 Task: Look for space in Zeerust, South Africa from 8th August, 2023 to 15th August, 2023 for 9 adults in price range Rs.10000 to Rs.14000. Place can be shared room with 5 bedrooms having 9 beds and 5 bathrooms. Property type can be house, flat, guest house. Amenities needed are: wifi, TV, free parkinig on premises, gym, breakfast. Booking option can be shelf check-in. Required host language is English.
Action: Mouse moved to (566, 102)
Screenshot: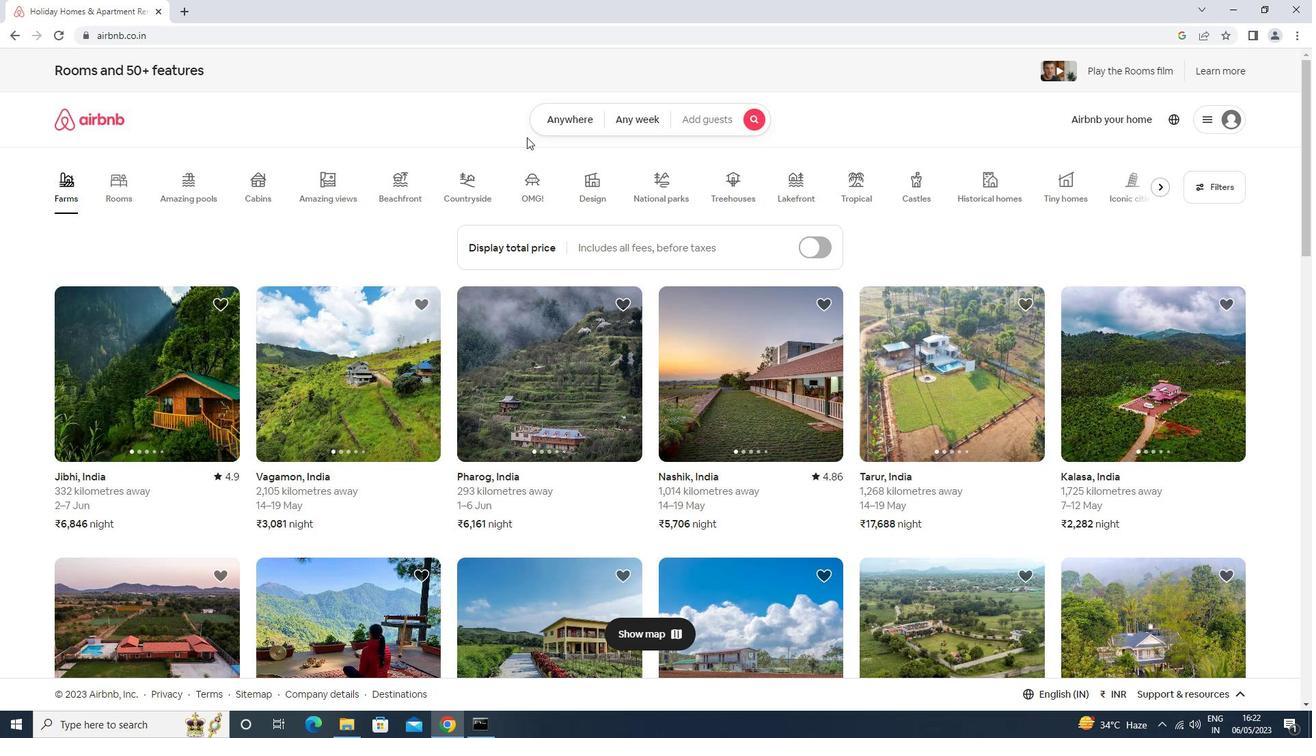 
Action: Mouse pressed left at (566, 102)
Screenshot: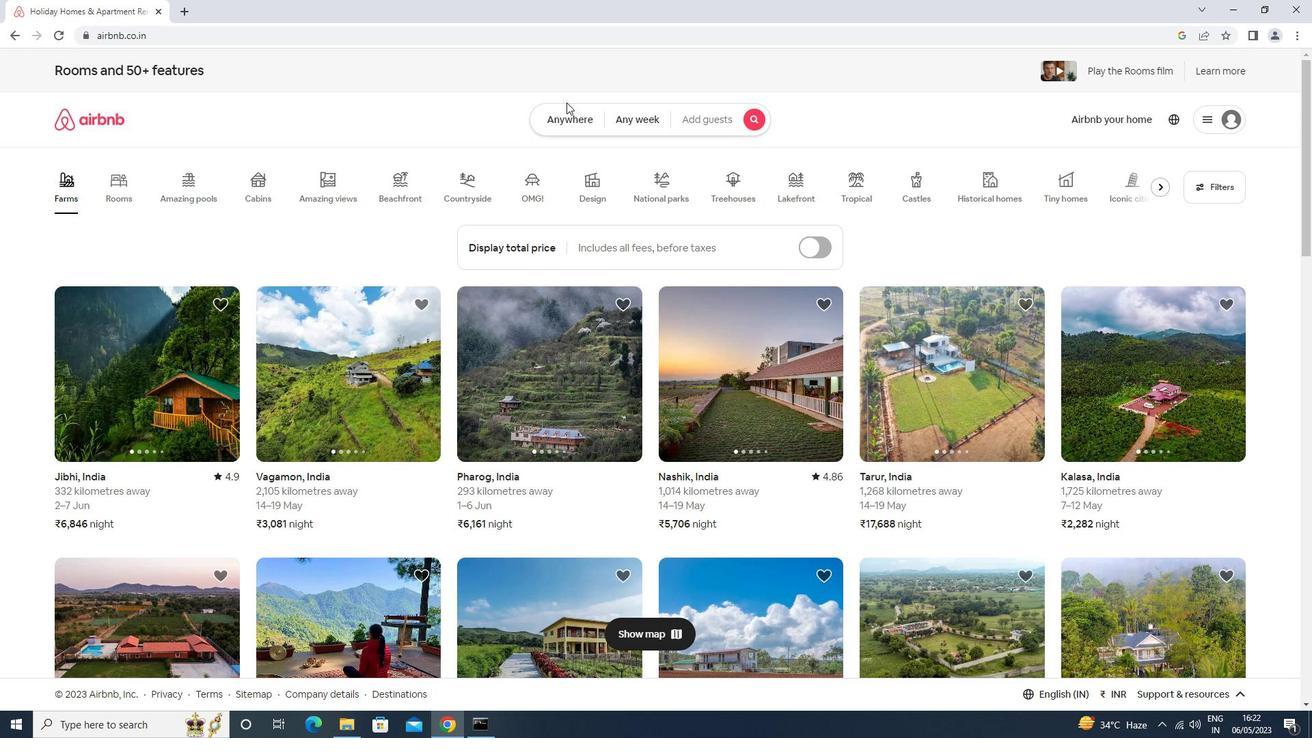 
Action: Mouse moved to (565, 119)
Screenshot: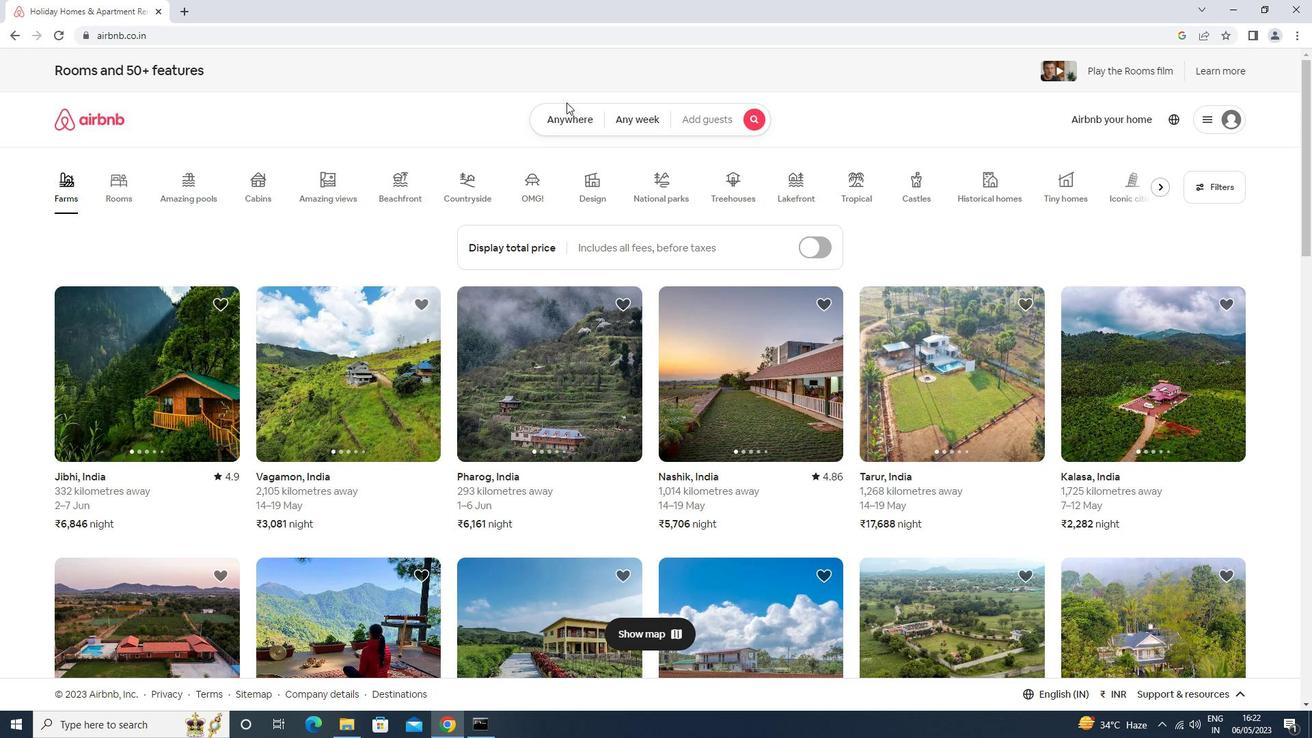 
Action: Mouse pressed left at (565, 119)
Screenshot: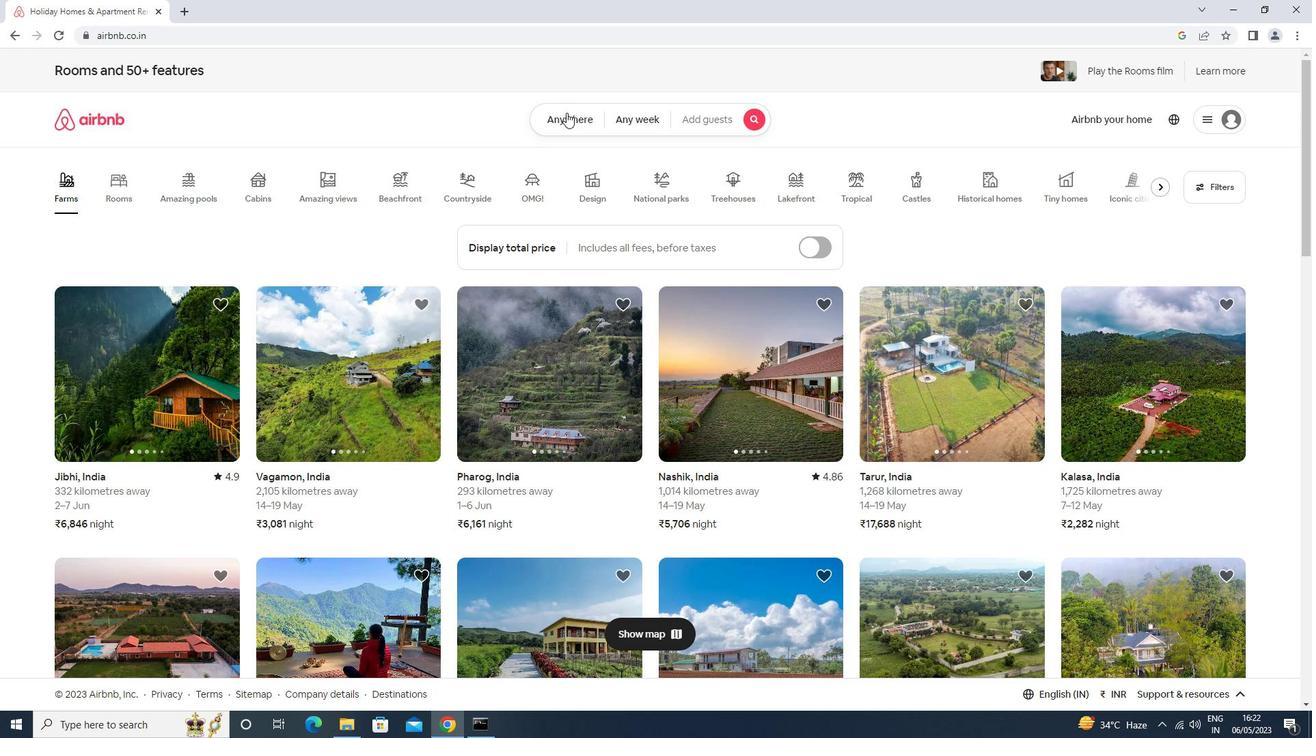 
Action: Mouse moved to (494, 159)
Screenshot: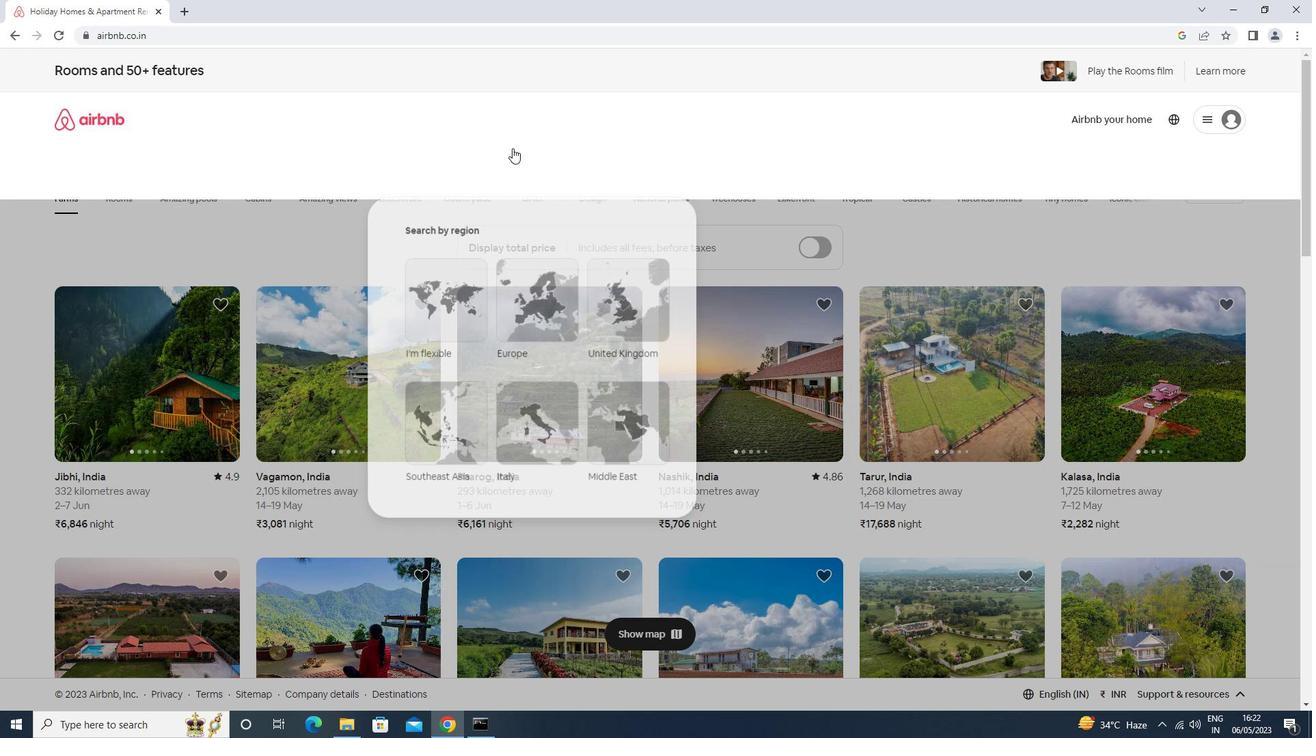 
Action: Mouse pressed left at (494, 159)
Screenshot: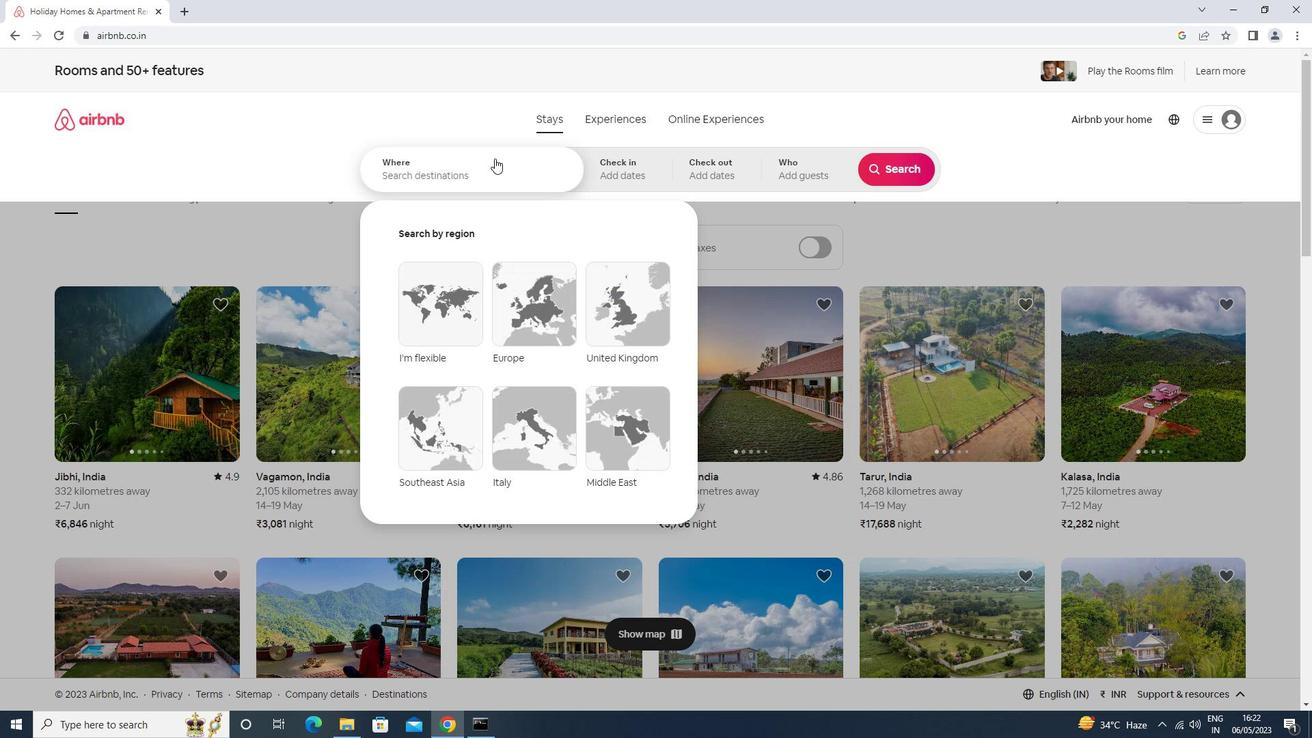 
Action: Mouse moved to (492, 160)
Screenshot: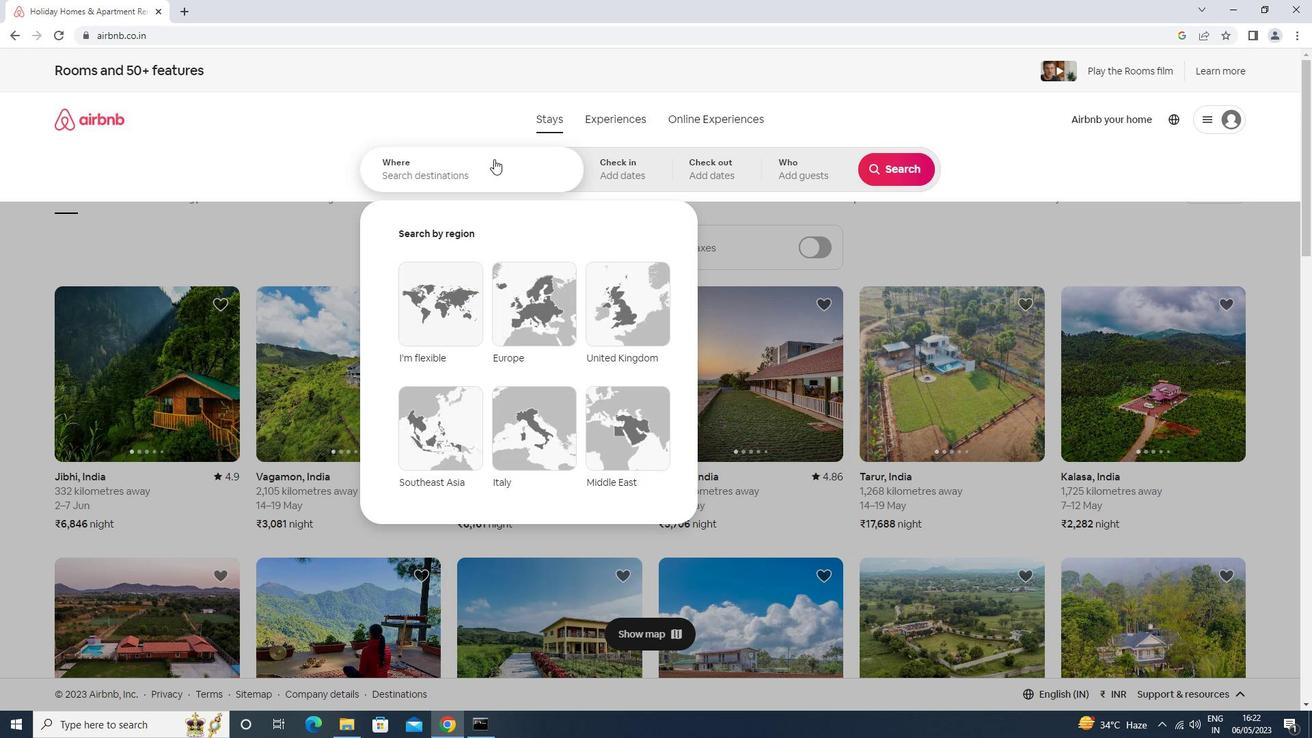 
Action: Key pressed <Key.shift><Key.shift>ZEERUST,<Key.shift>SOUTH<Key.space><Key.shift>AFRICA<Key.enter>
Screenshot: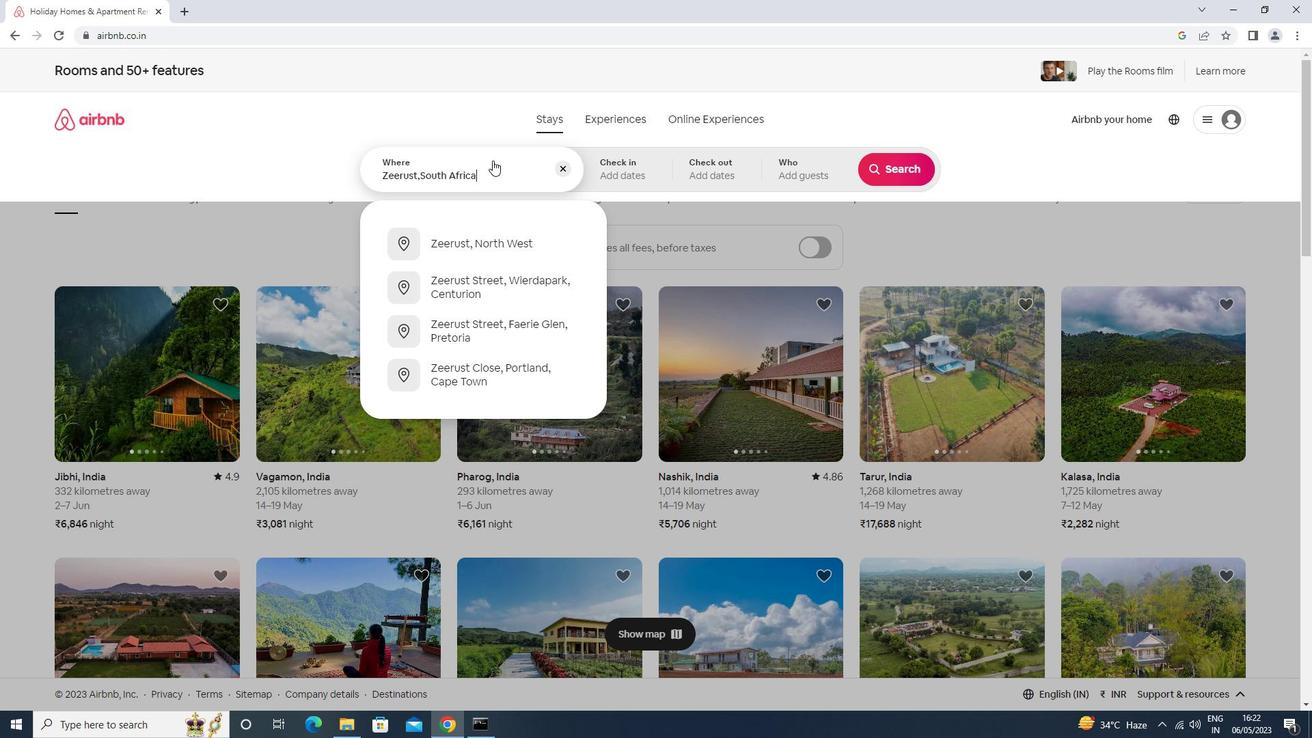 
Action: Mouse moved to (892, 276)
Screenshot: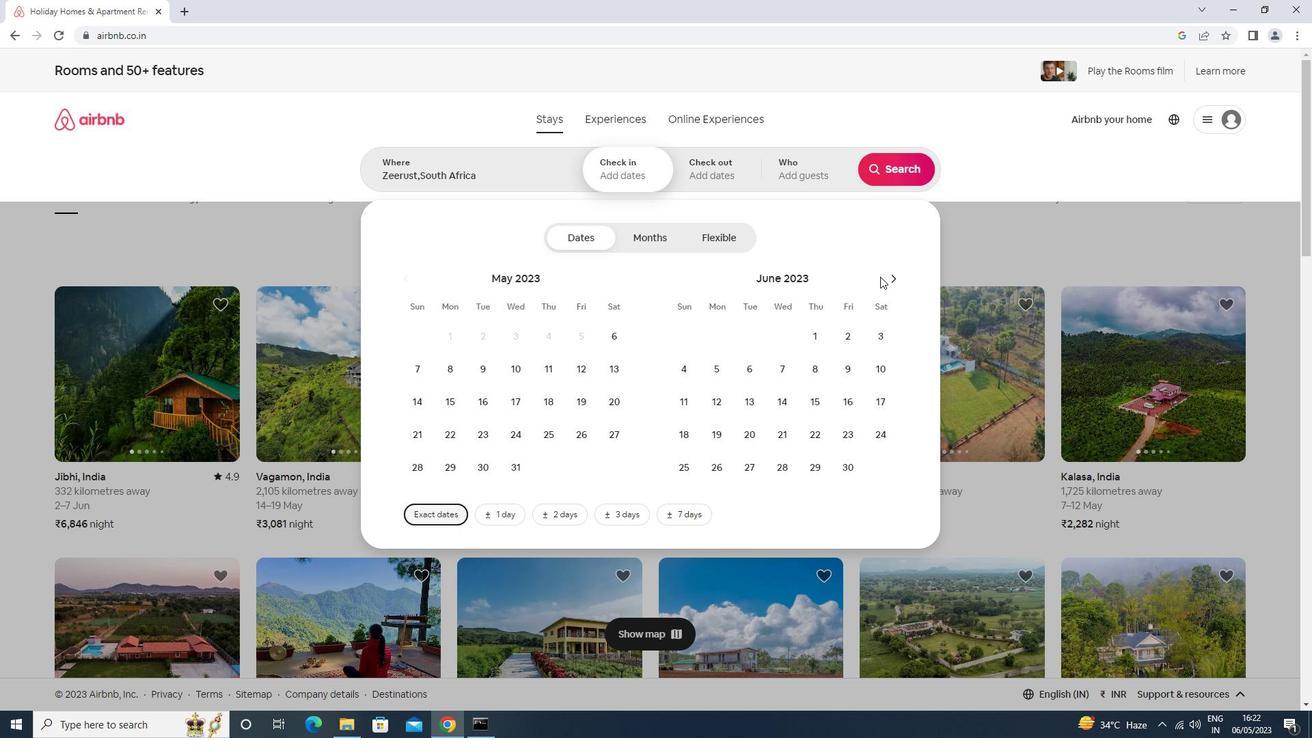 
Action: Mouse pressed left at (892, 276)
Screenshot: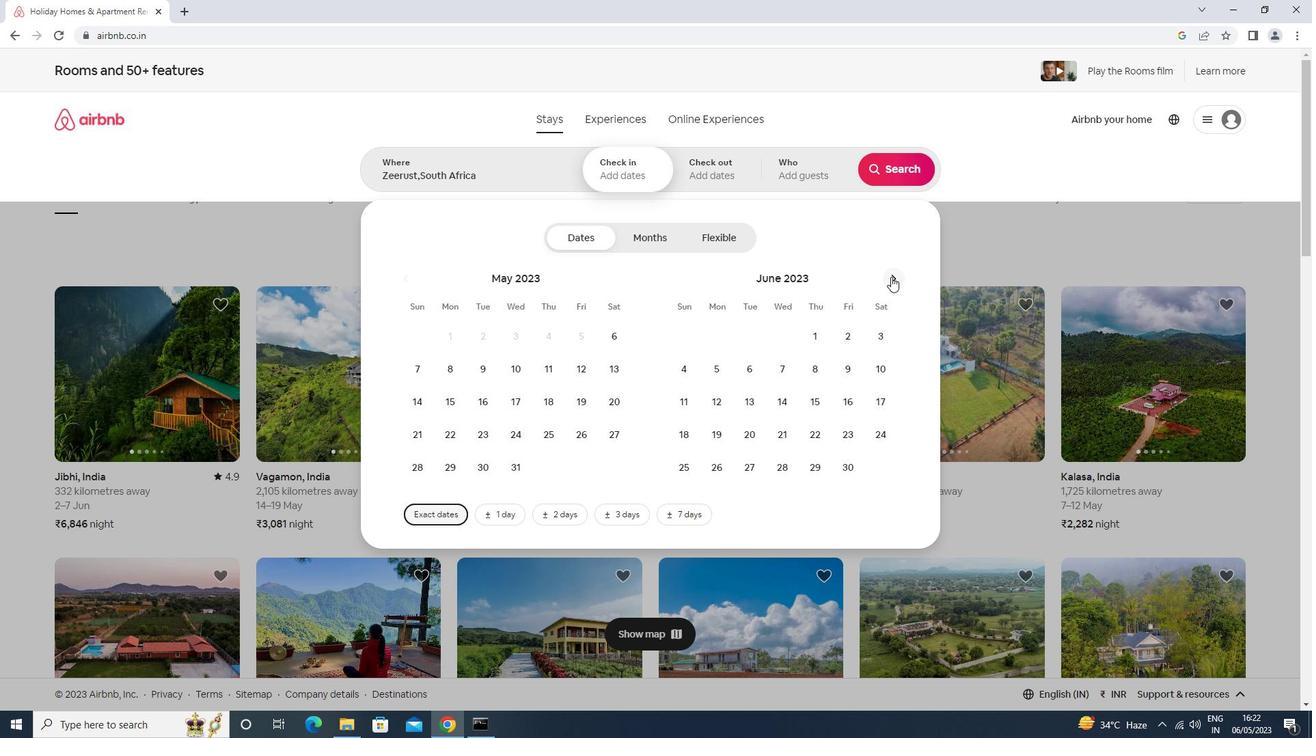 
Action: Mouse pressed left at (892, 276)
Screenshot: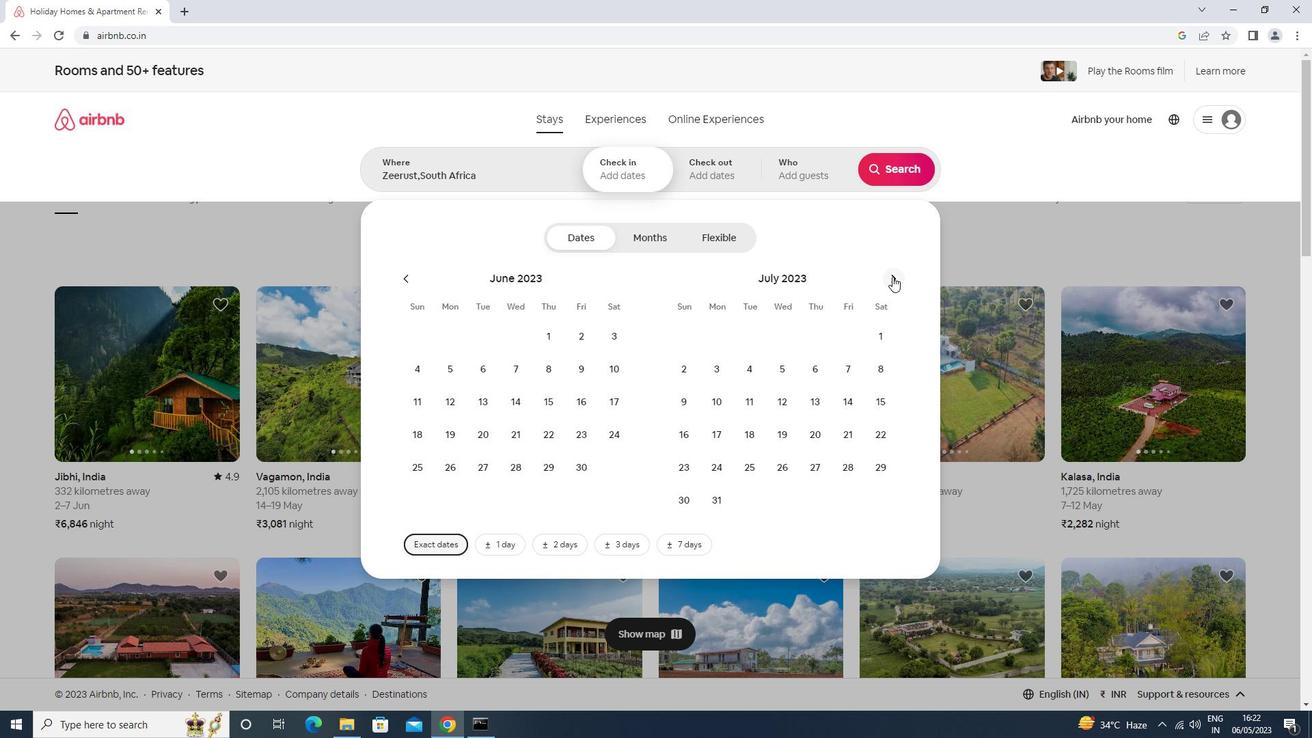 
Action: Mouse moved to (748, 364)
Screenshot: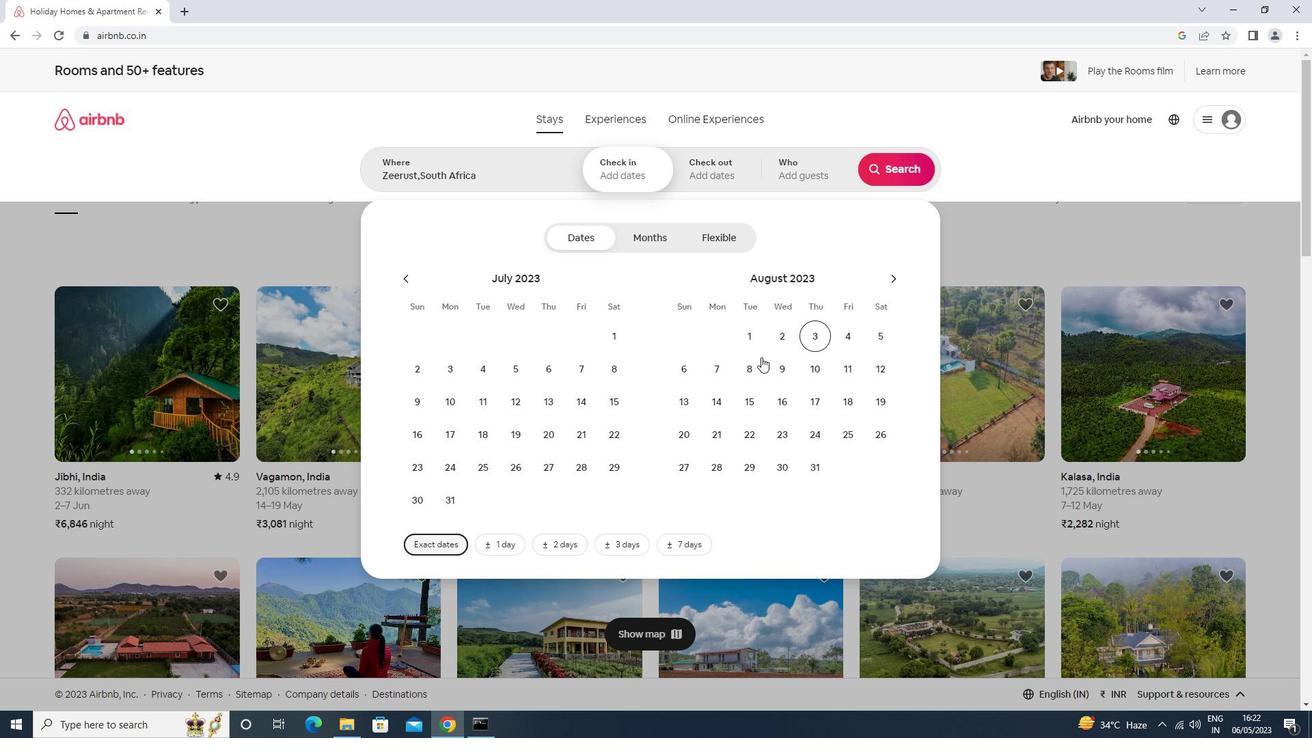 
Action: Mouse pressed left at (748, 364)
Screenshot: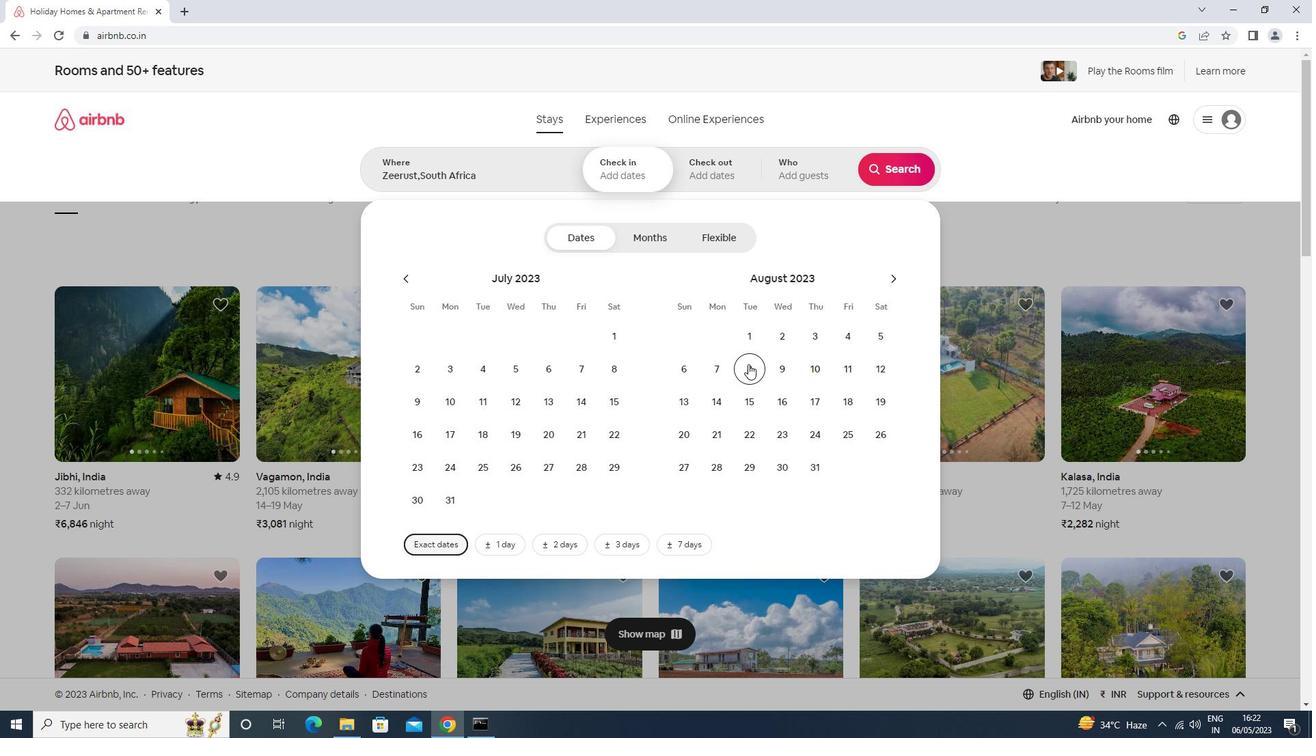 
Action: Mouse moved to (751, 395)
Screenshot: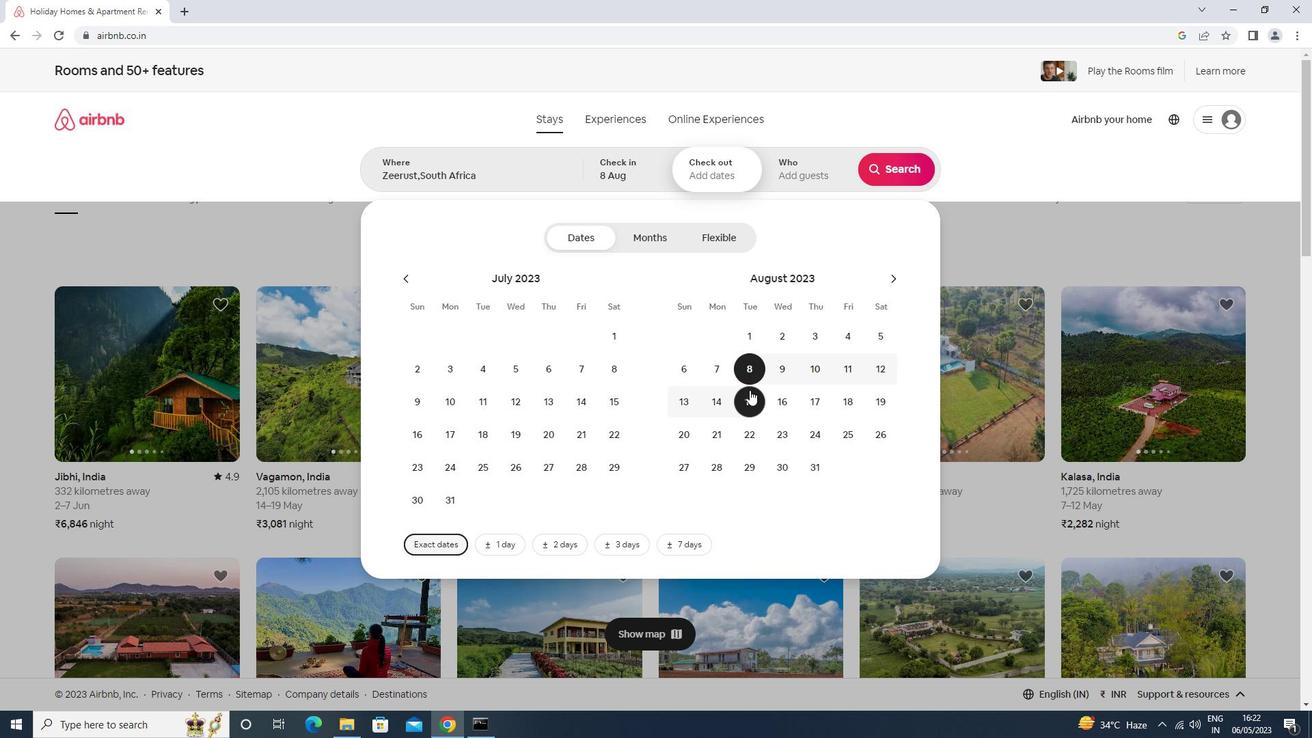 
Action: Mouse pressed left at (751, 395)
Screenshot: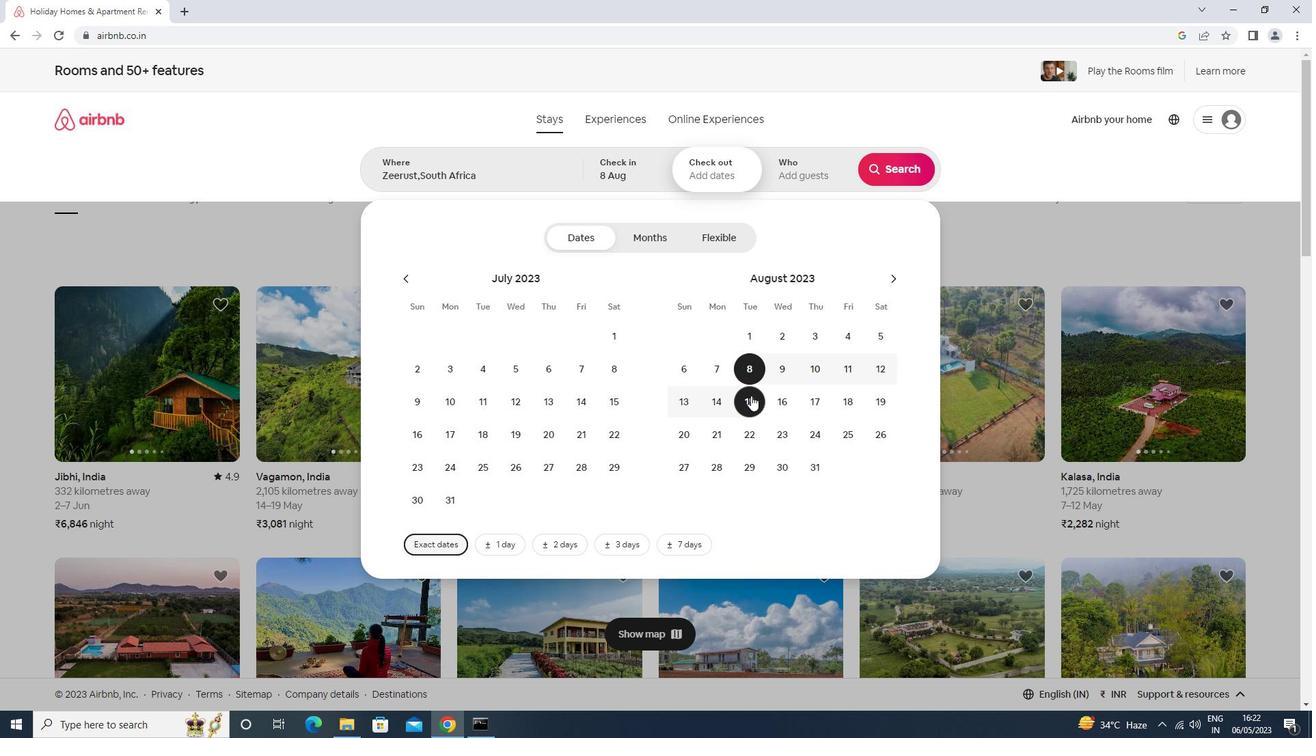 
Action: Mouse moved to (792, 164)
Screenshot: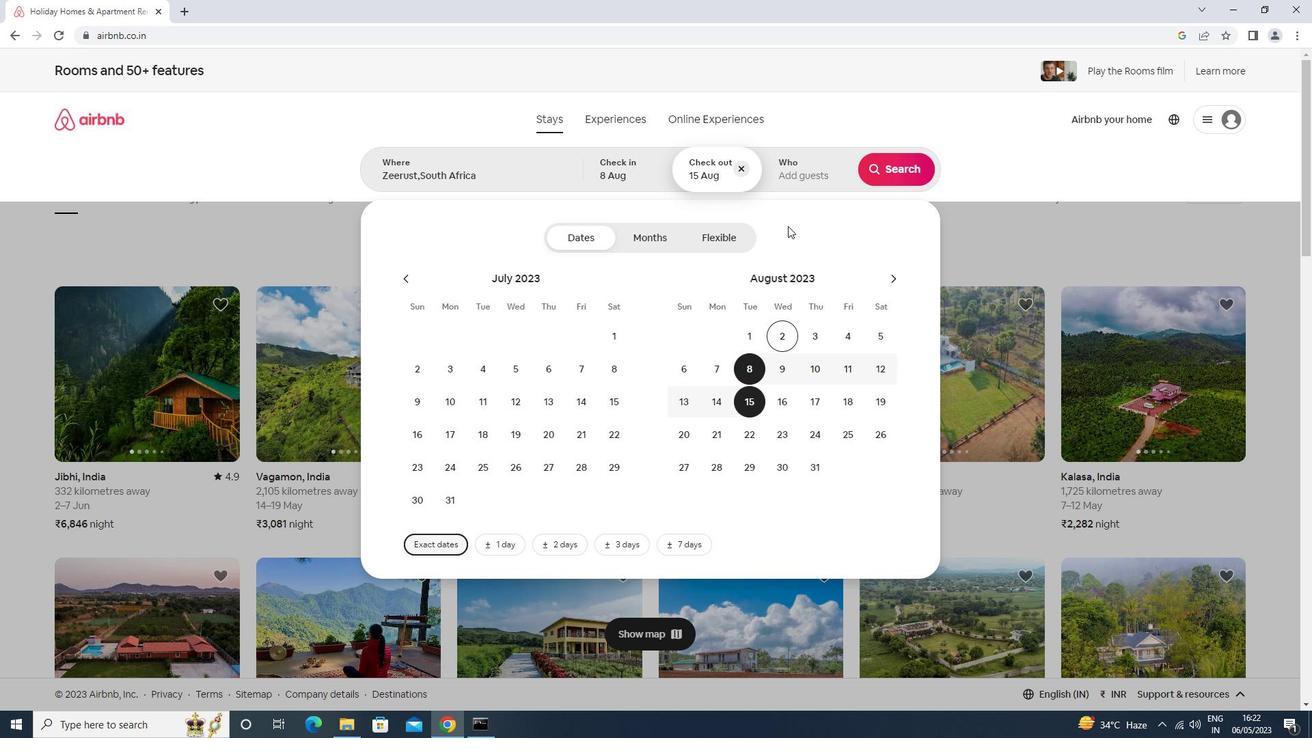 
Action: Mouse pressed left at (792, 164)
Screenshot: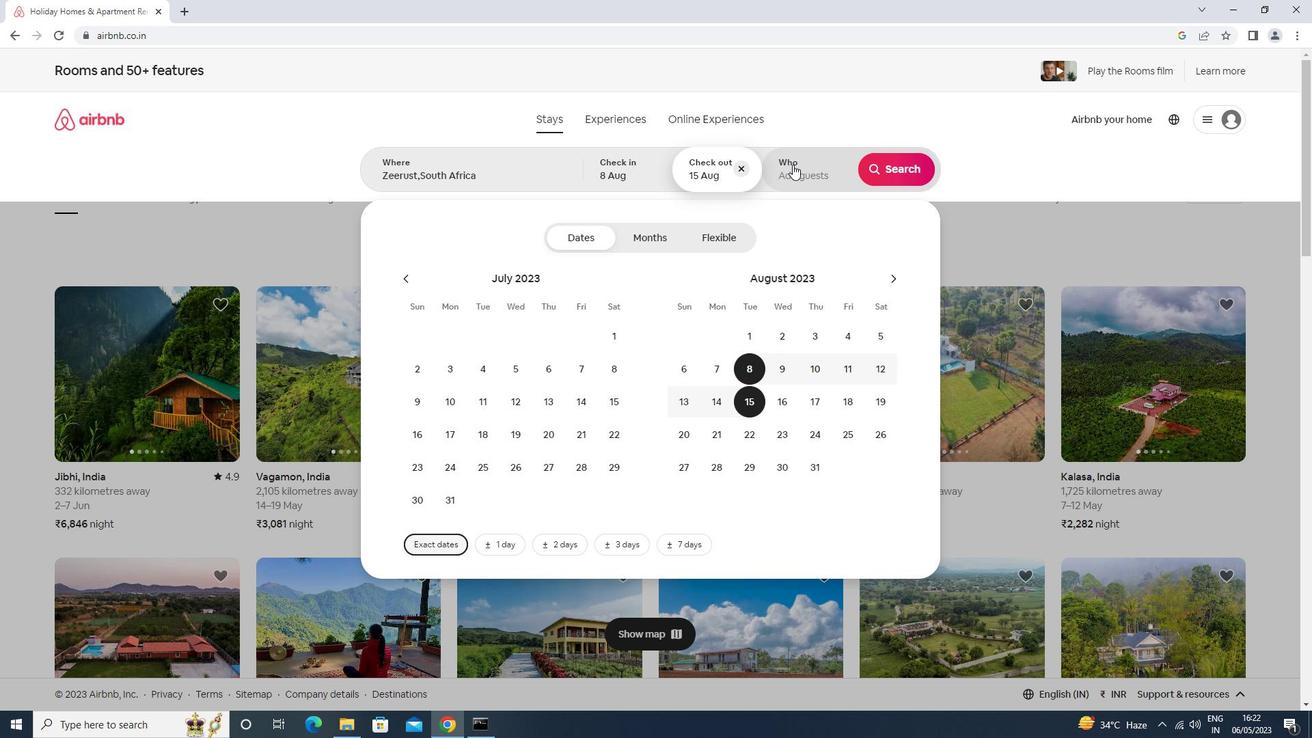 
Action: Mouse moved to (907, 241)
Screenshot: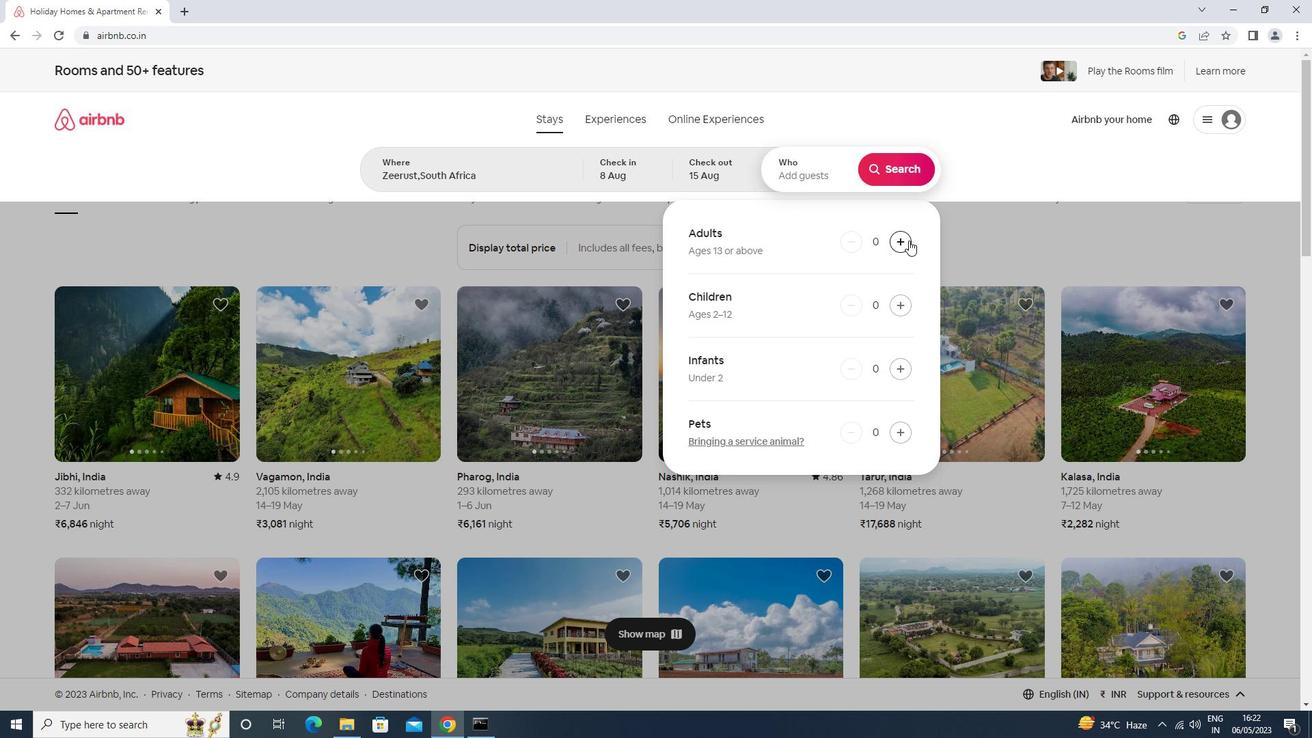 
Action: Mouse pressed left at (907, 241)
Screenshot: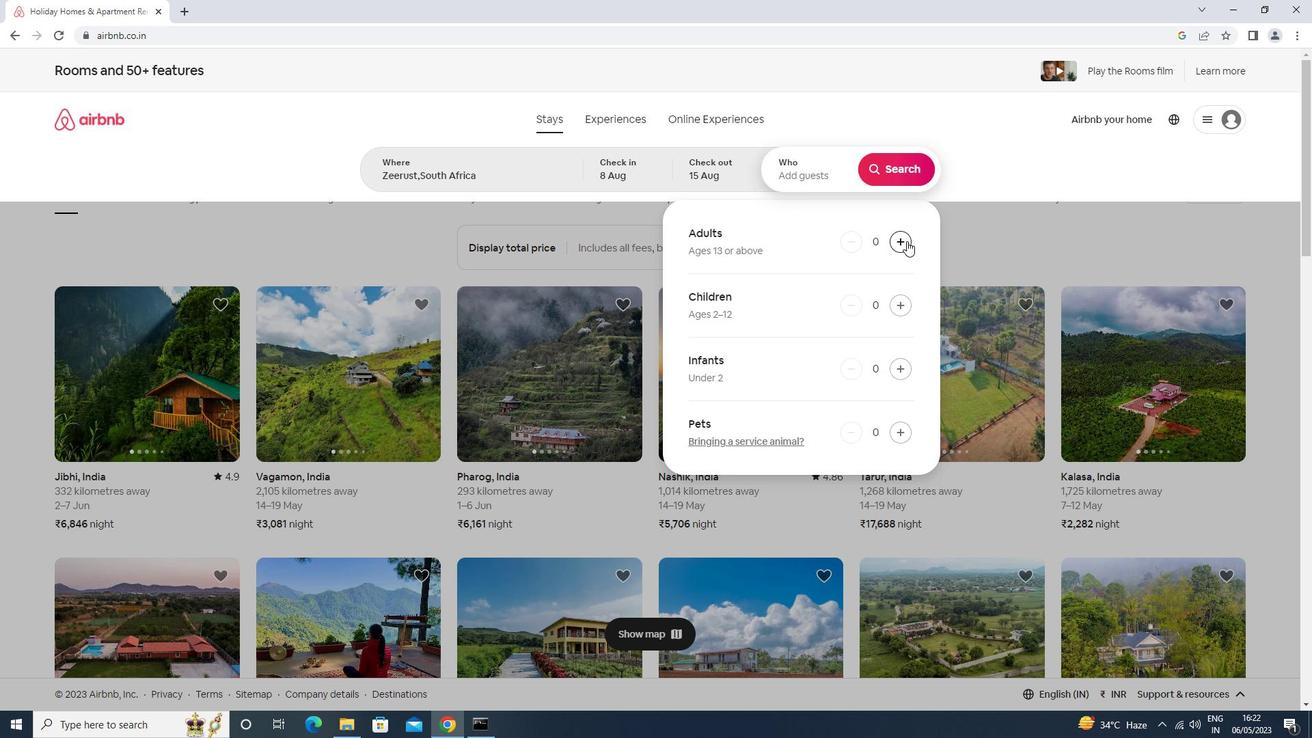 
Action: Mouse pressed left at (907, 241)
Screenshot: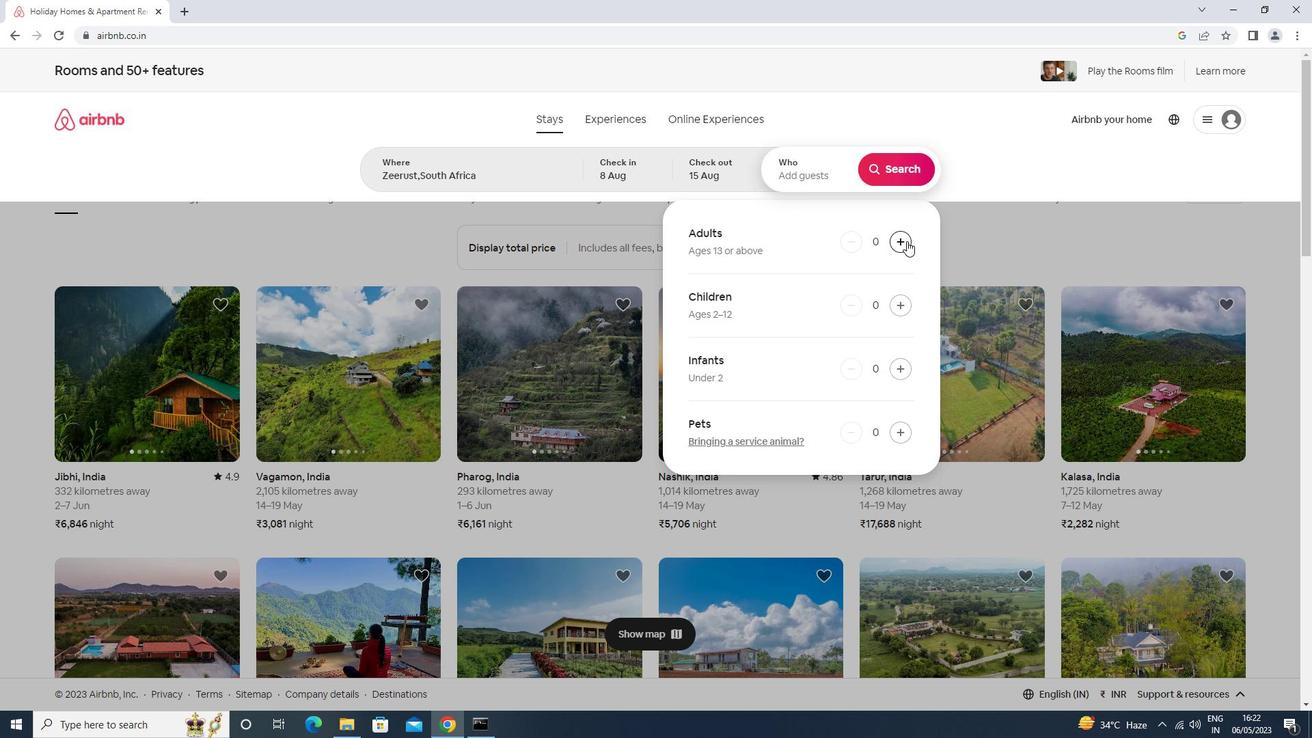 
Action: Mouse pressed left at (907, 241)
Screenshot: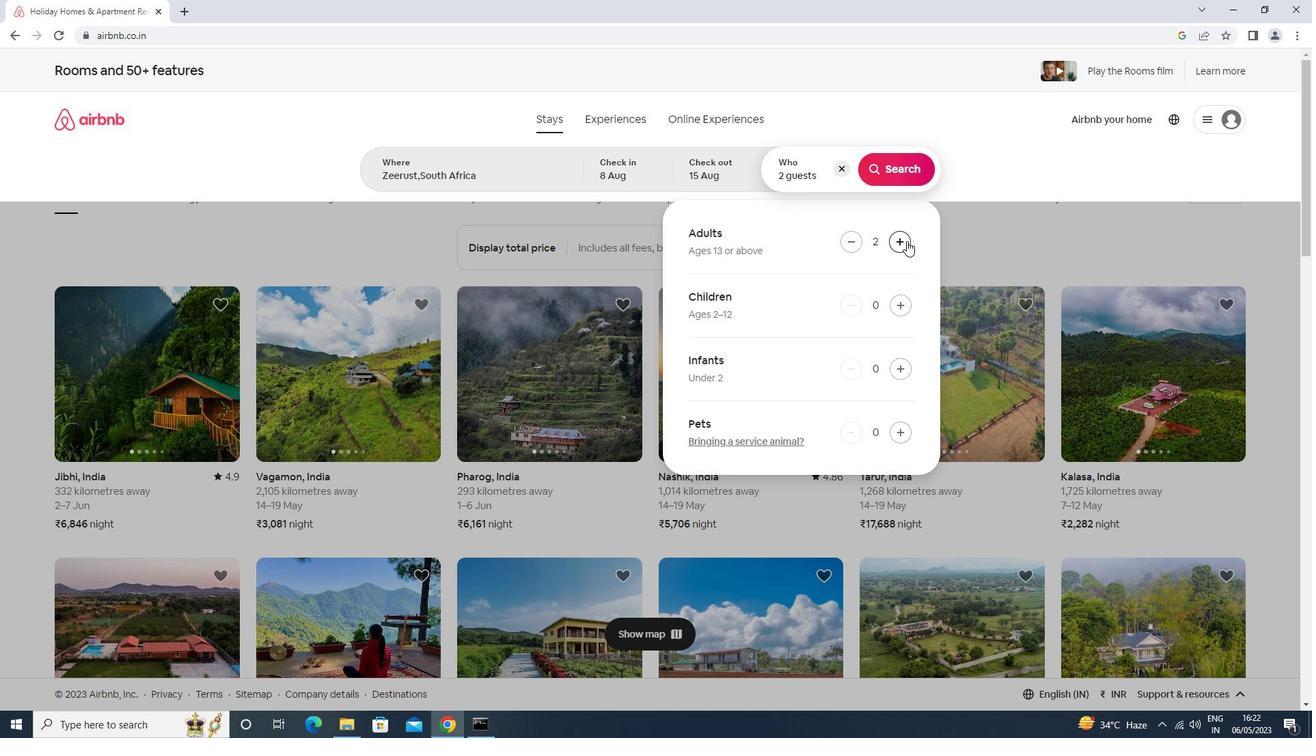 
Action: Mouse pressed left at (907, 241)
Screenshot: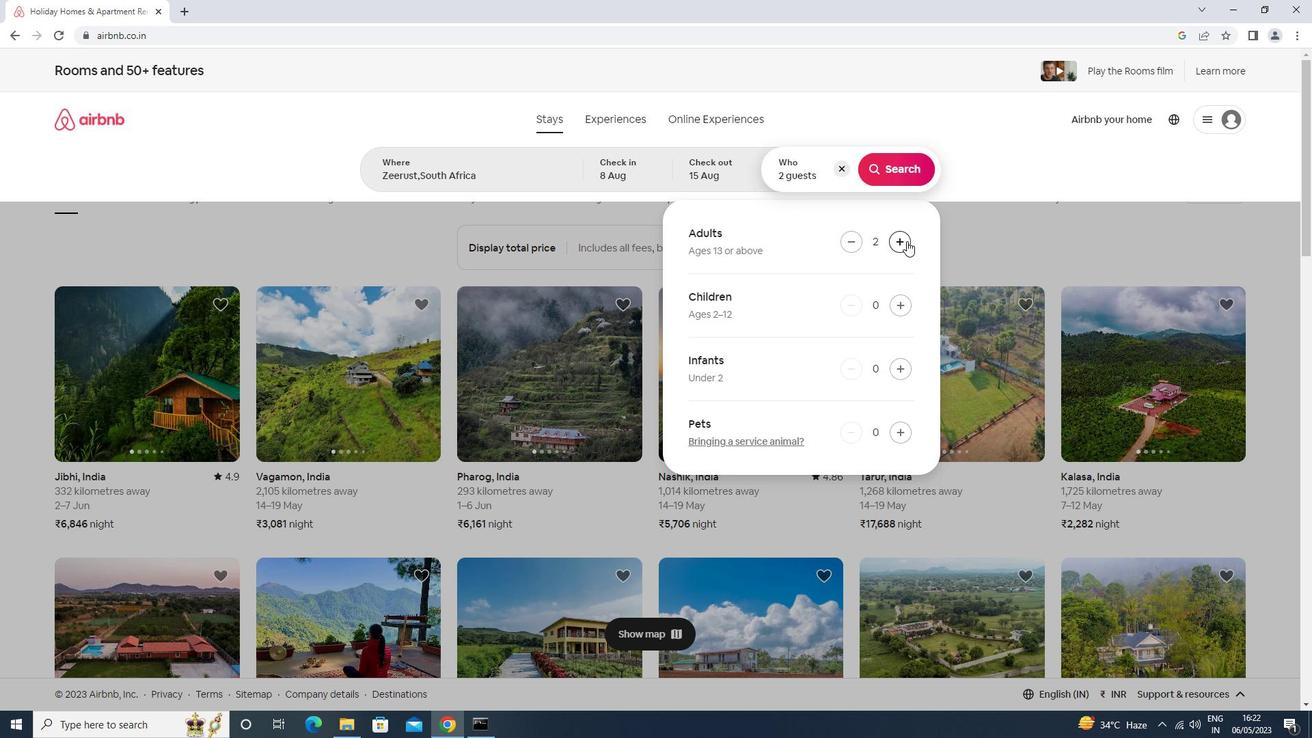
Action: Mouse pressed left at (907, 241)
Screenshot: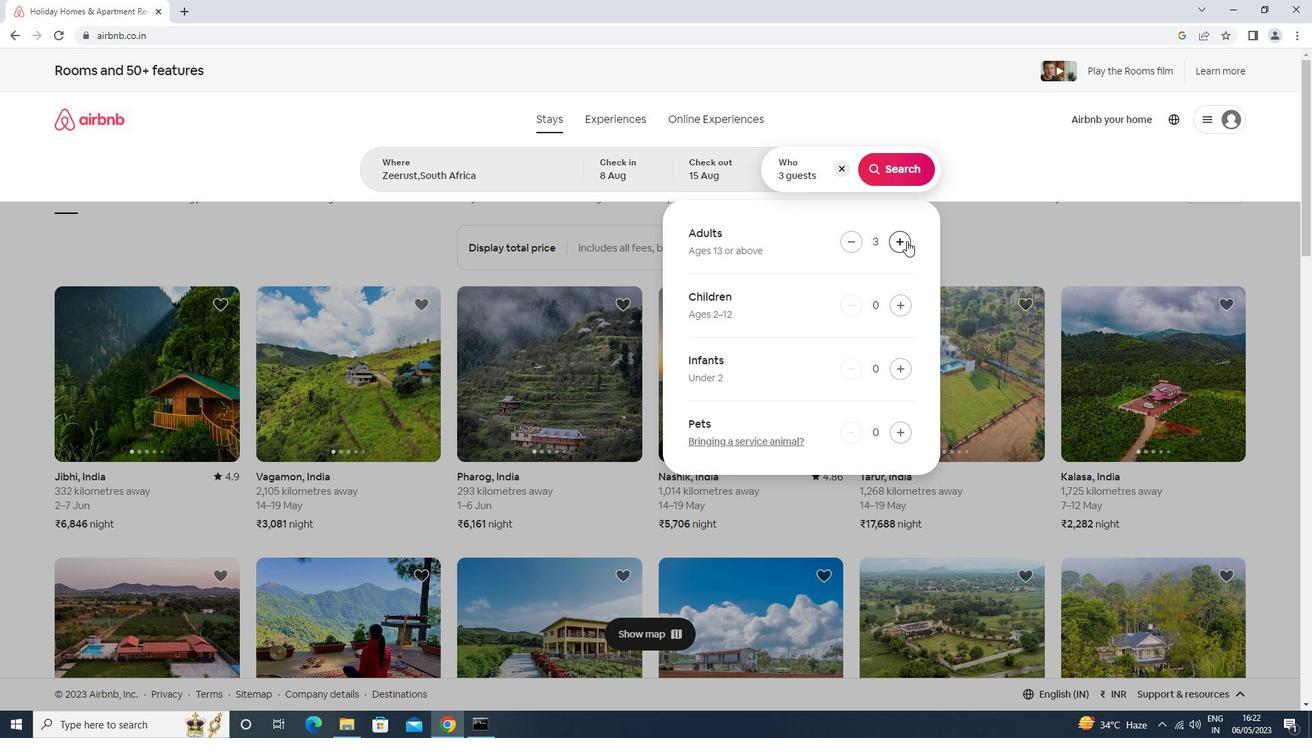 
Action: Mouse pressed left at (907, 241)
Screenshot: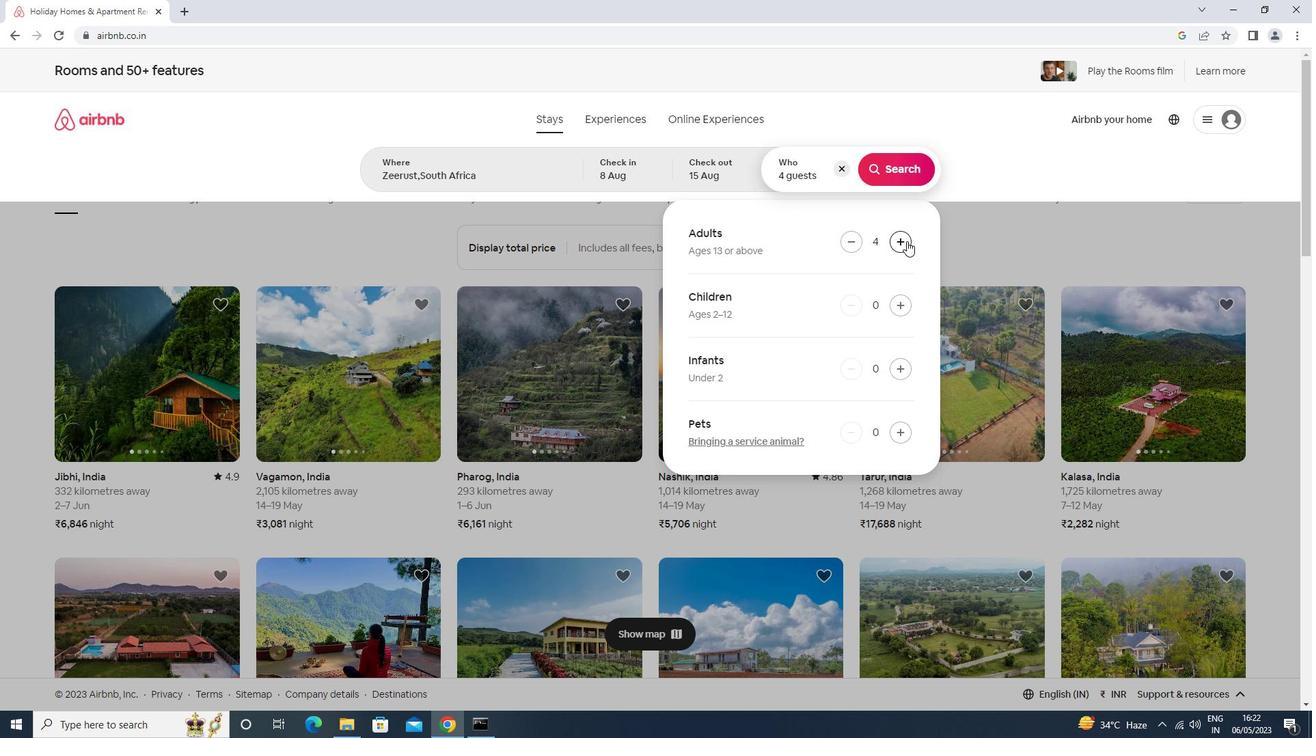 
Action: Mouse pressed left at (907, 241)
Screenshot: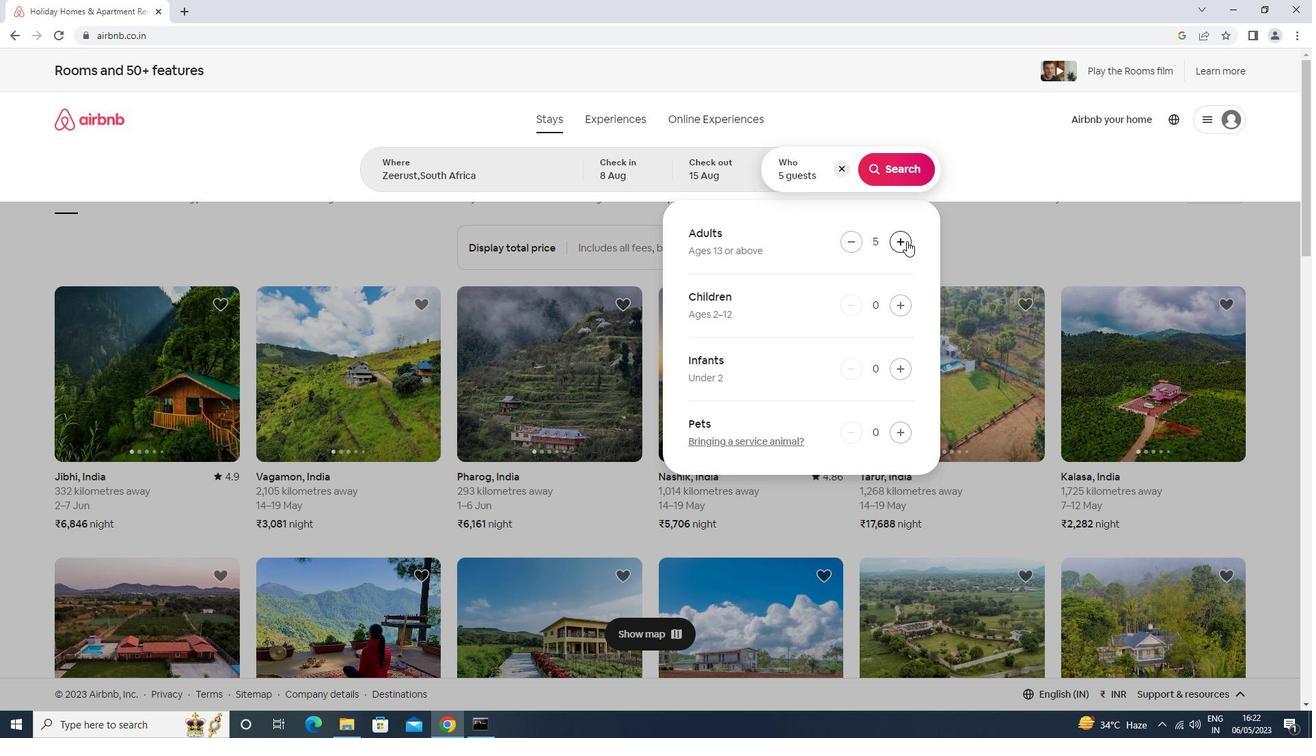 
Action: Mouse pressed left at (907, 241)
Screenshot: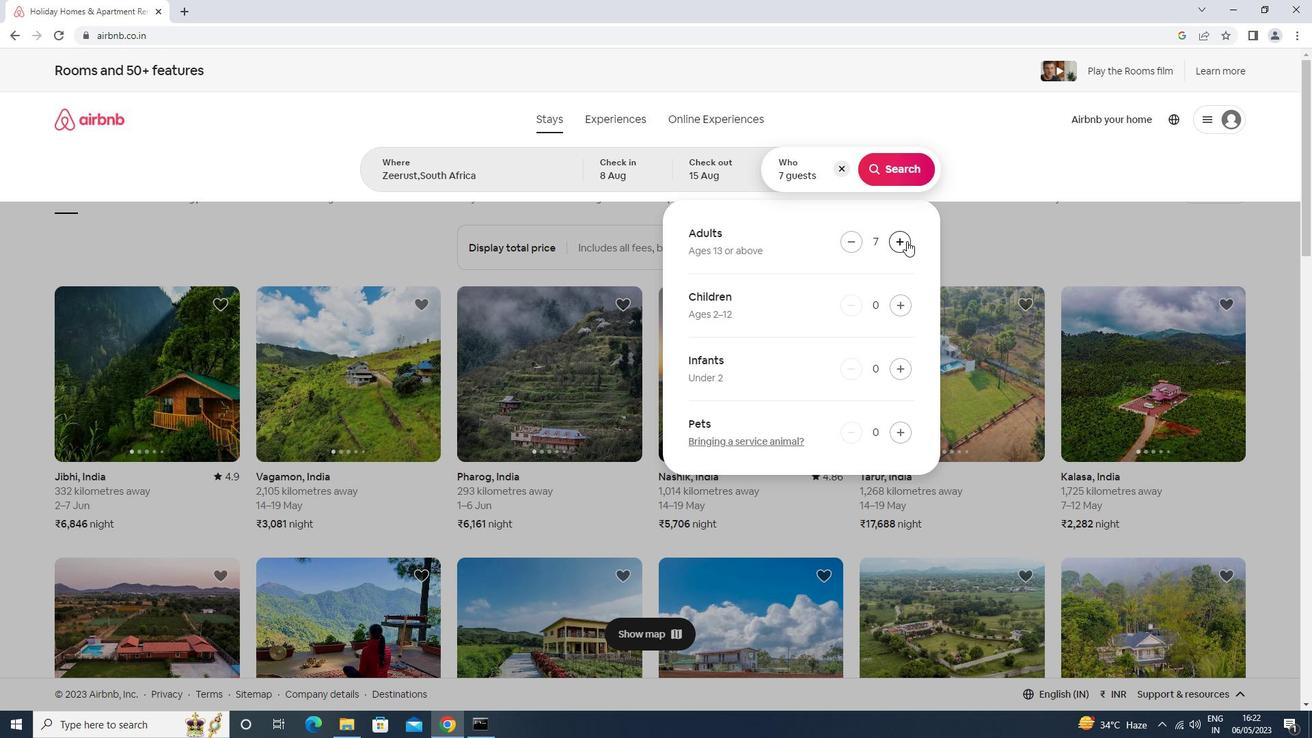 
Action: Mouse moved to (906, 241)
Screenshot: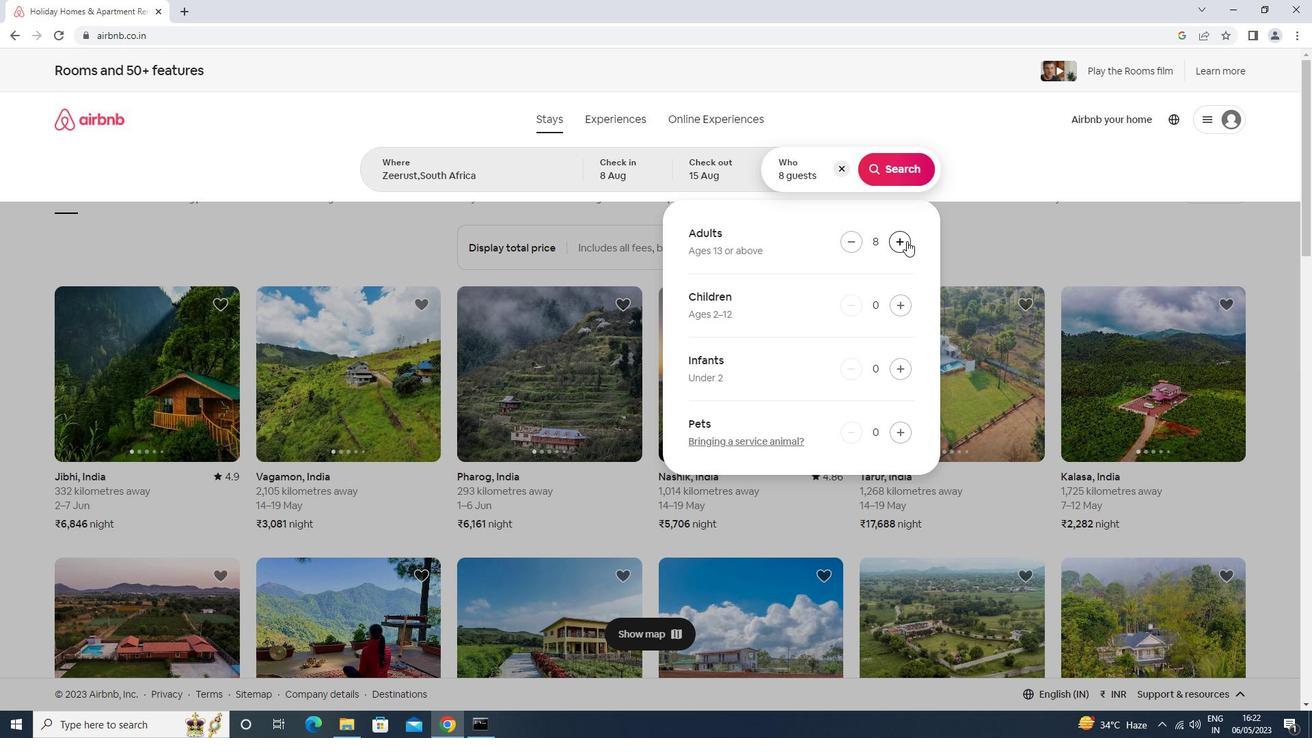 
Action: Mouse pressed left at (906, 241)
Screenshot: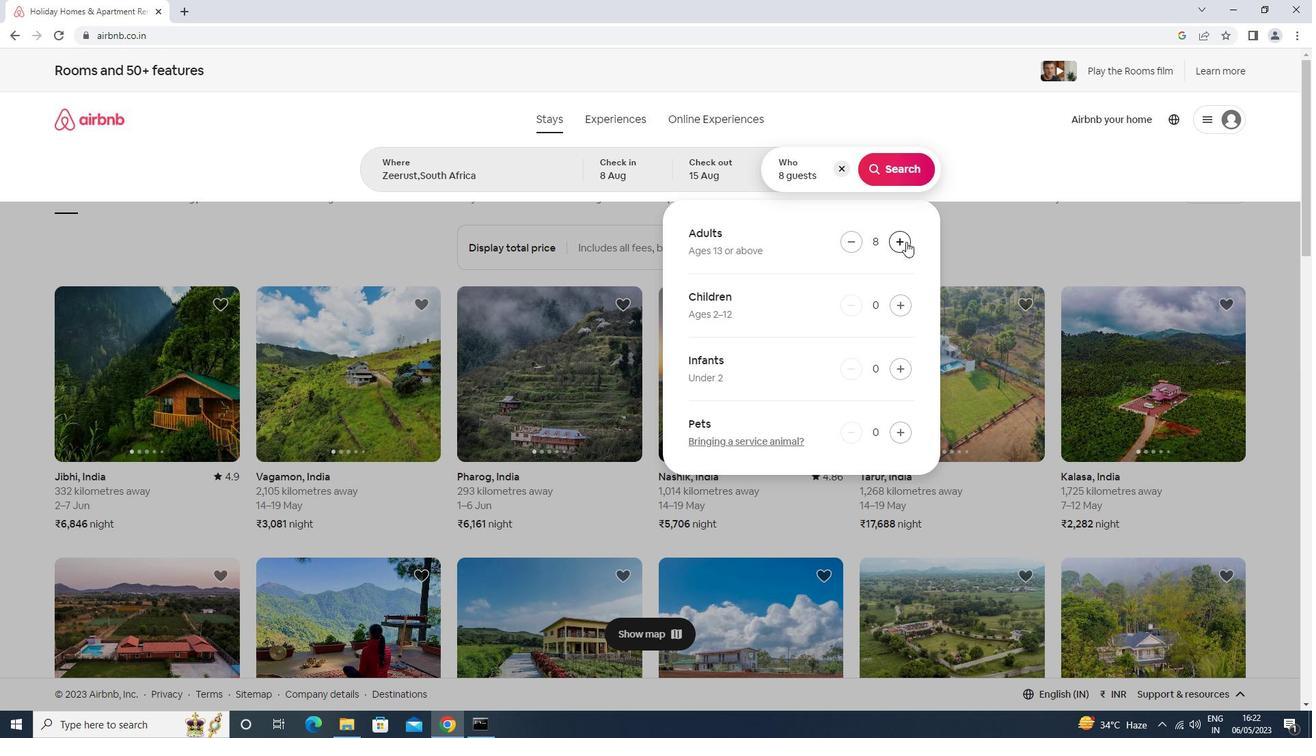 
Action: Mouse moved to (892, 168)
Screenshot: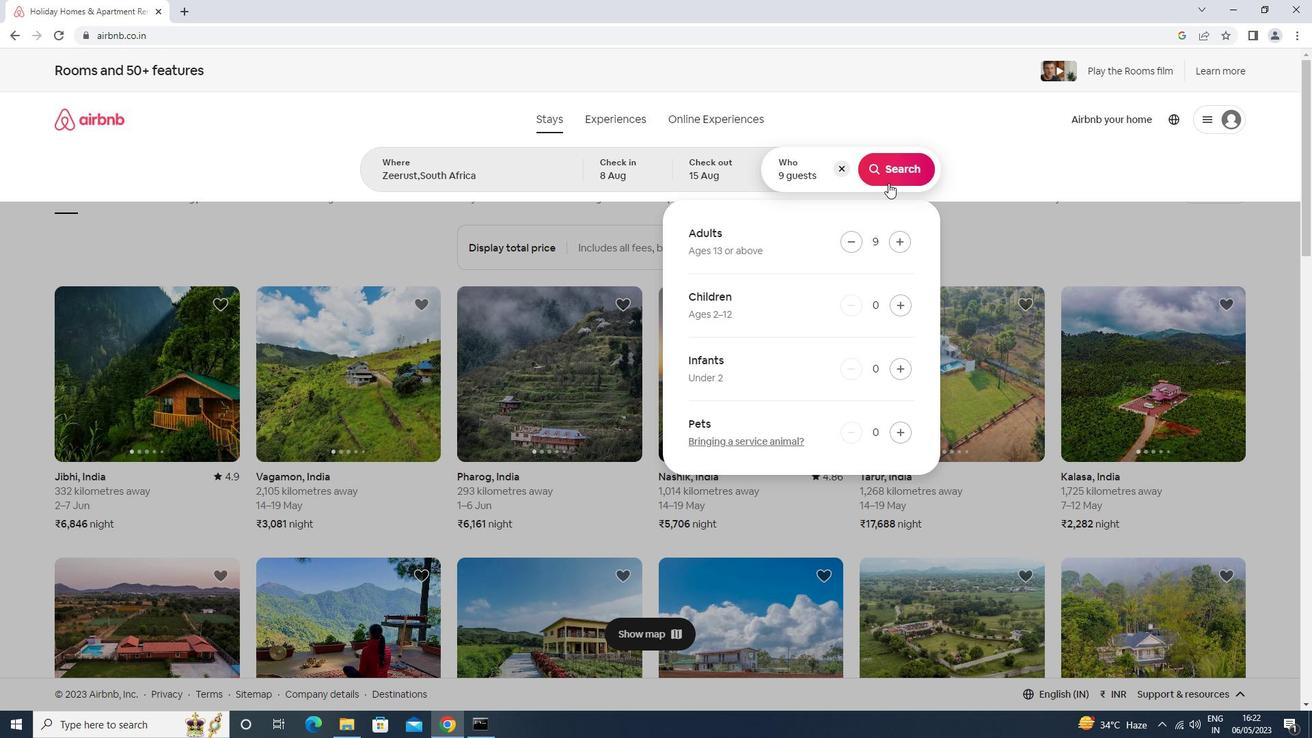 
Action: Mouse pressed left at (892, 168)
Screenshot: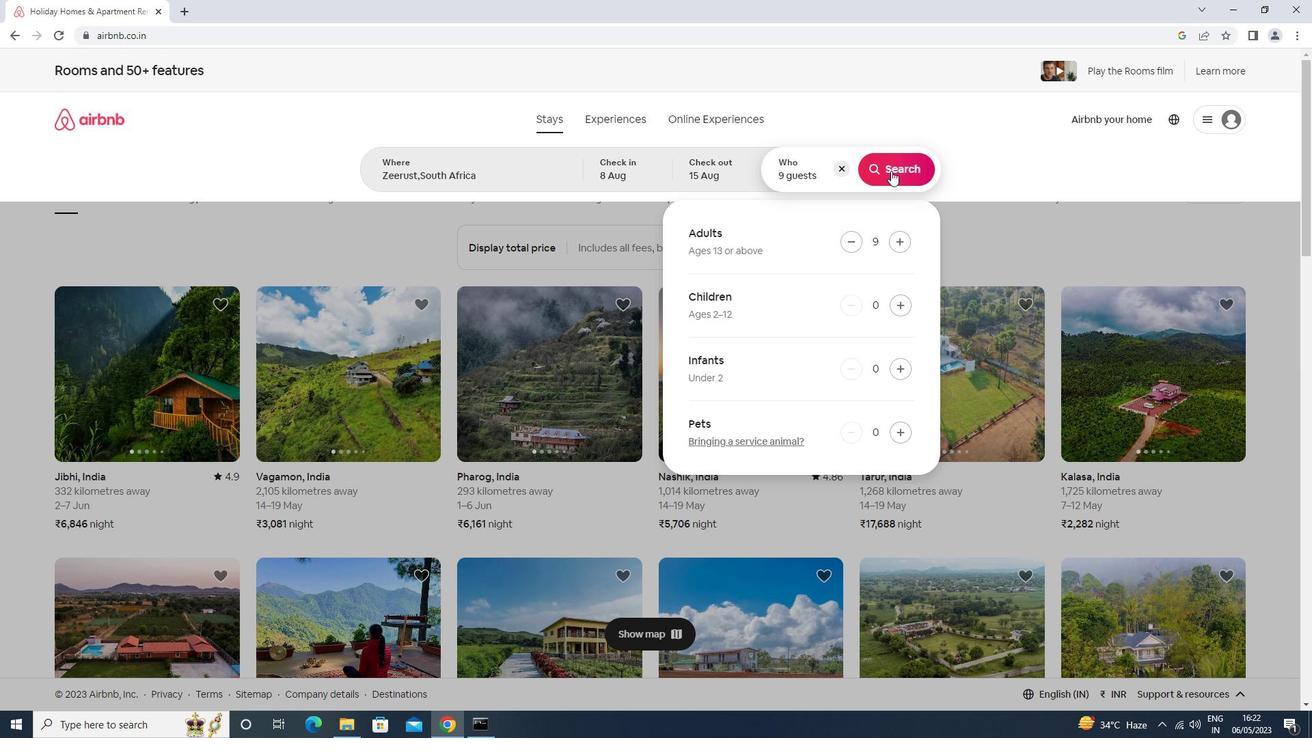
Action: Mouse moved to (1278, 138)
Screenshot: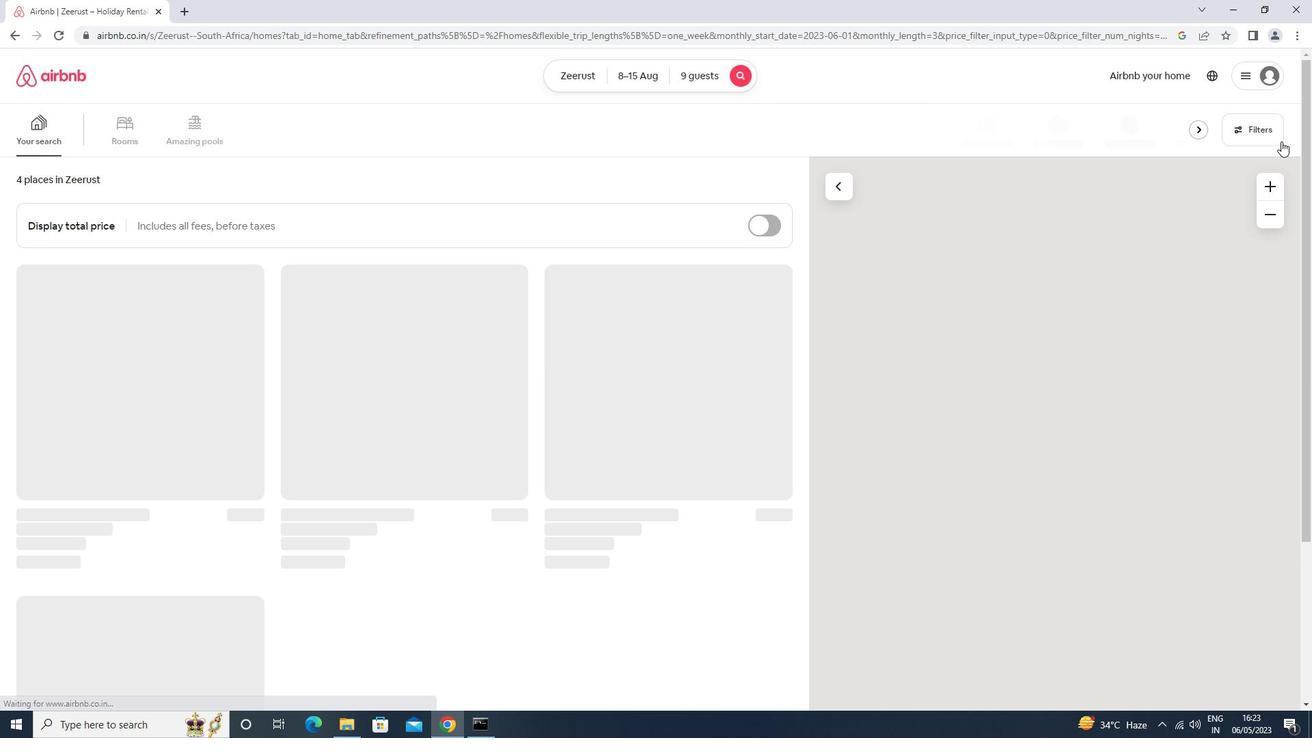 
Action: Mouse pressed left at (1278, 138)
Screenshot: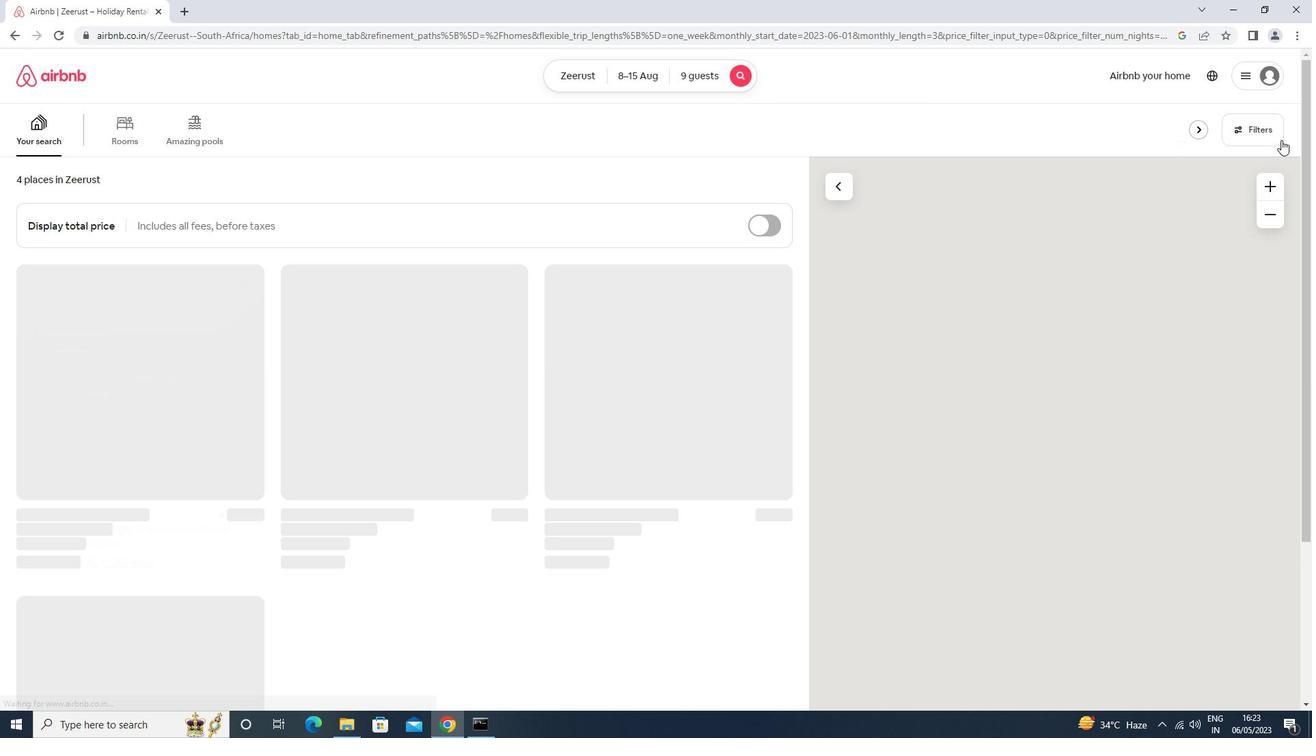 
Action: Mouse moved to (538, 453)
Screenshot: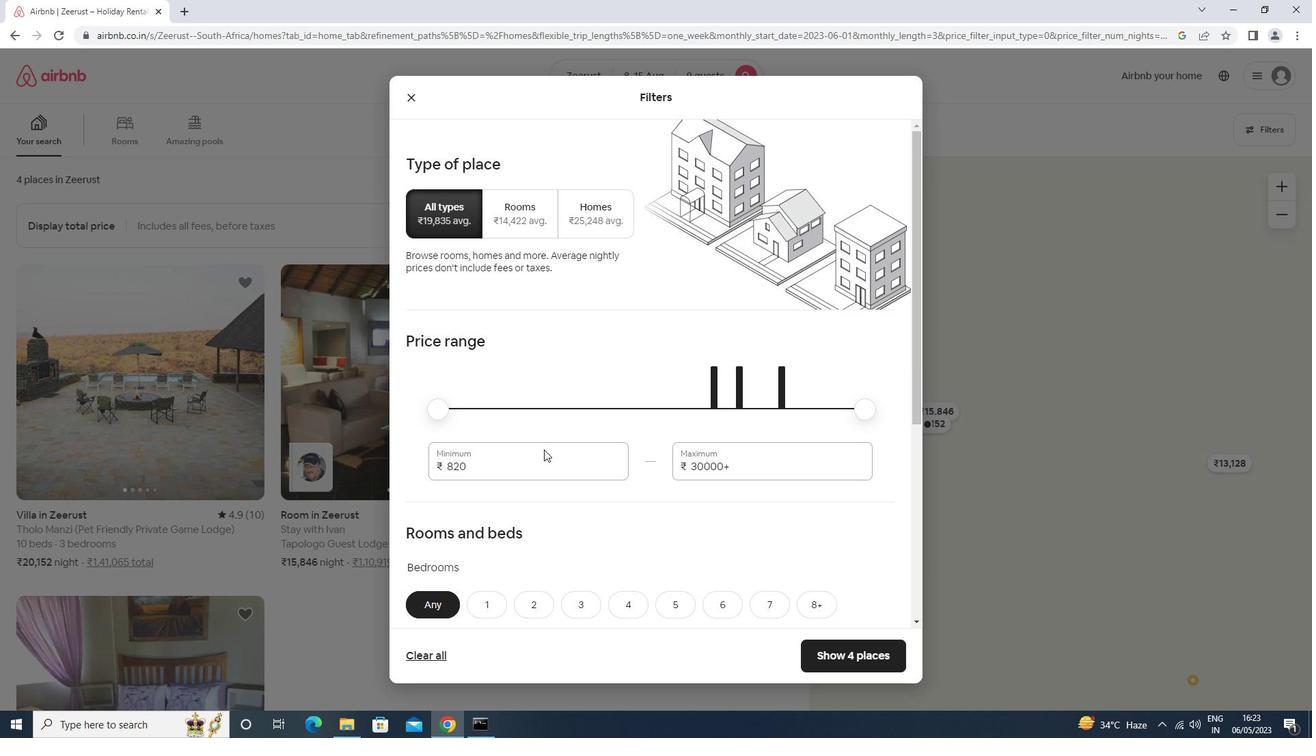 
Action: Mouse pressed left at (538, 453)
Screenshot: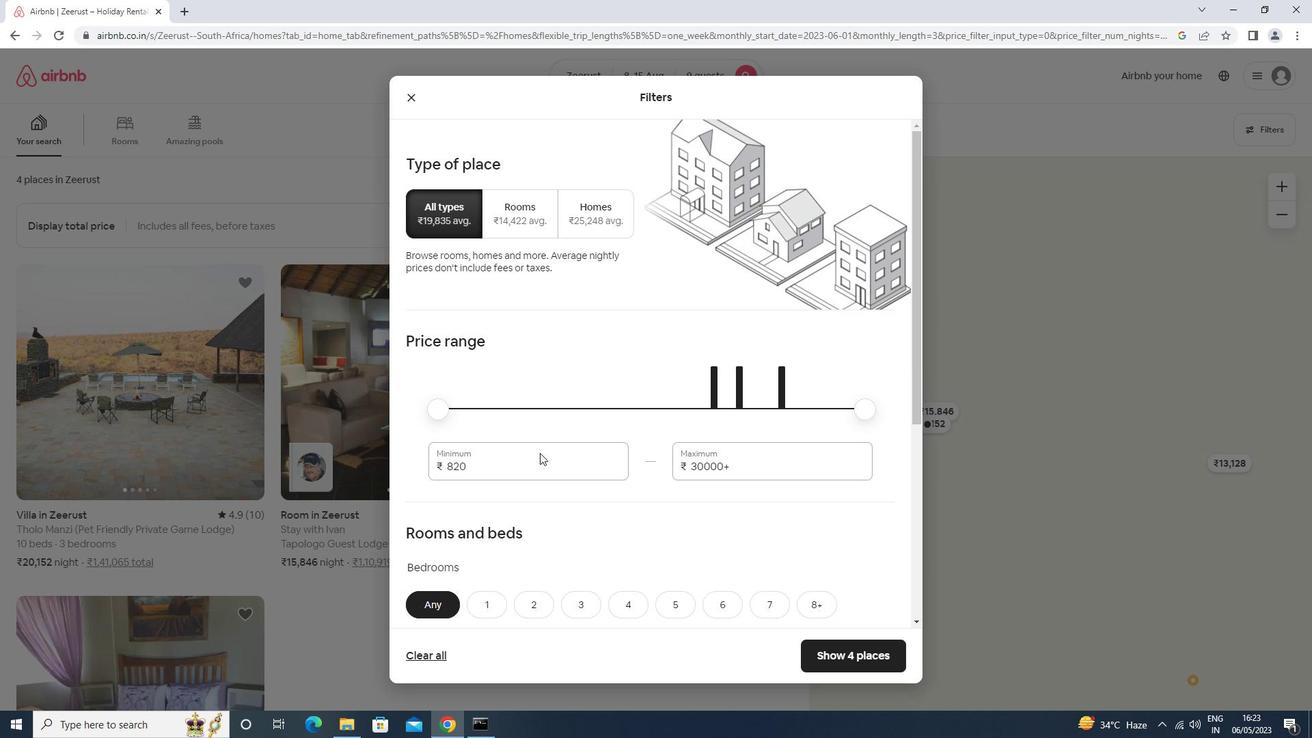 
Action: Key pressed <Key.backspace><Key.backspace><Key.backspace>10000<Key.tab>14000
Screenshot: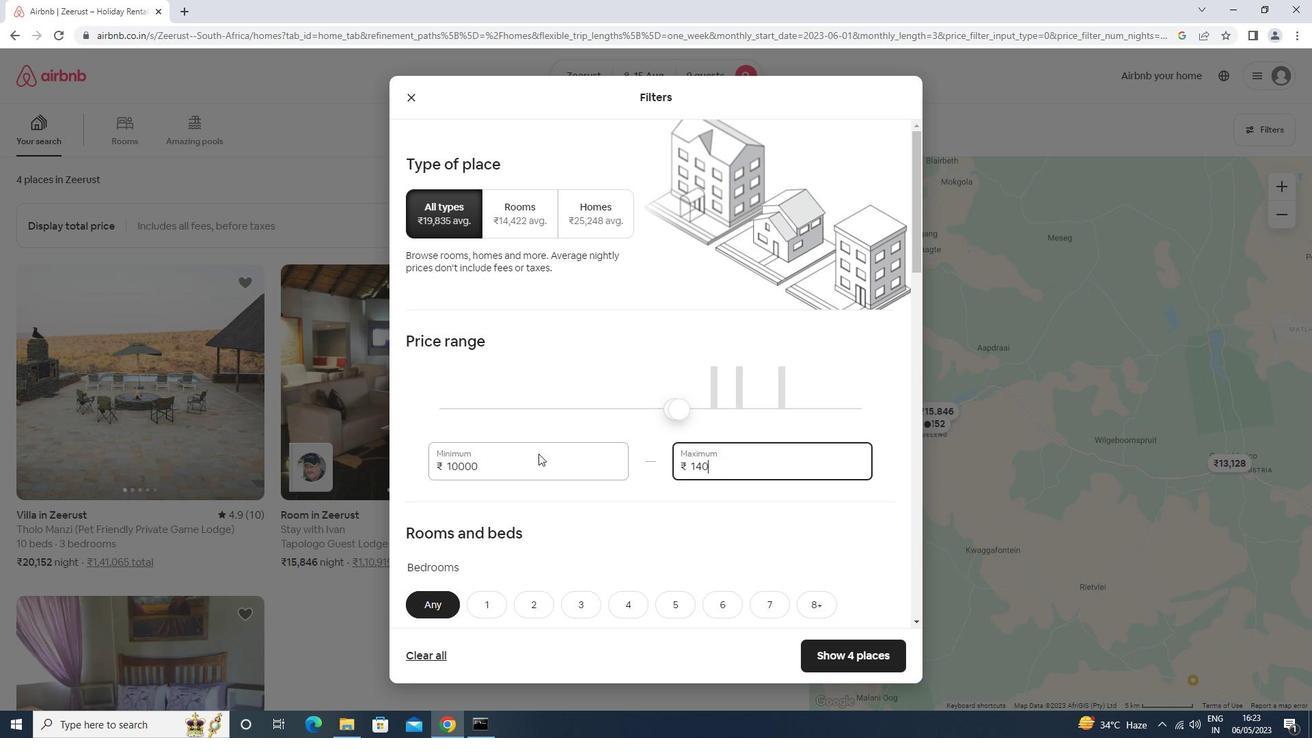 
Action: Mouse moved to (550, 413)
Screenshot: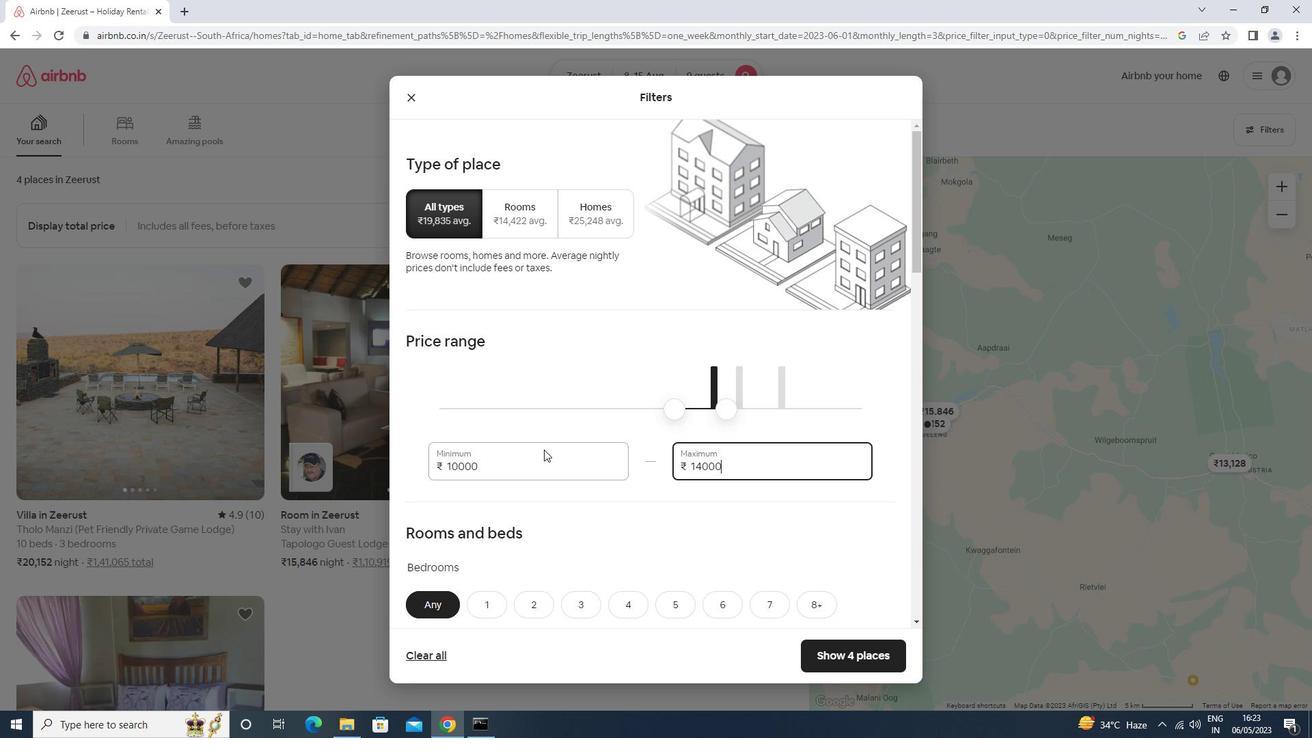 
Action: Mouse scrolled (550, 412) with delta (0, 0)
Screenshot: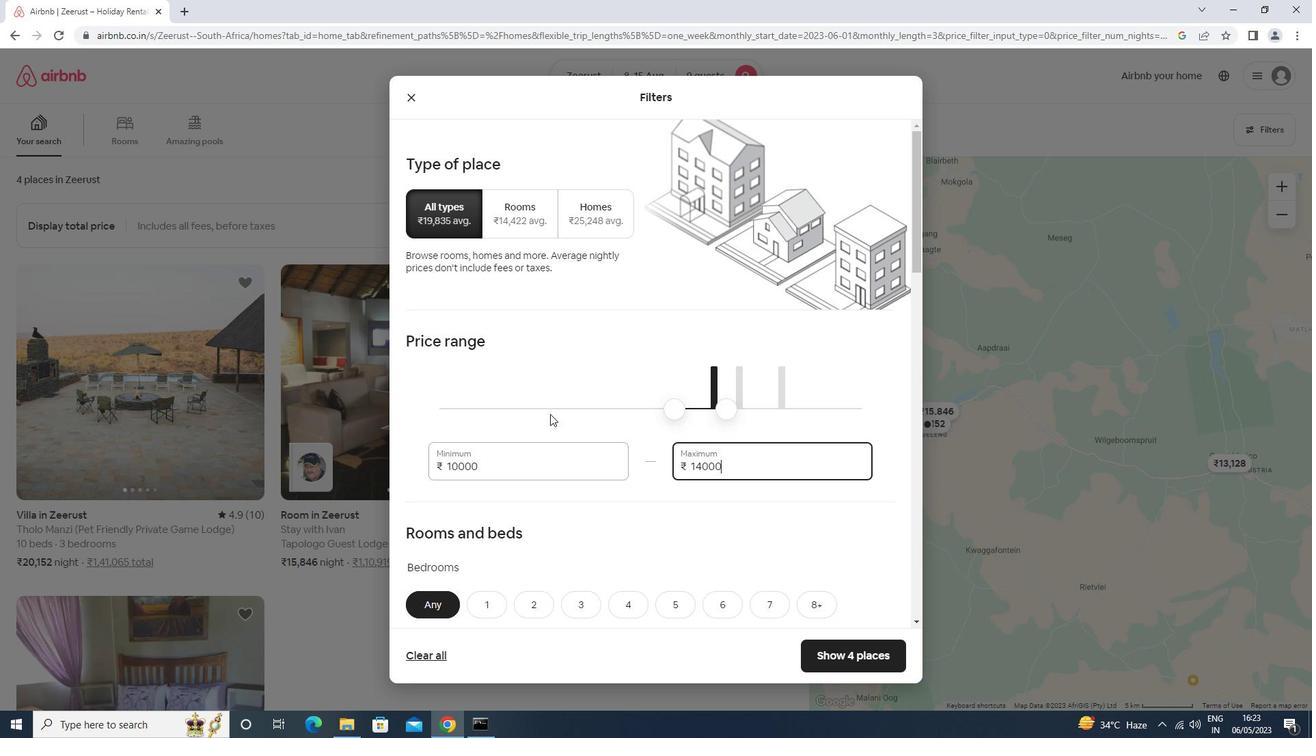 
Action: Mouse scrolled (550, 412) with delta (0, 0)
Screenshot: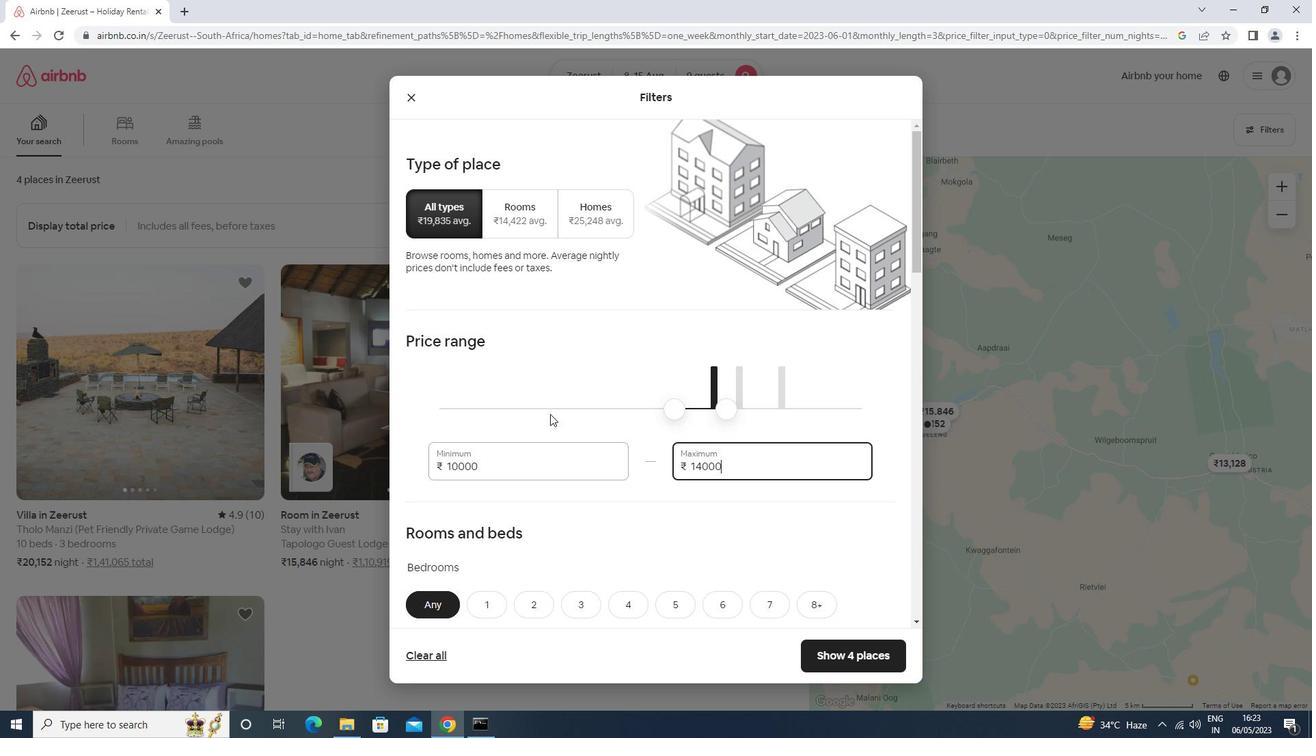 
Action: Mouse scrolled (550, 412) with delta (0, 0)
Screenshot: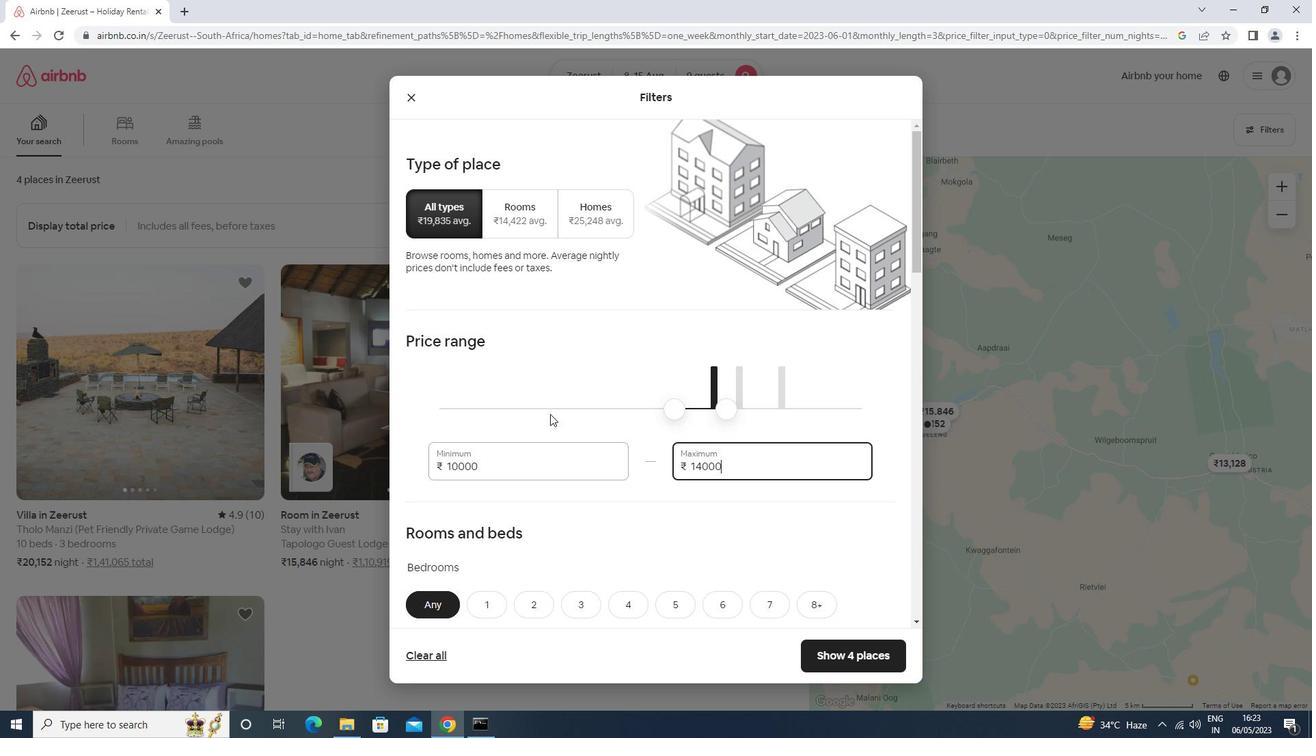 
Action: Mouse scrolled (550, 412) with delta (0, 0)
Screenshot: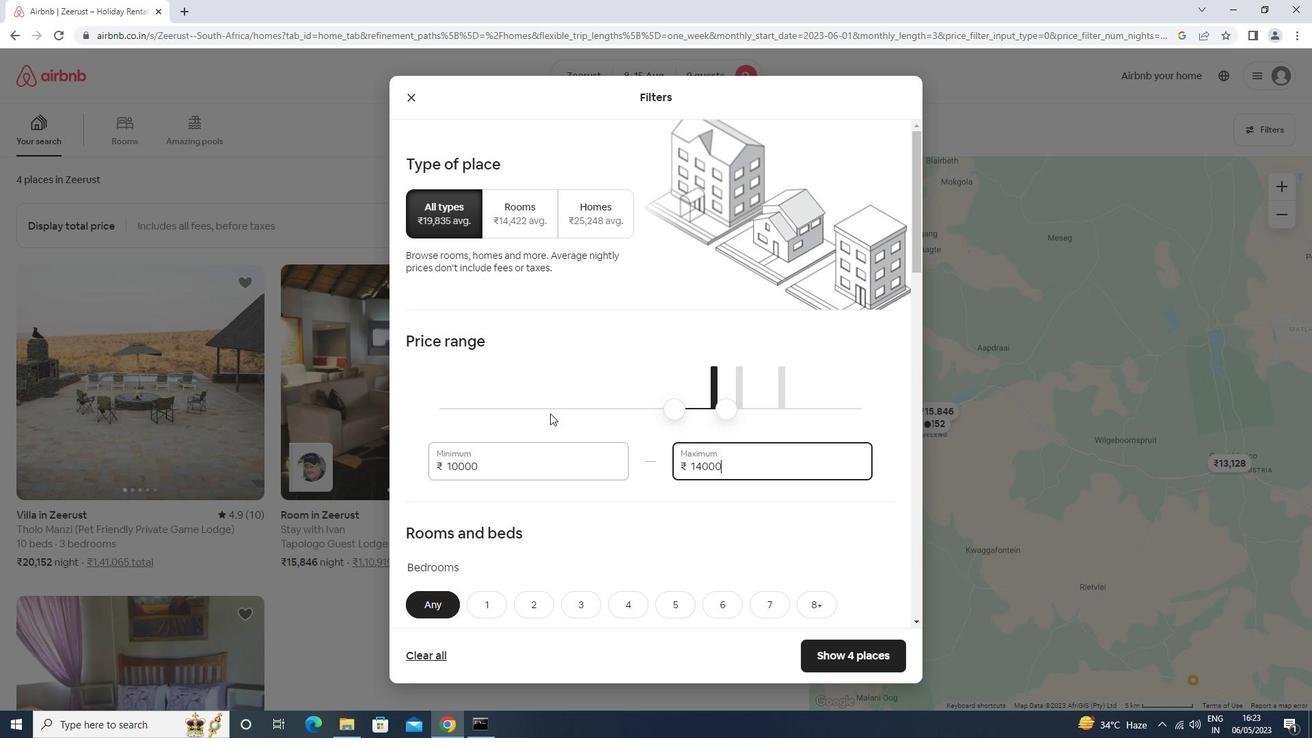 
Action: Mouse moved to (685, 328)
Screenshot: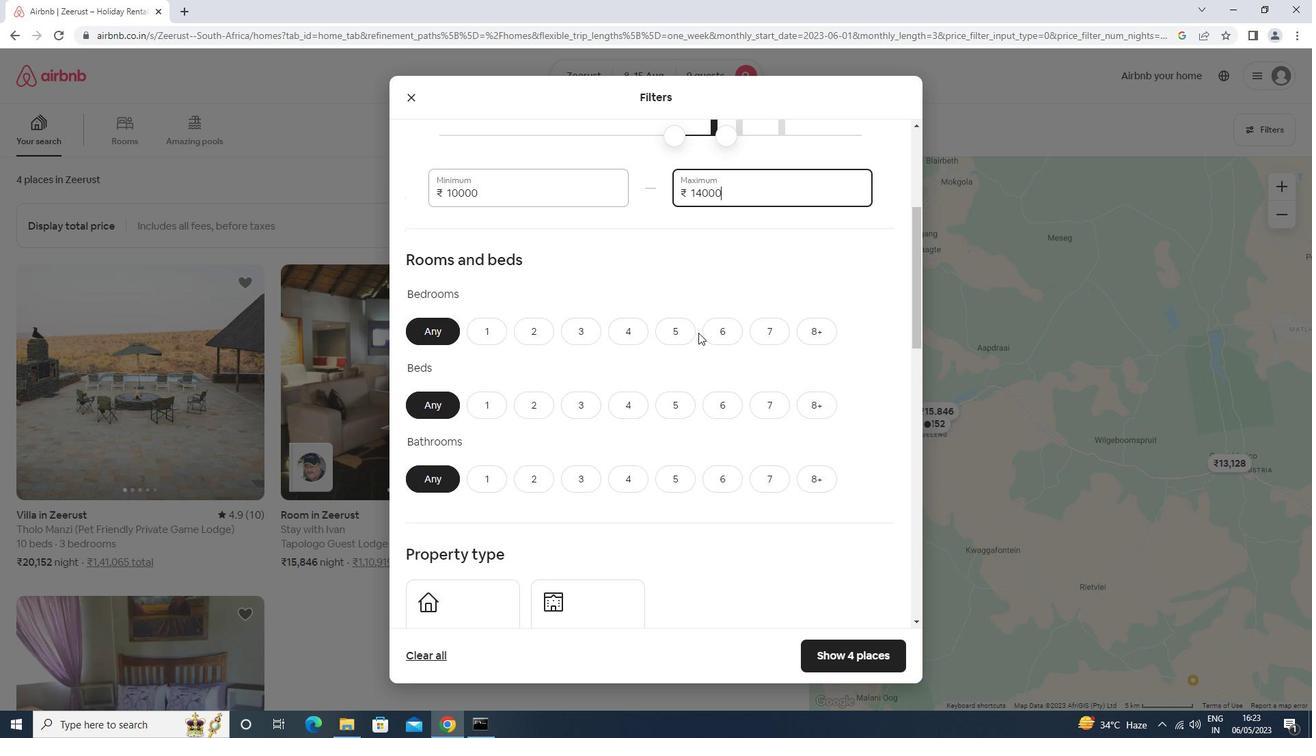 
Action: Mouse pressed left at (685, 328)
Screenshot: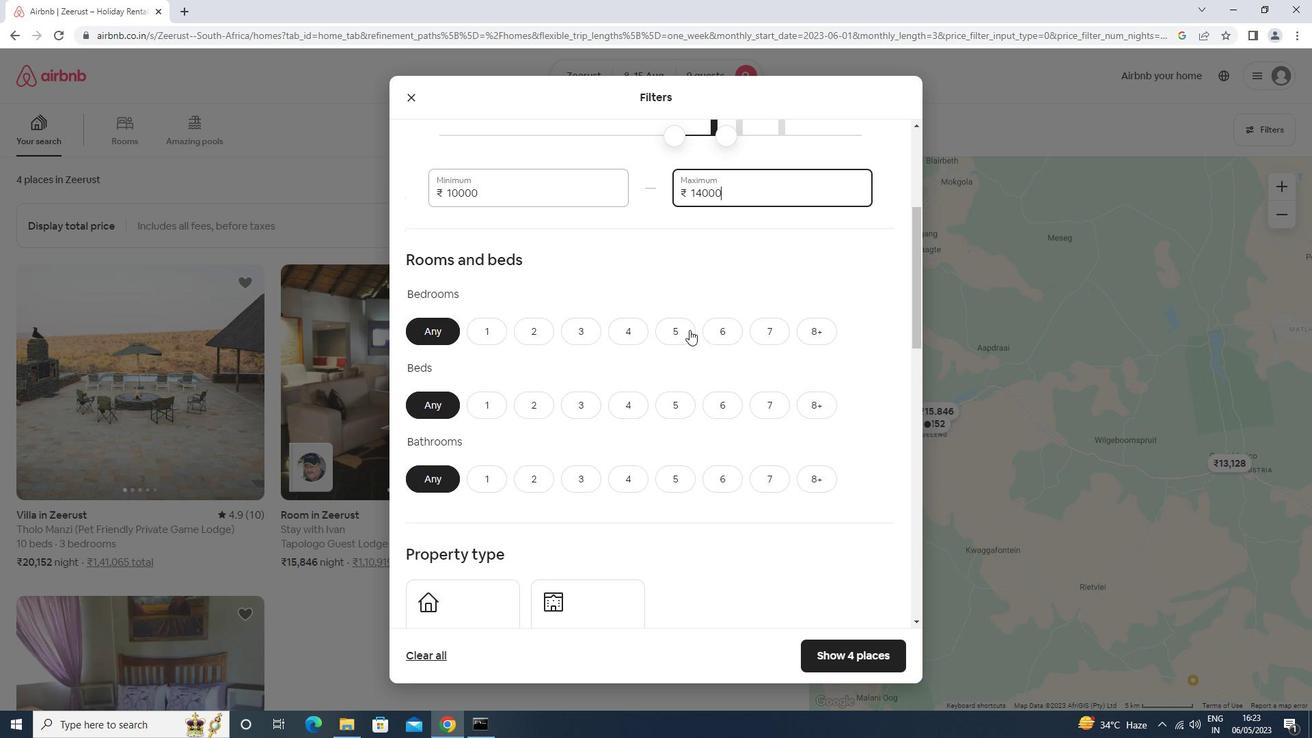 
Action: Mouse moved to (674, 410)
Screenshot: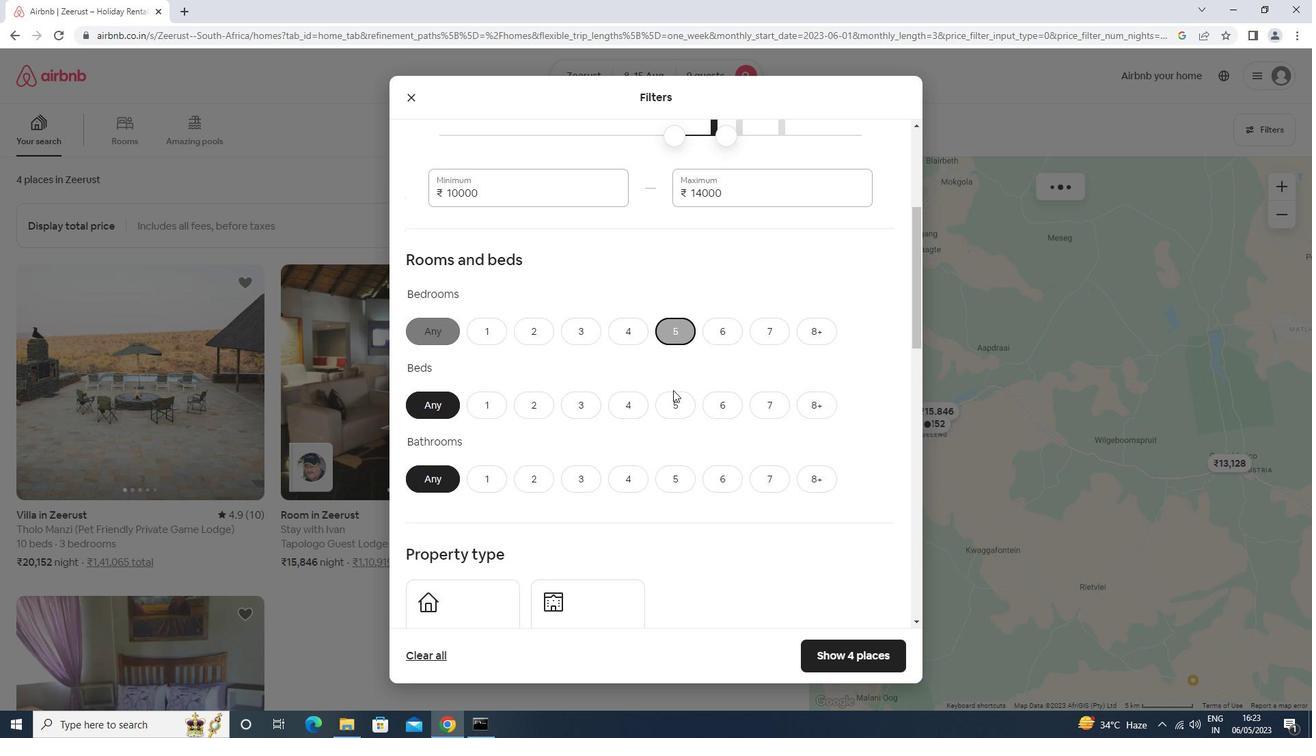 
Action: Mouse pressed left at (674, 410)
Screenshot: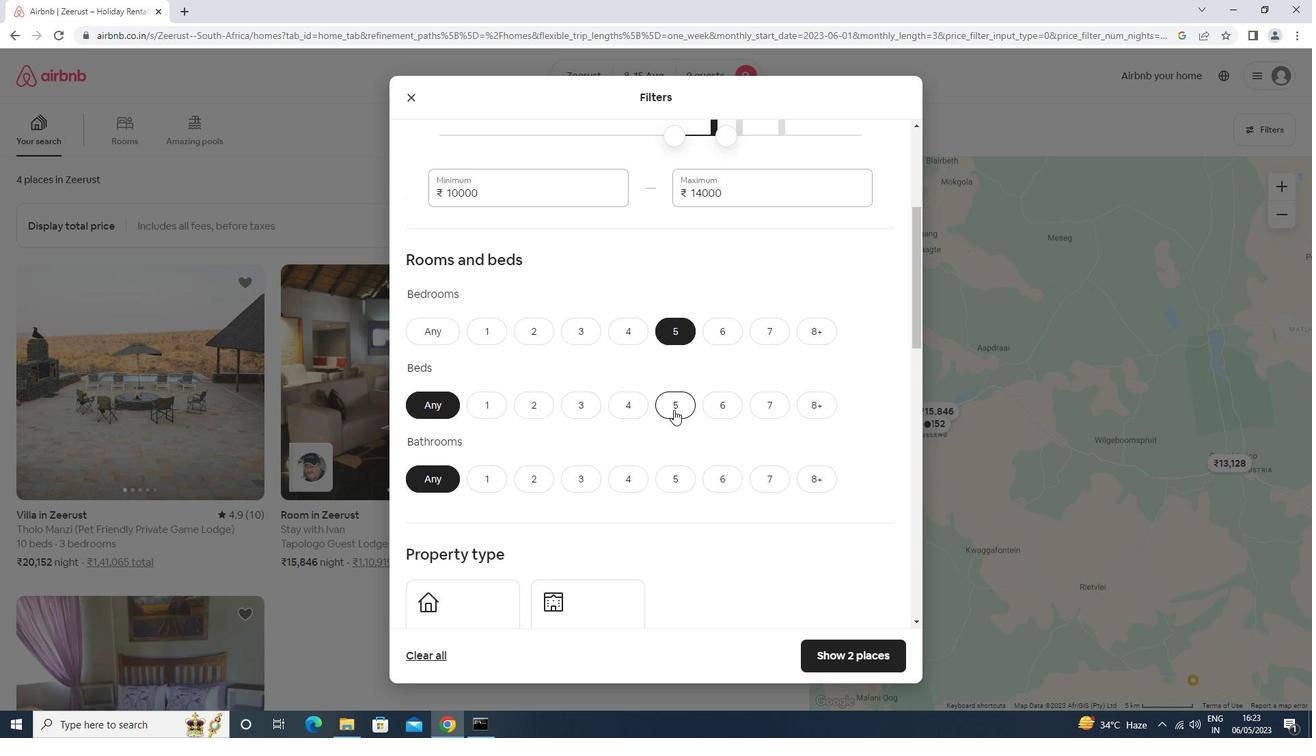 
Action: Mouse moved to (807, 404)
Screenshot: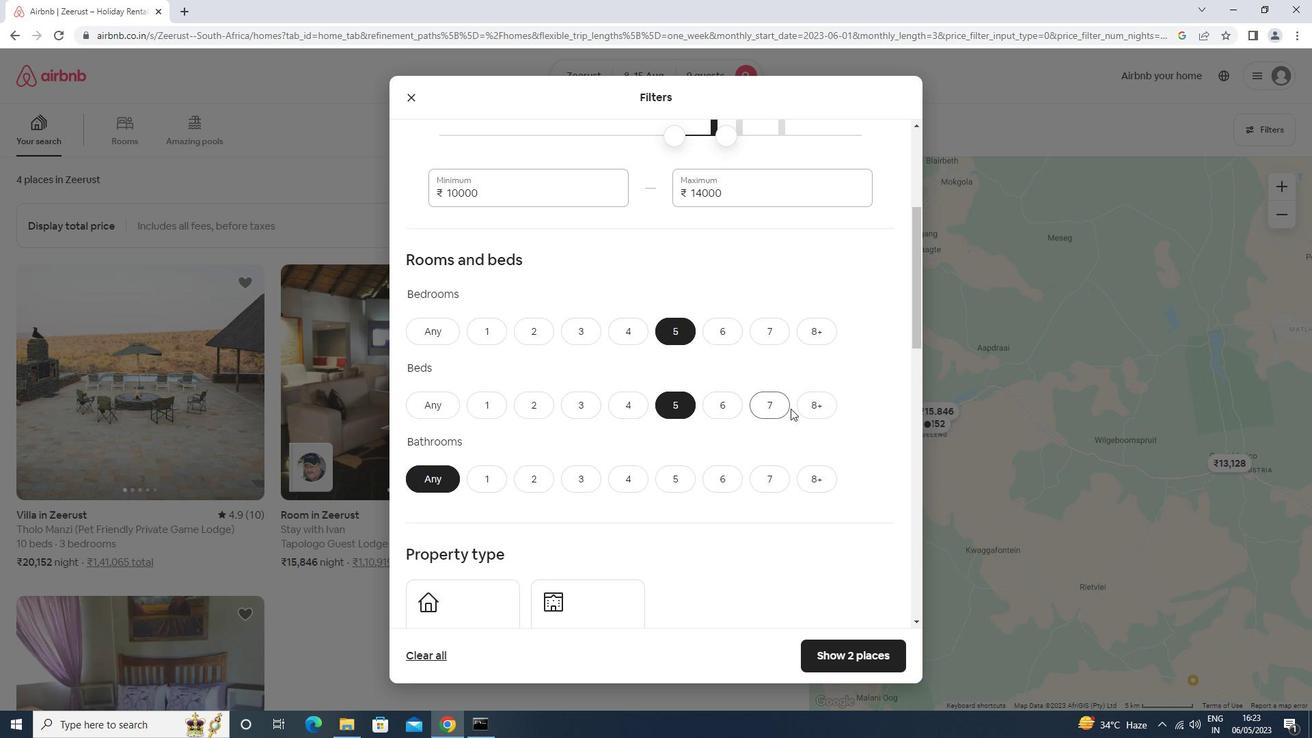 
Action: Mouse pressed left at (807, 404)
Screenshot: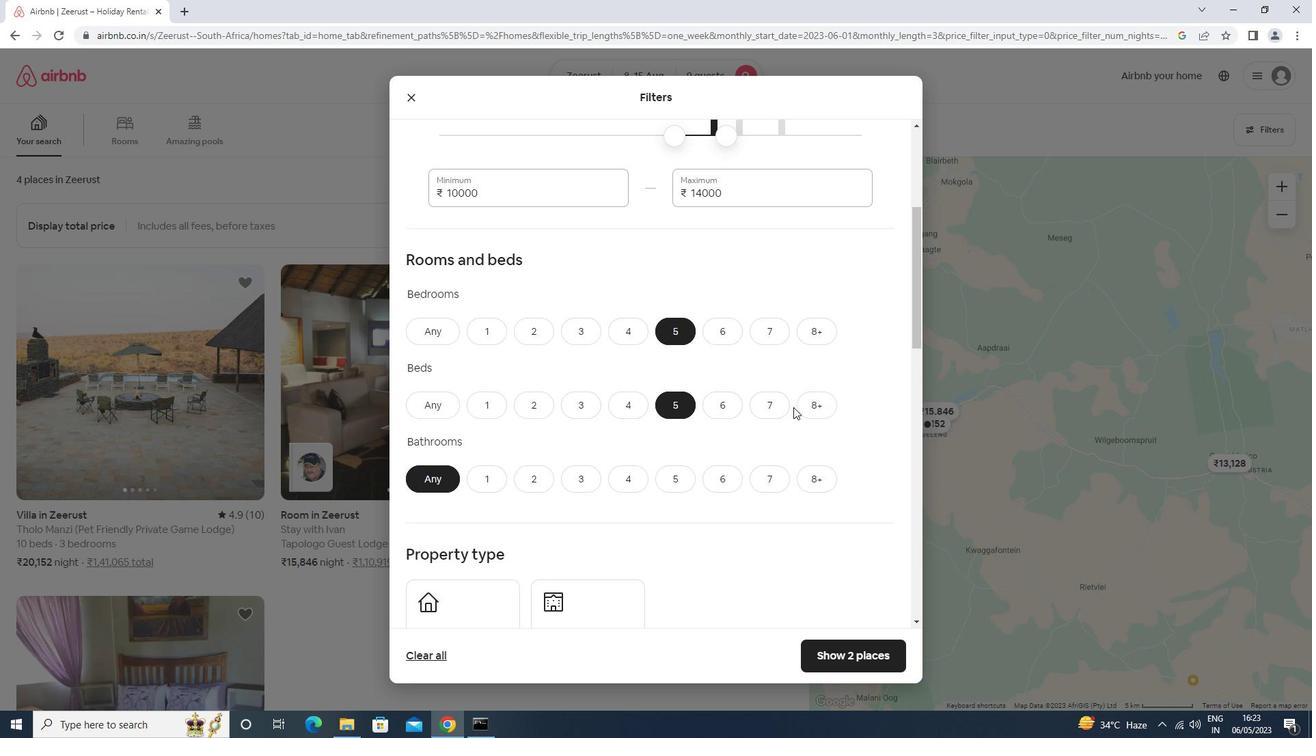 
Action: Mouse moved to (671, 479)
Screenshot: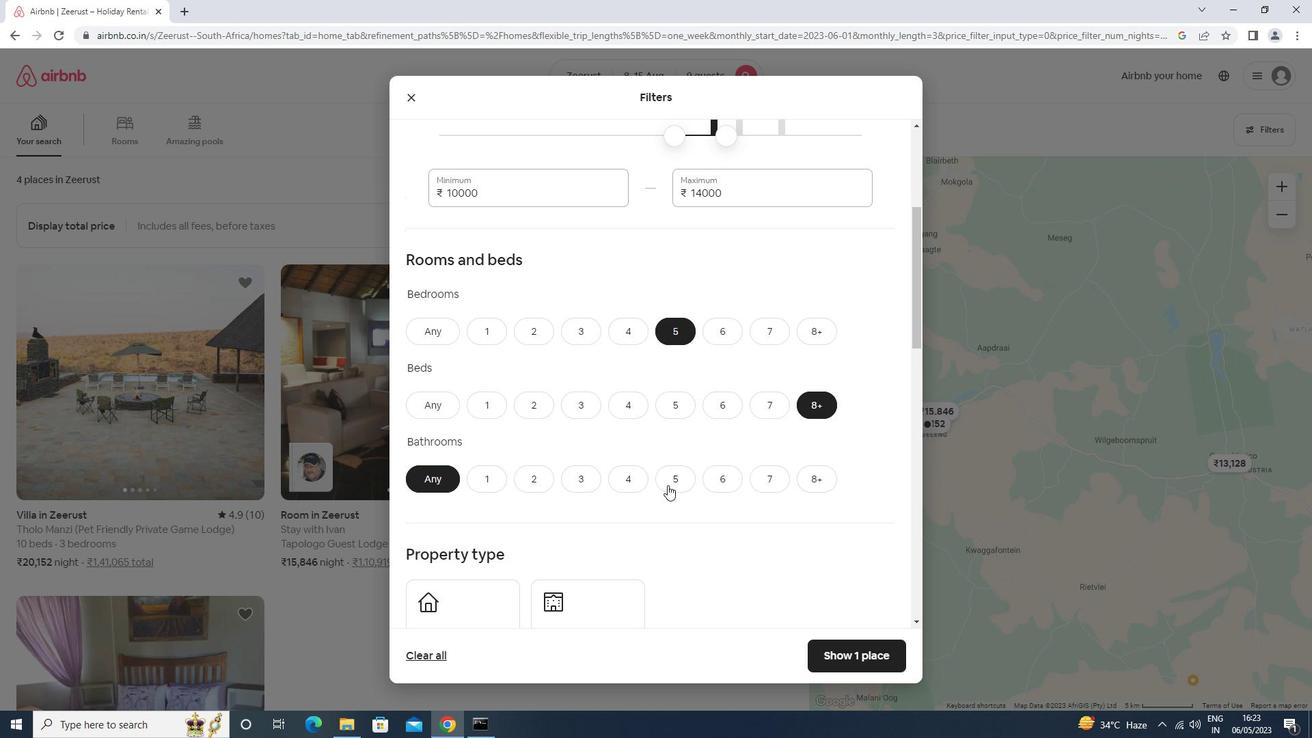 
Action: Mouse pressed left at (671, 479)
Screenshot: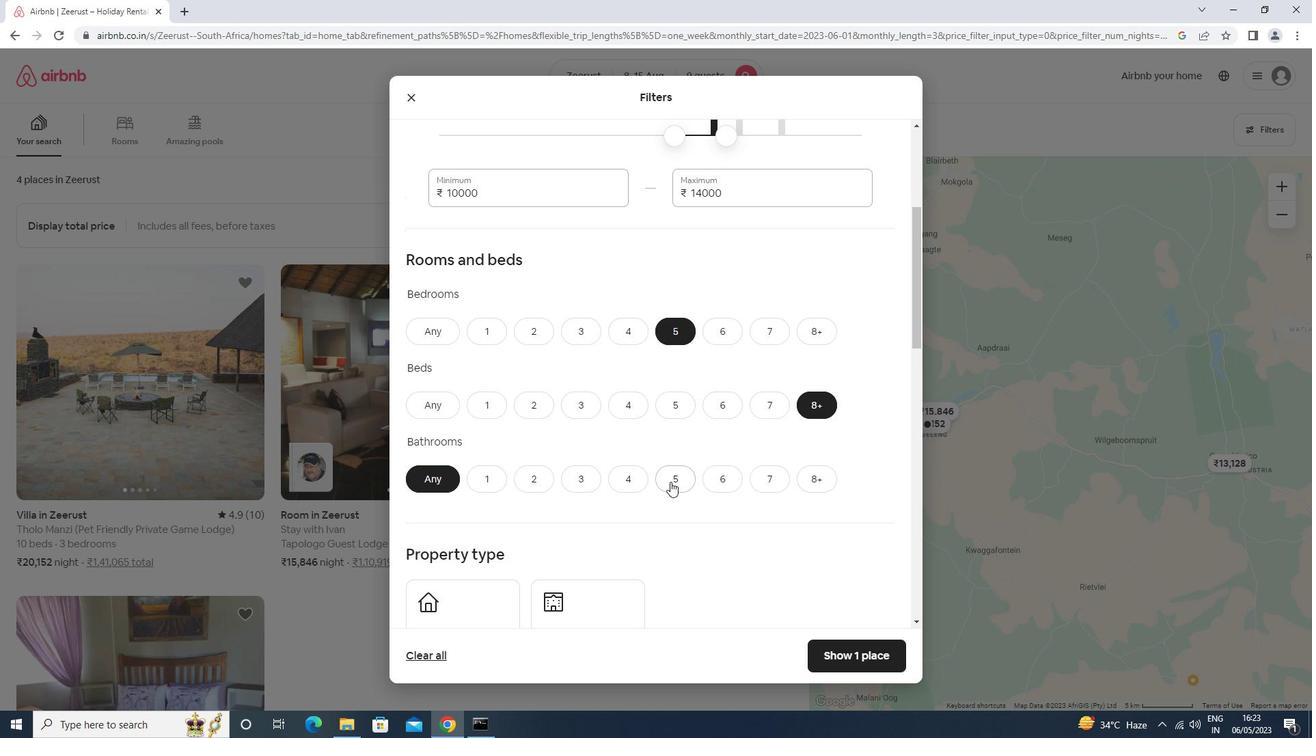 
Action: Mouse moved to (671, 479)
Screenshot: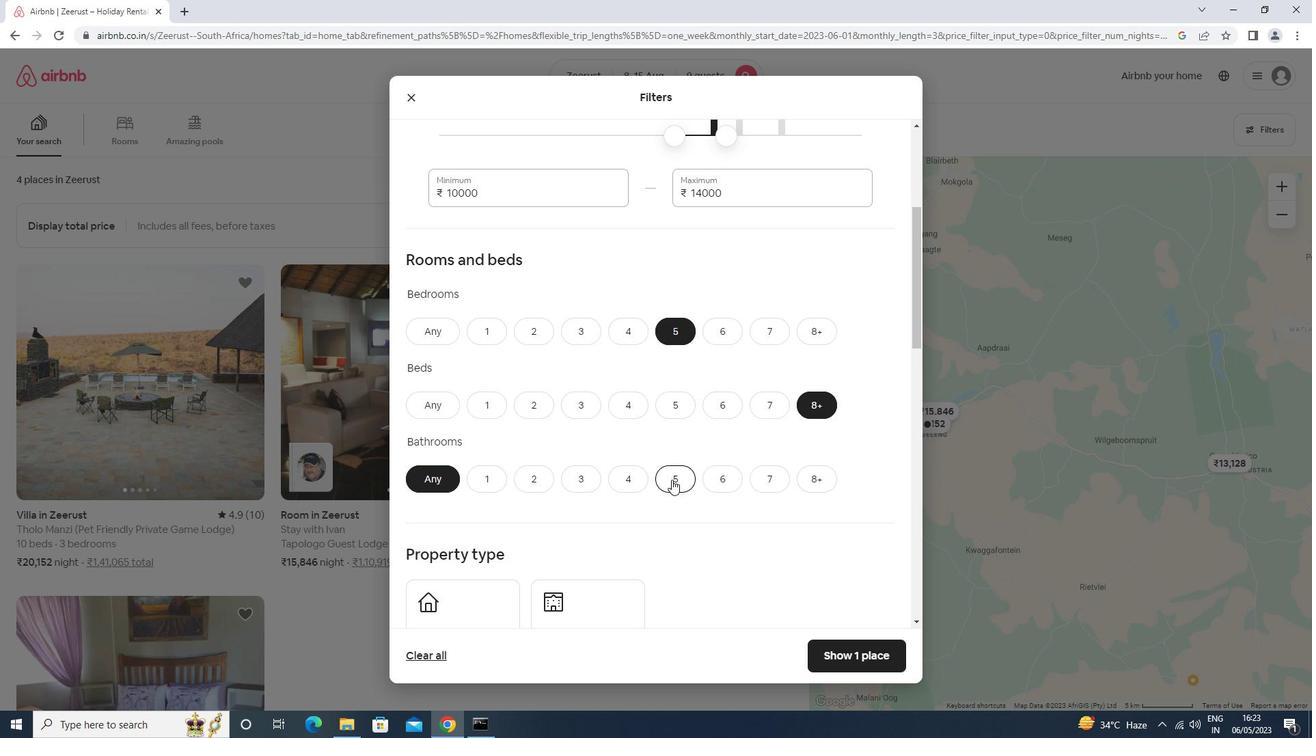 
Action: Mouse scrolled (671, 479) with delta (0, 0)
Screenshot: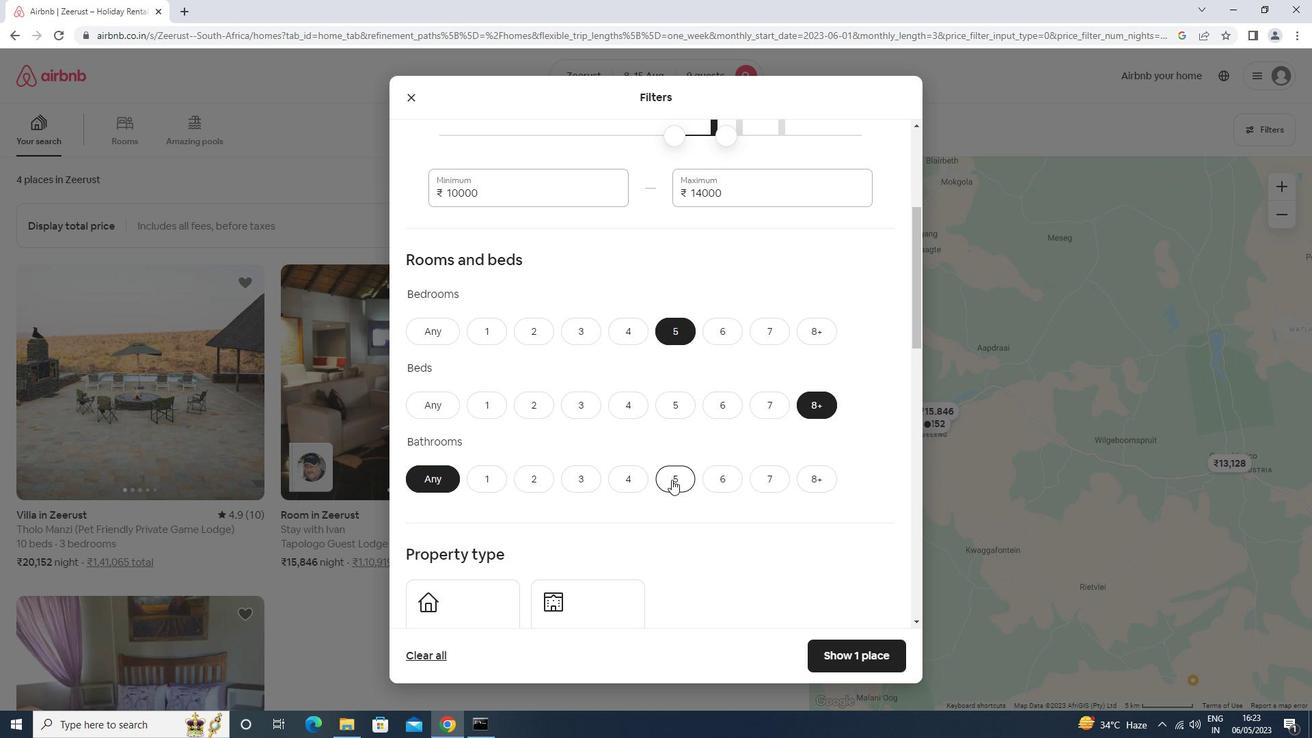 
Action: Mouse scrolled (671, 479) with delta (0, 0)
Screenshot: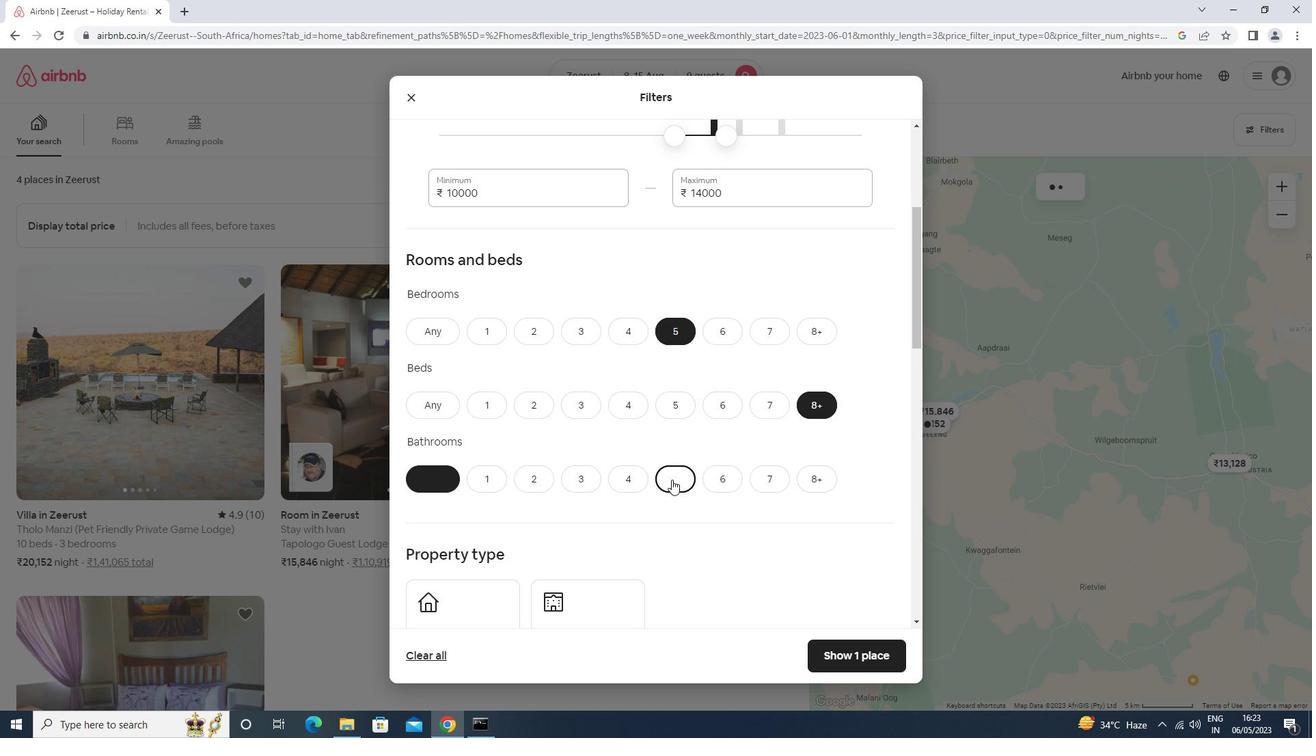 
Action: Mouse scrolled (671, 479) with delta (0, 0)
Screenshot: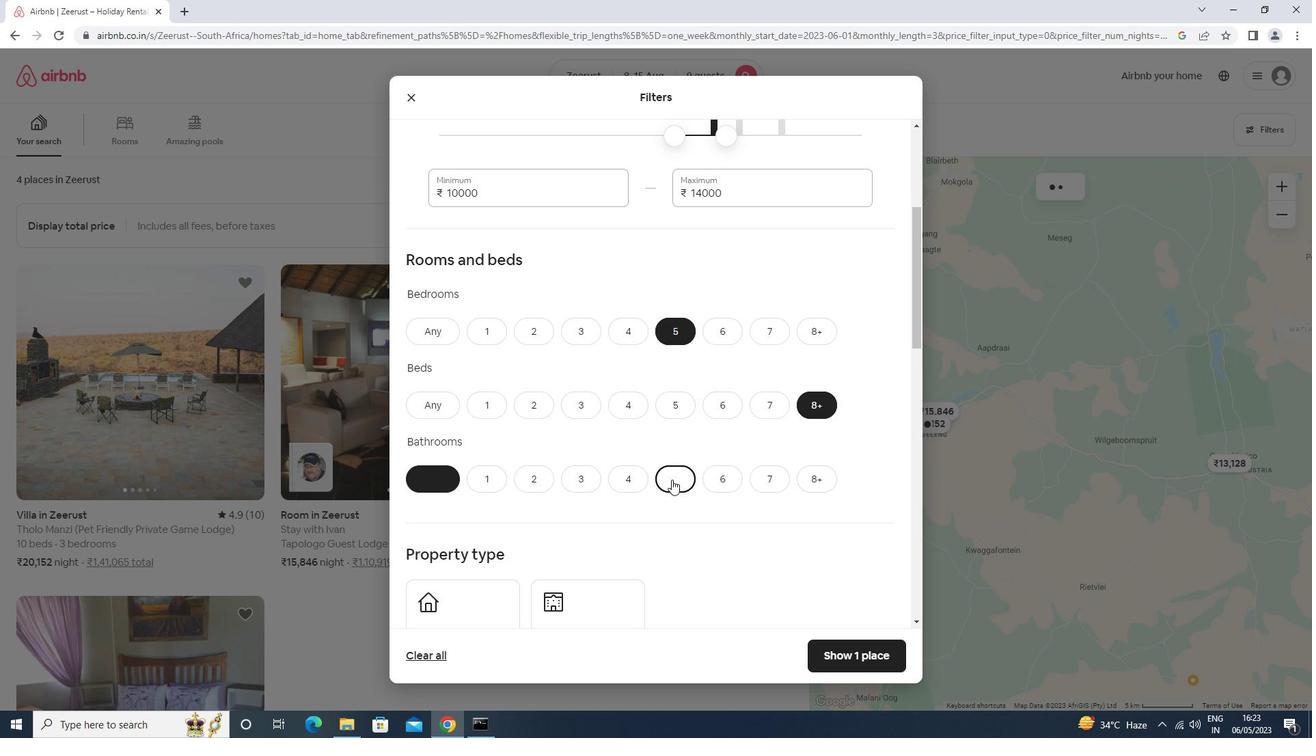 
Action: Mouse moved to (487, 430)
Screenshot: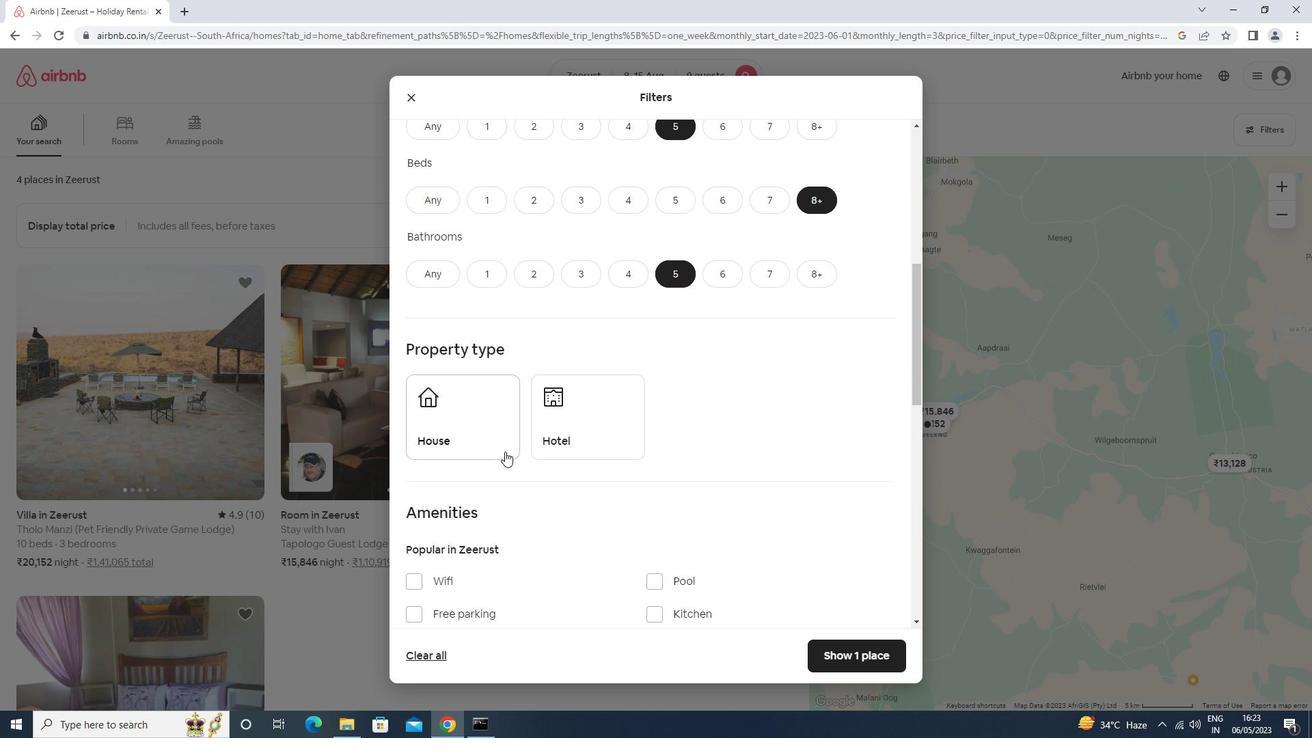 
Action: Mouse pressed left at (487, 430)
Screenshot: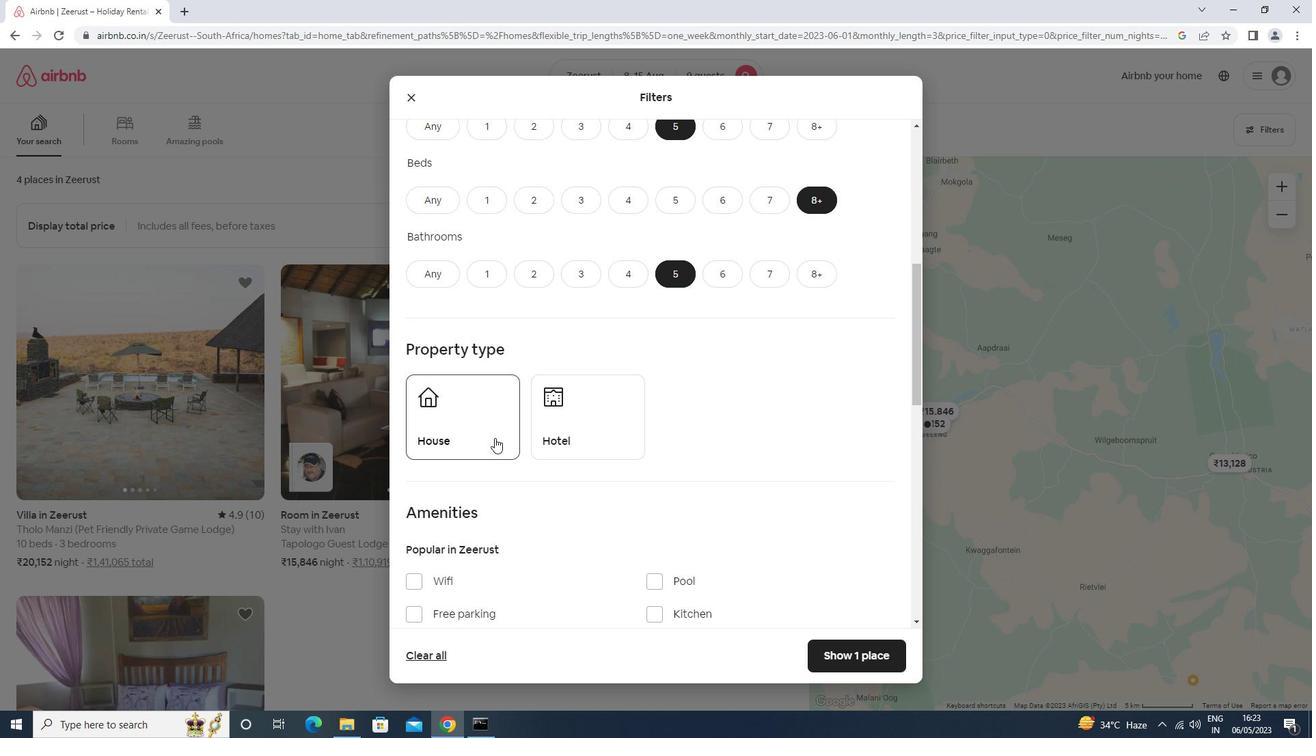 
Action: Mouse moved to (492, 431)
Screenshot: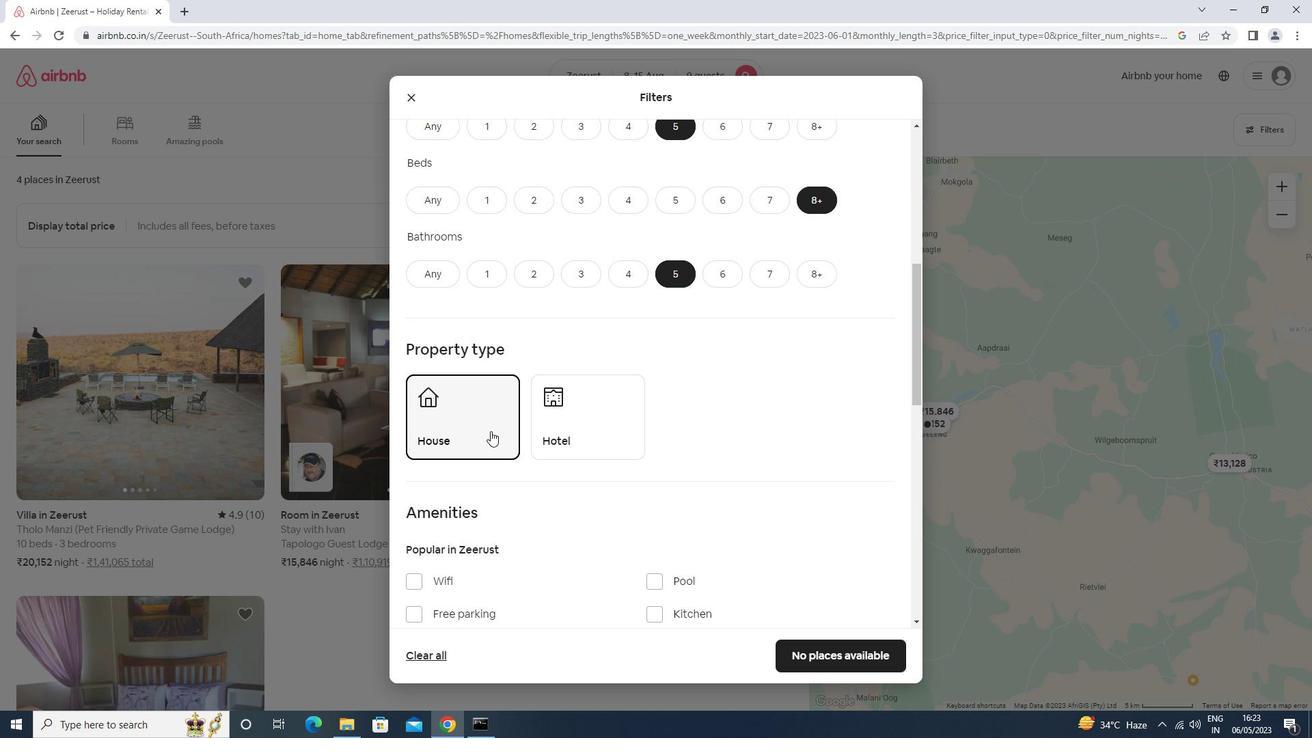 
Action: Mouse scrolled (492, 430) with delta (0, 0)
Screenshot: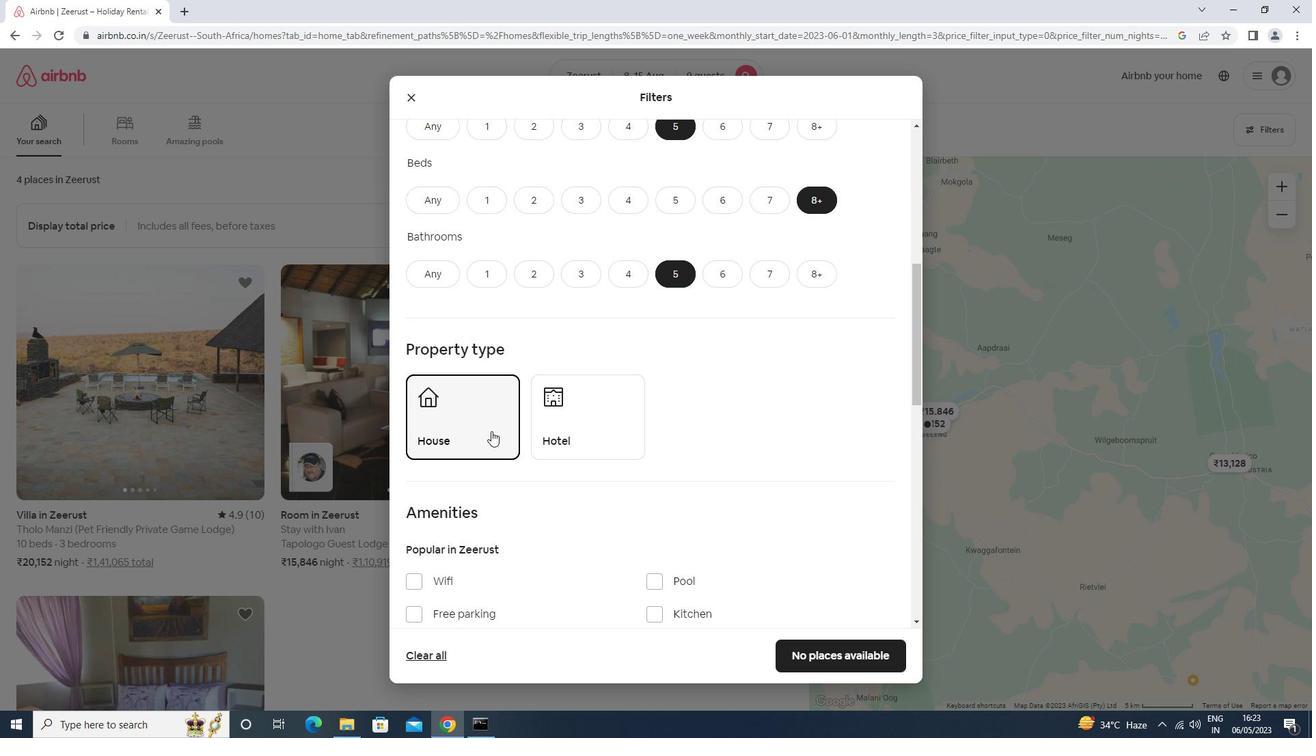 
Action: Mouse scrolled (492, 430) with delta (0, 0)
Screenshot: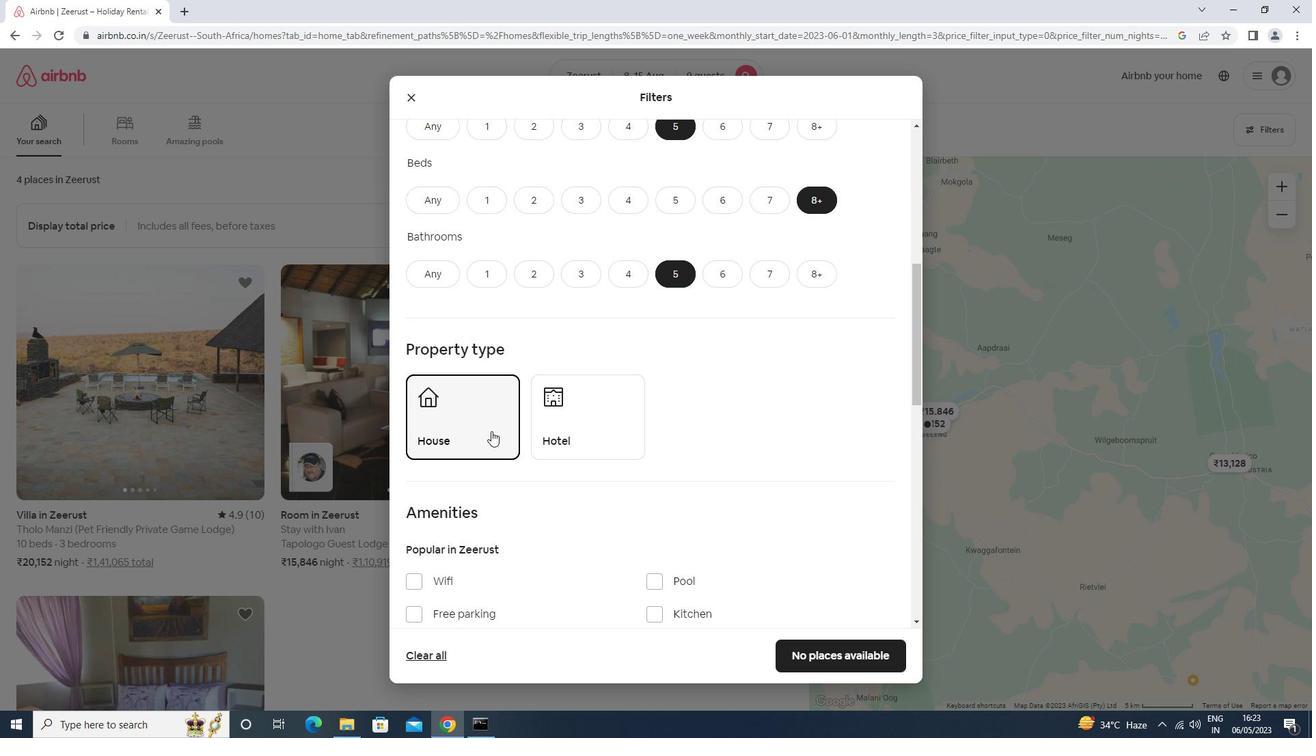 
Action: Mouse scrolled (492, 430) with delta (0, 0)
Screenshot: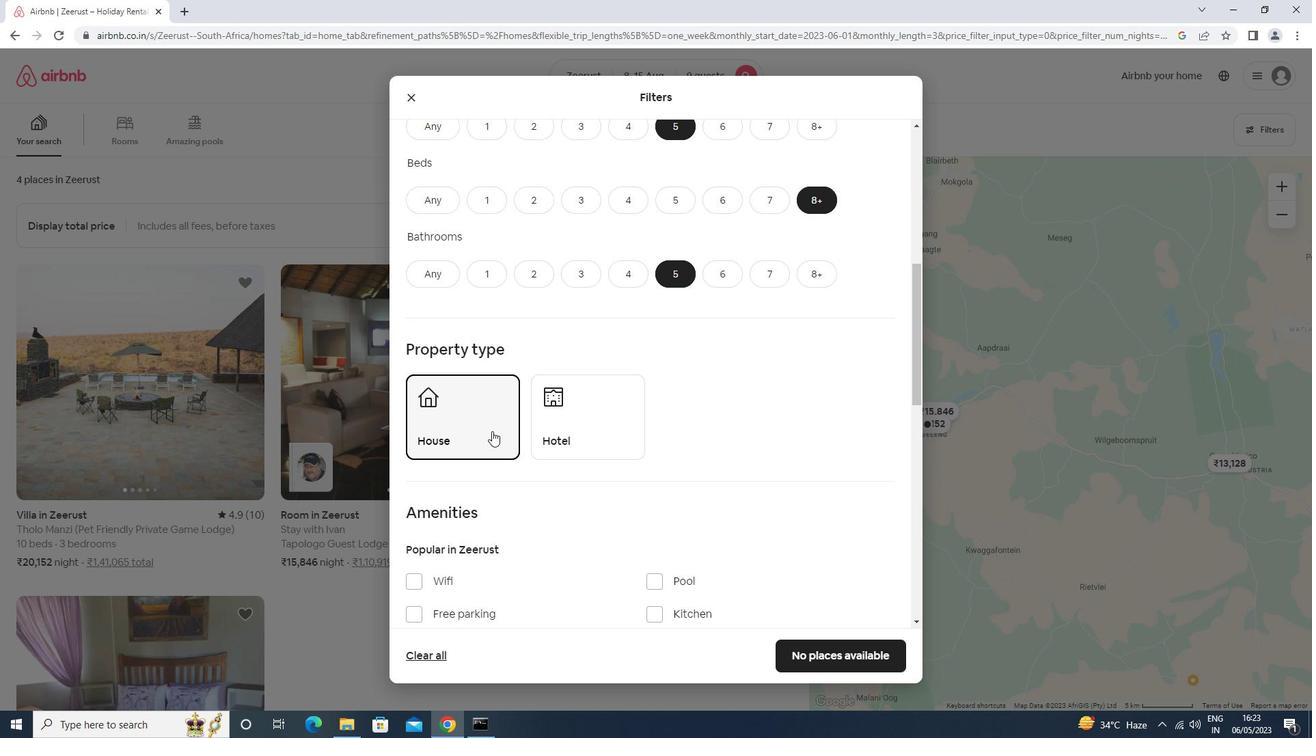 
Action: Mouse moved to (460, 470)
Screenshot: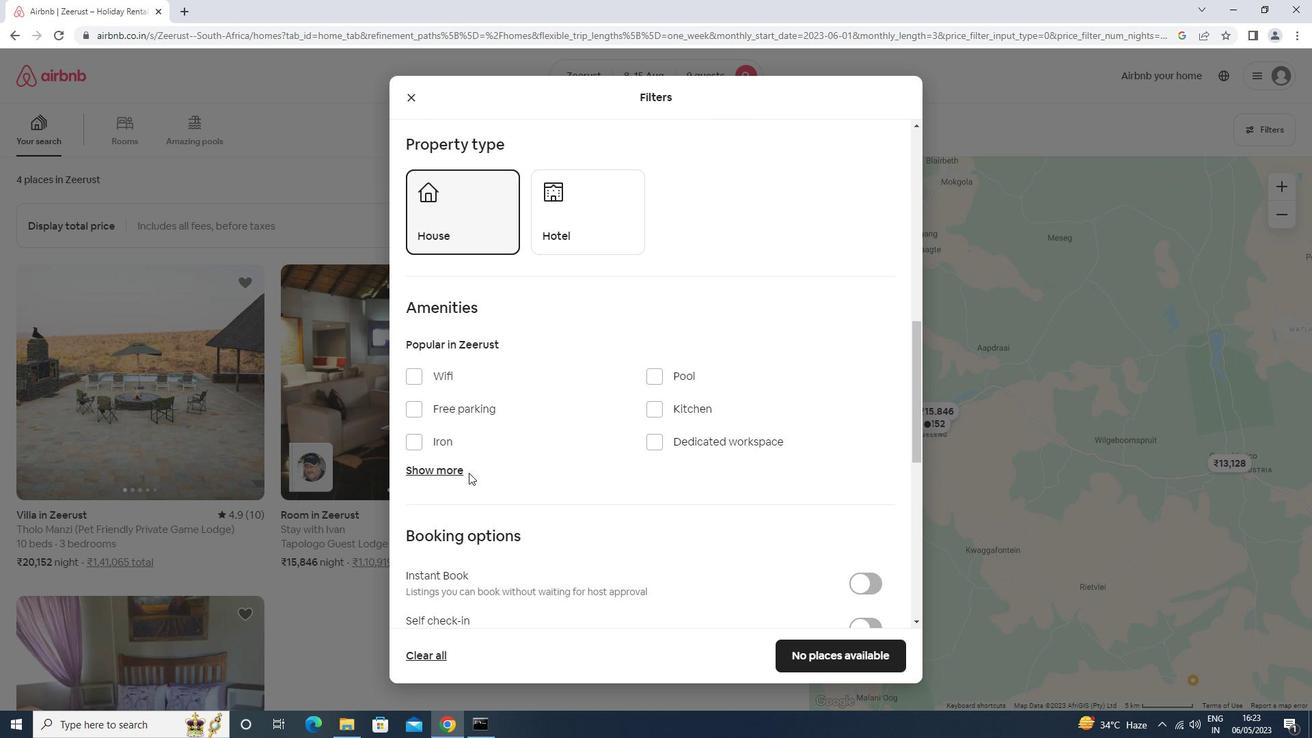 
Action: Mouse pressed left at (460, 470)
Screenshot: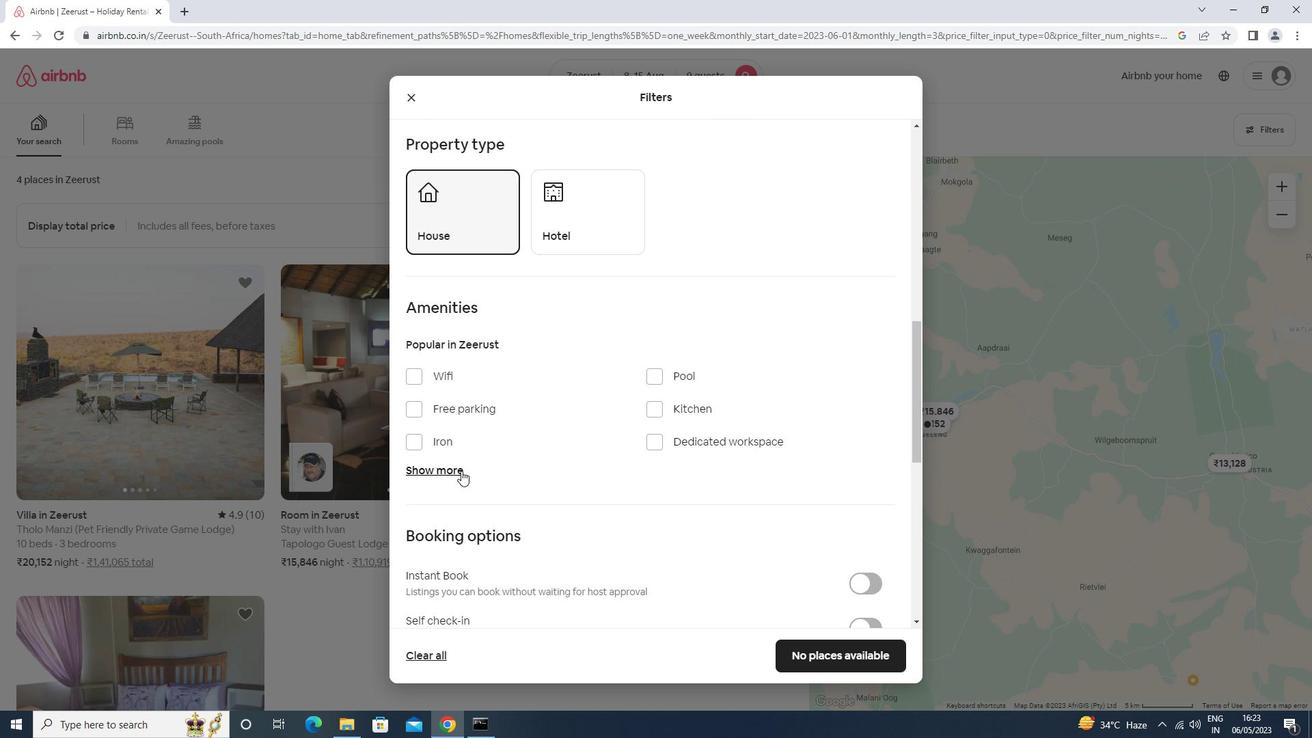 
Action: Mouse moved to (448, 374)
Screenshot: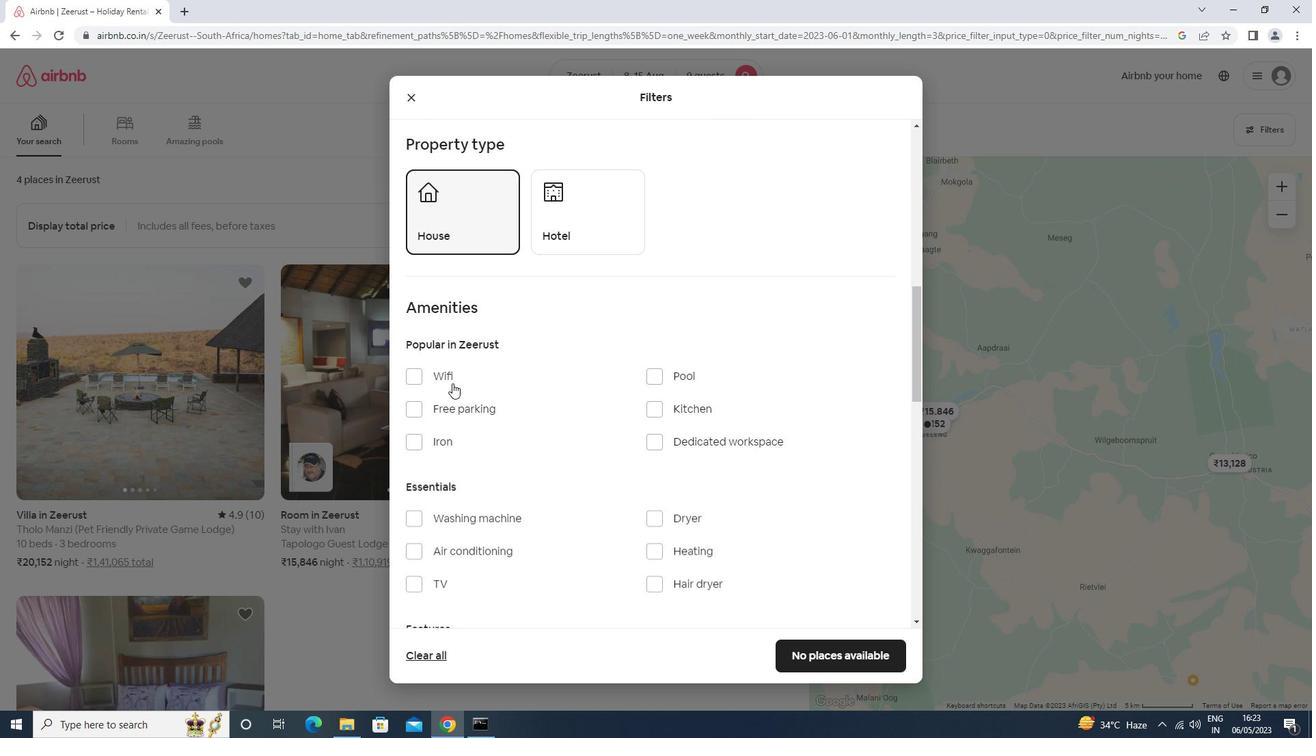 
Action: Mouse pressed left at (448, 374)
Screenshot: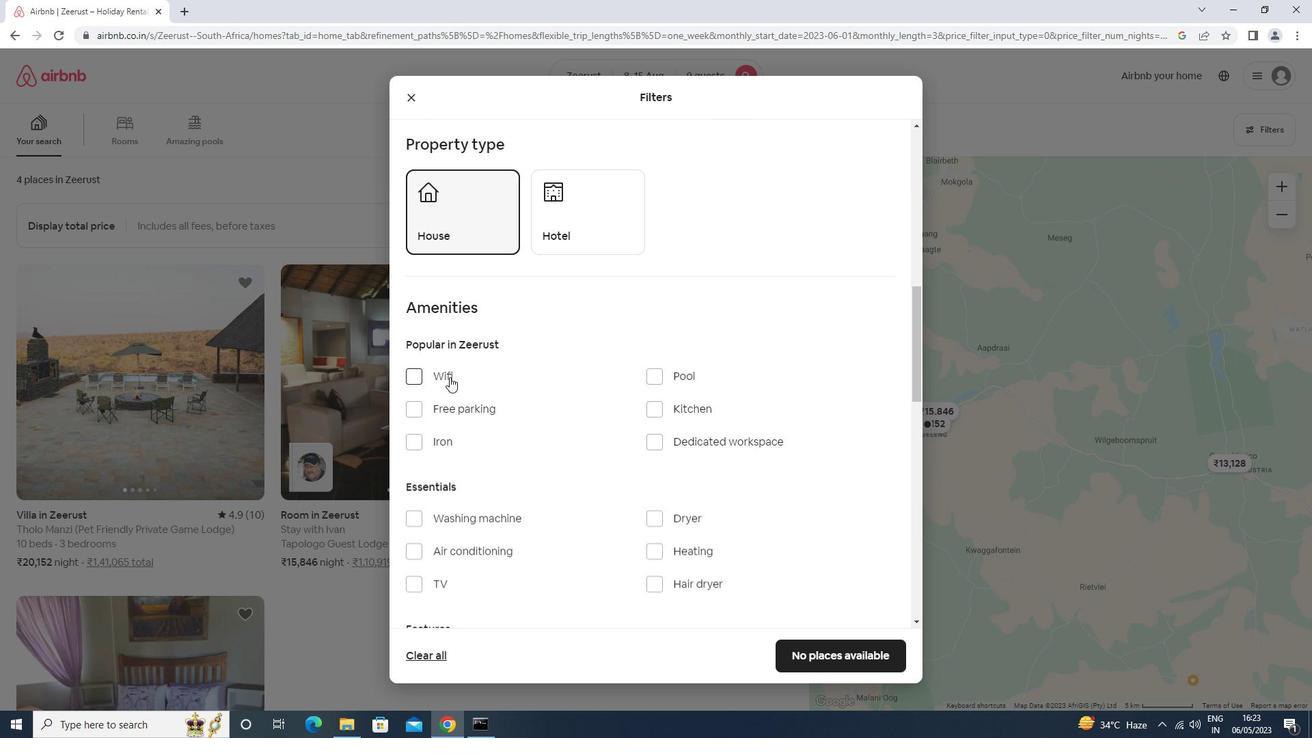 
Action: Mouse moved to (425, 377)
Screenshot: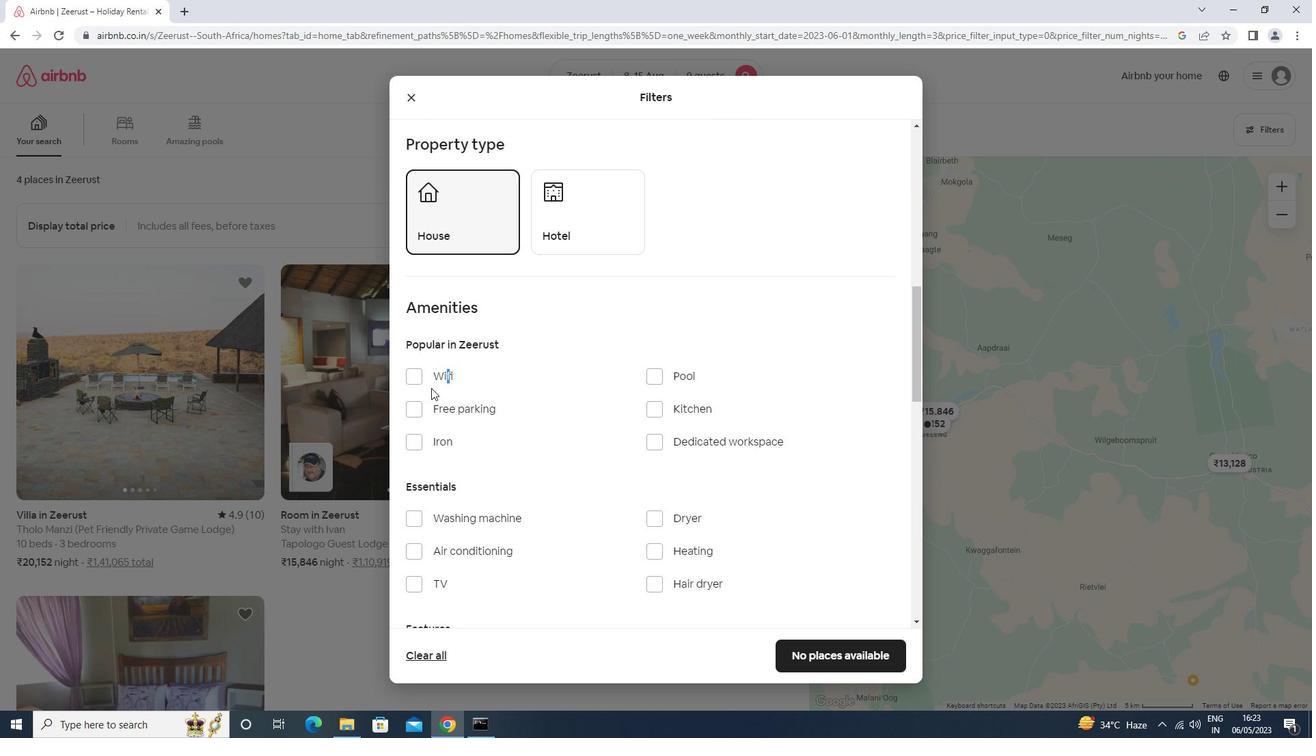 
Action: Mouse pressed left at (425, 377)
Screenshot: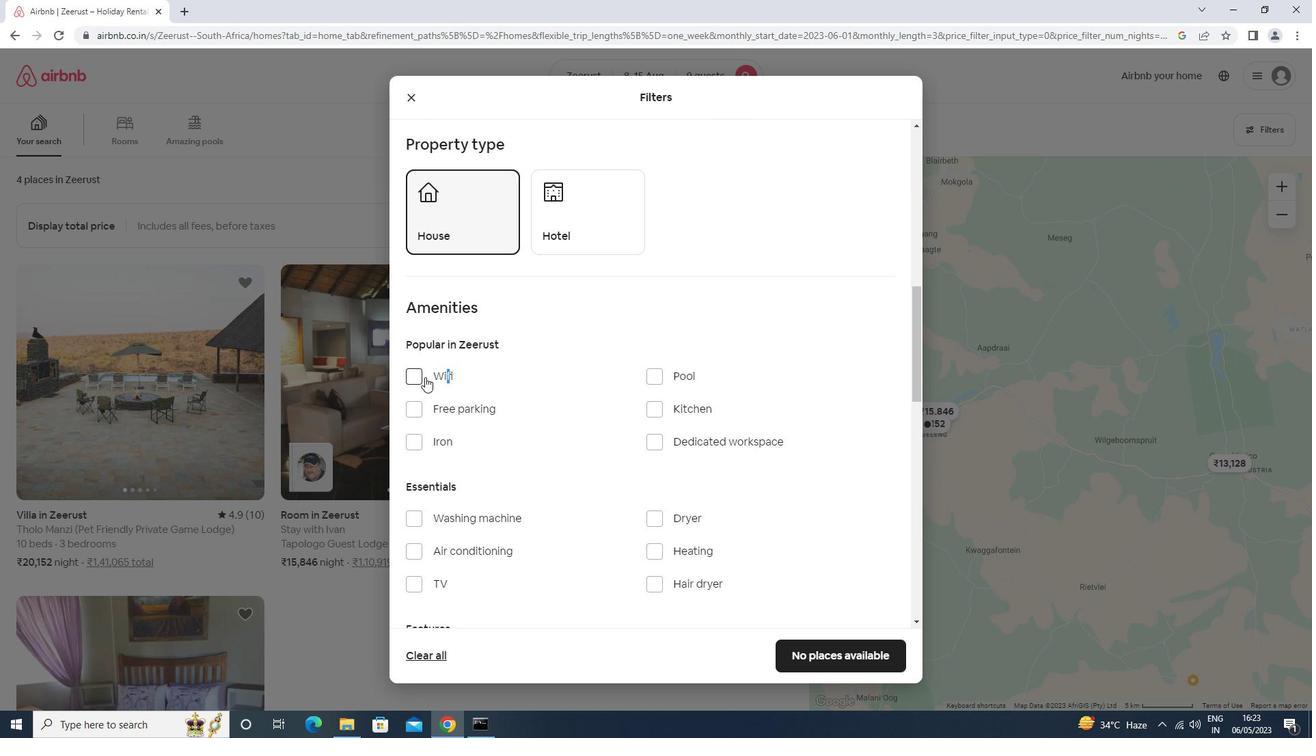 
Action: Mouse moved to (443, 411)
Screenshot: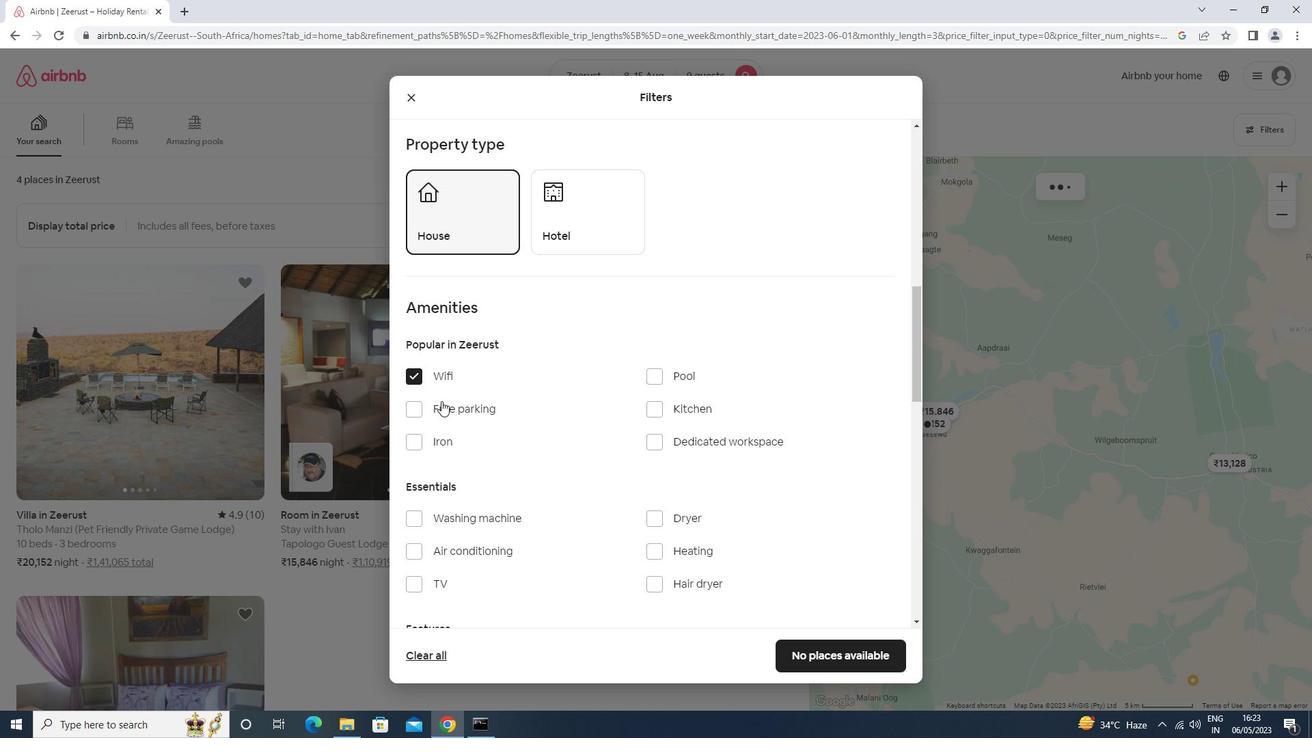 
Action: Mouse pressed left at (443, 411)
Screenshot: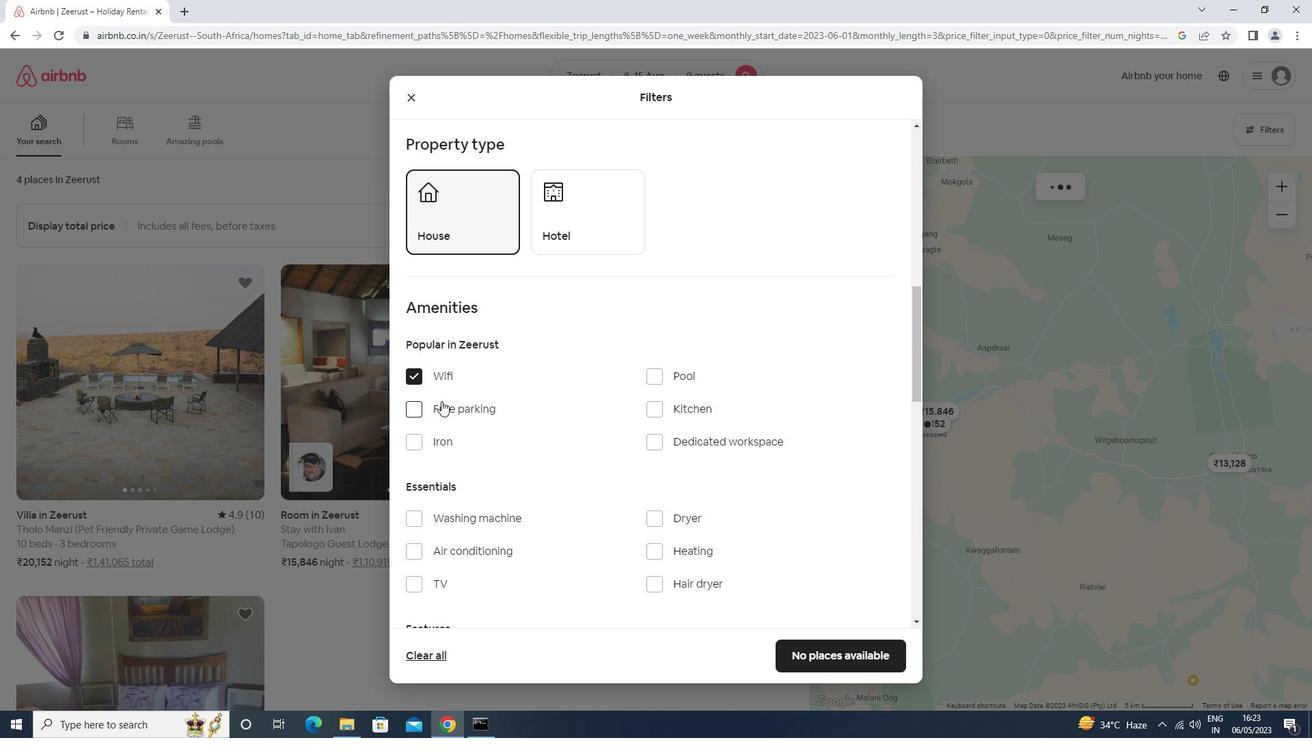
Action: Mouse moved to (596, 404)
Screenshot: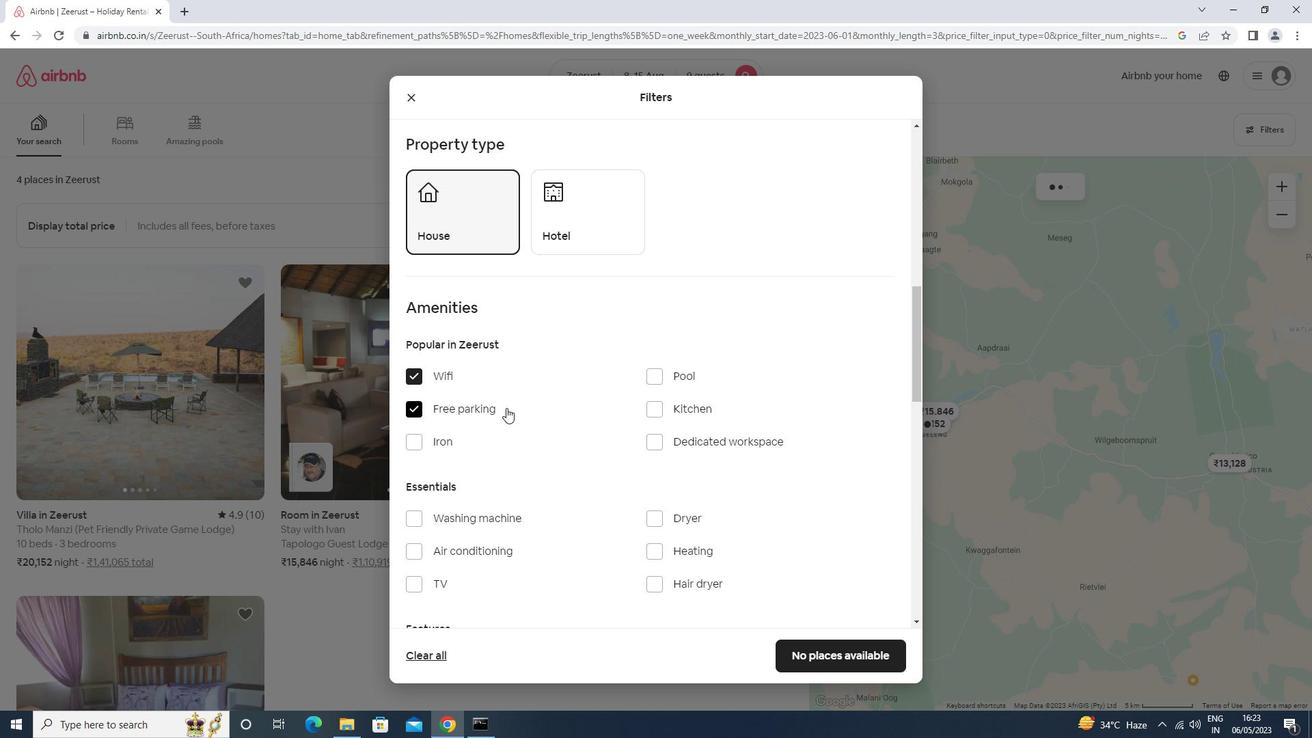 
Action: Mouse scrolled (596, 403) with delta (0, 0)
Screenshot: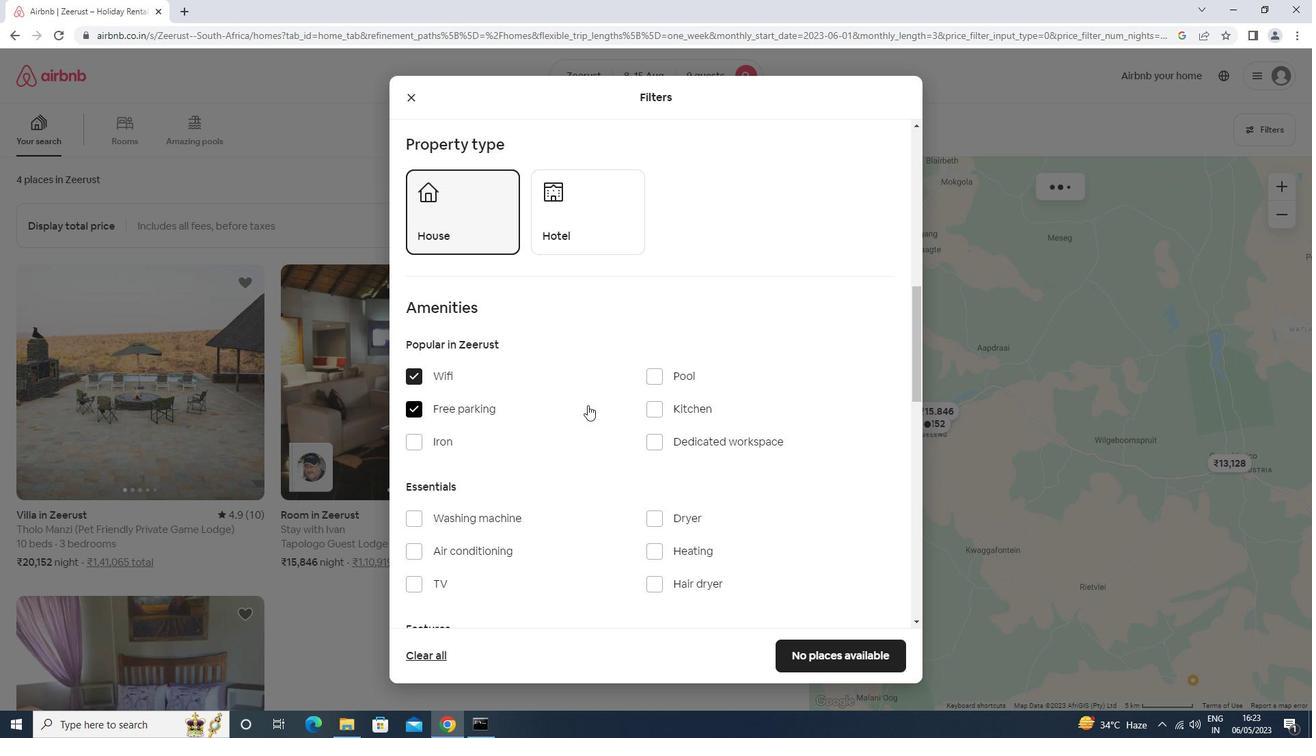 
Action: Mouse scrolled (596, 403) with delta (0, 0)
Screenshot: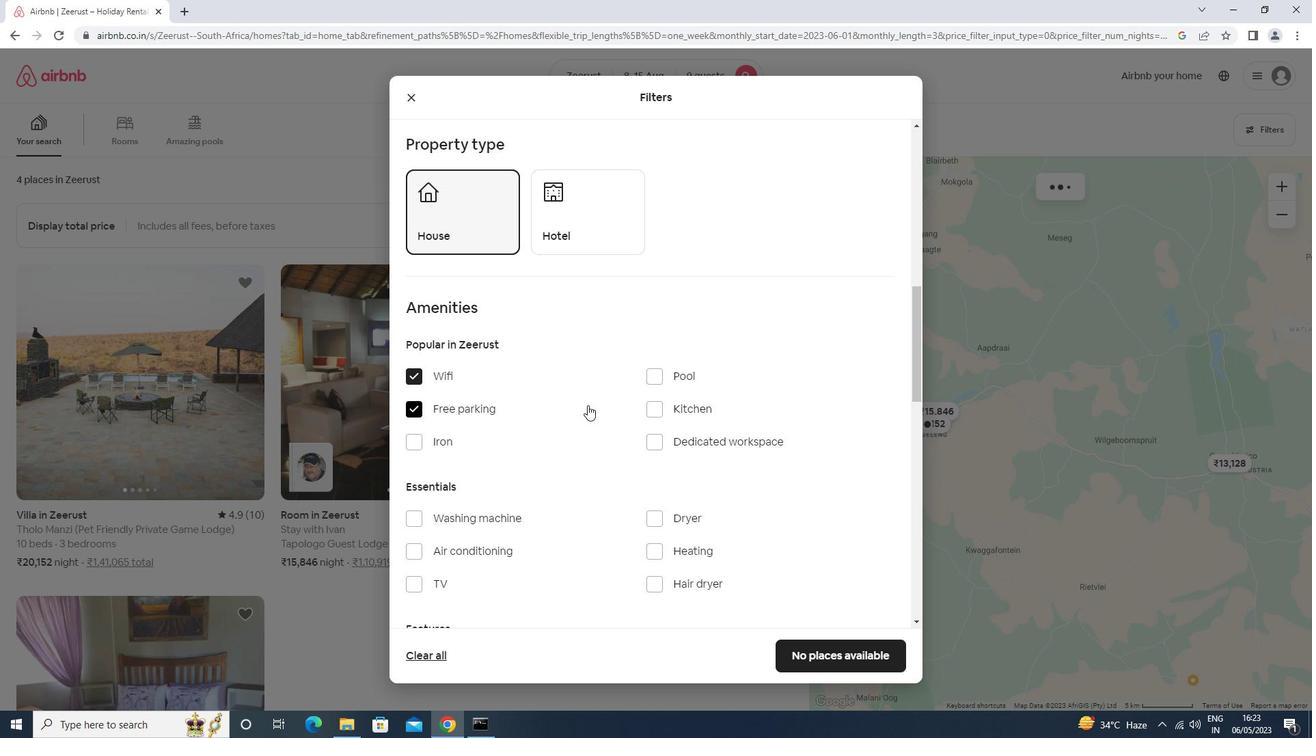 
Action: Mouse scrolled (596, 403) with delta (0, 0)
Screenshot: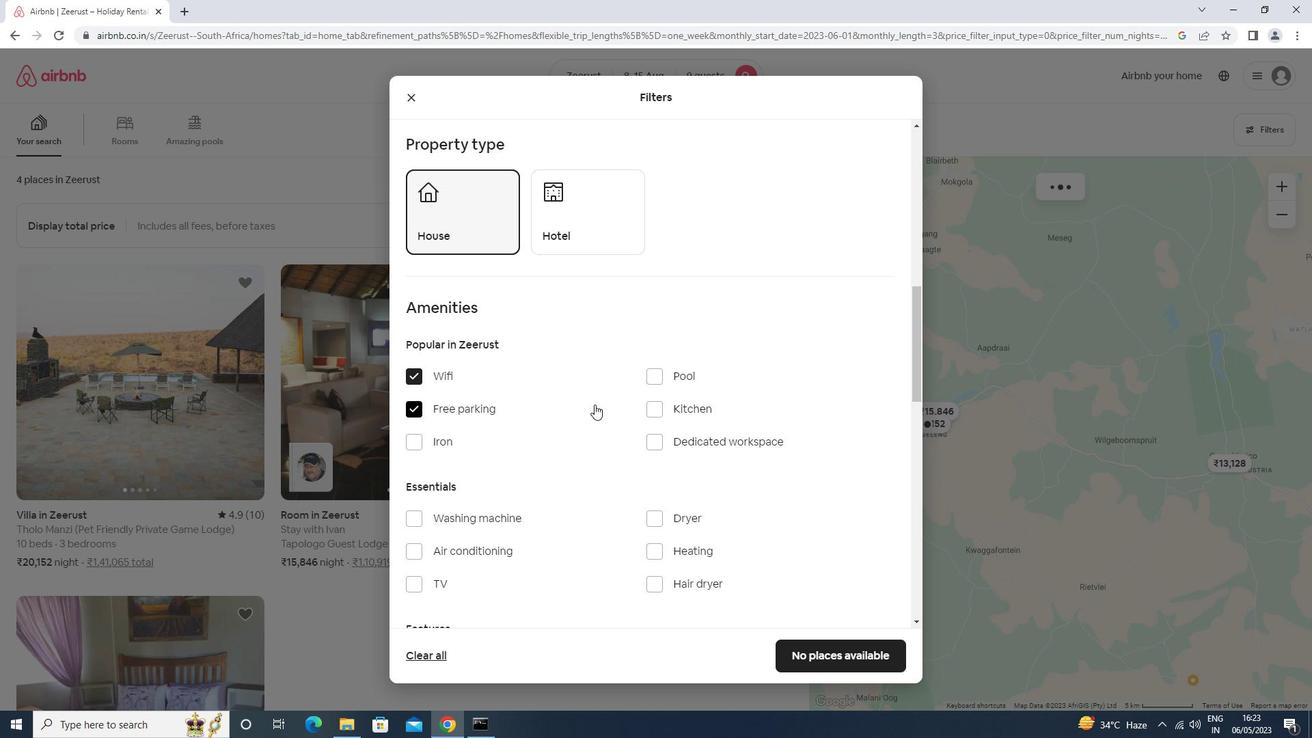 
Action: Mouse moved to (455, 378)
Screenshot: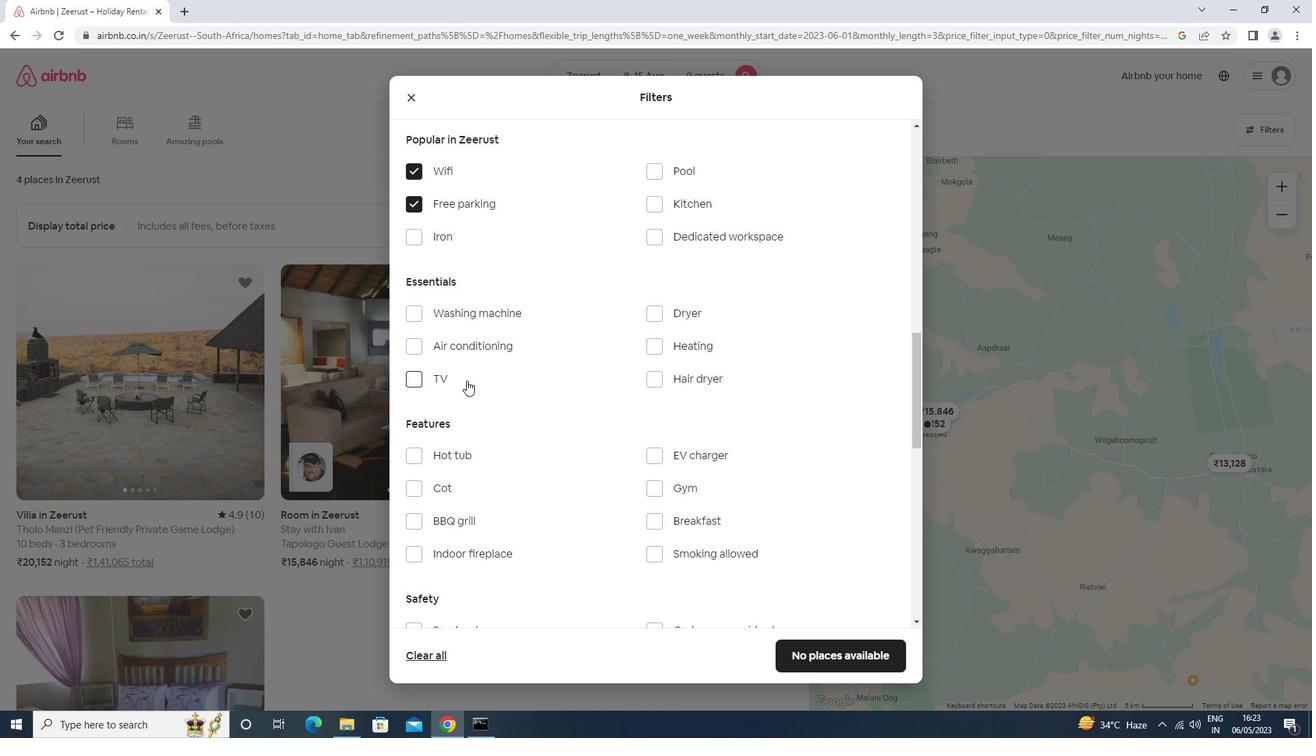 
Action: Mouse pressed left at (455, 378)
Screenshot: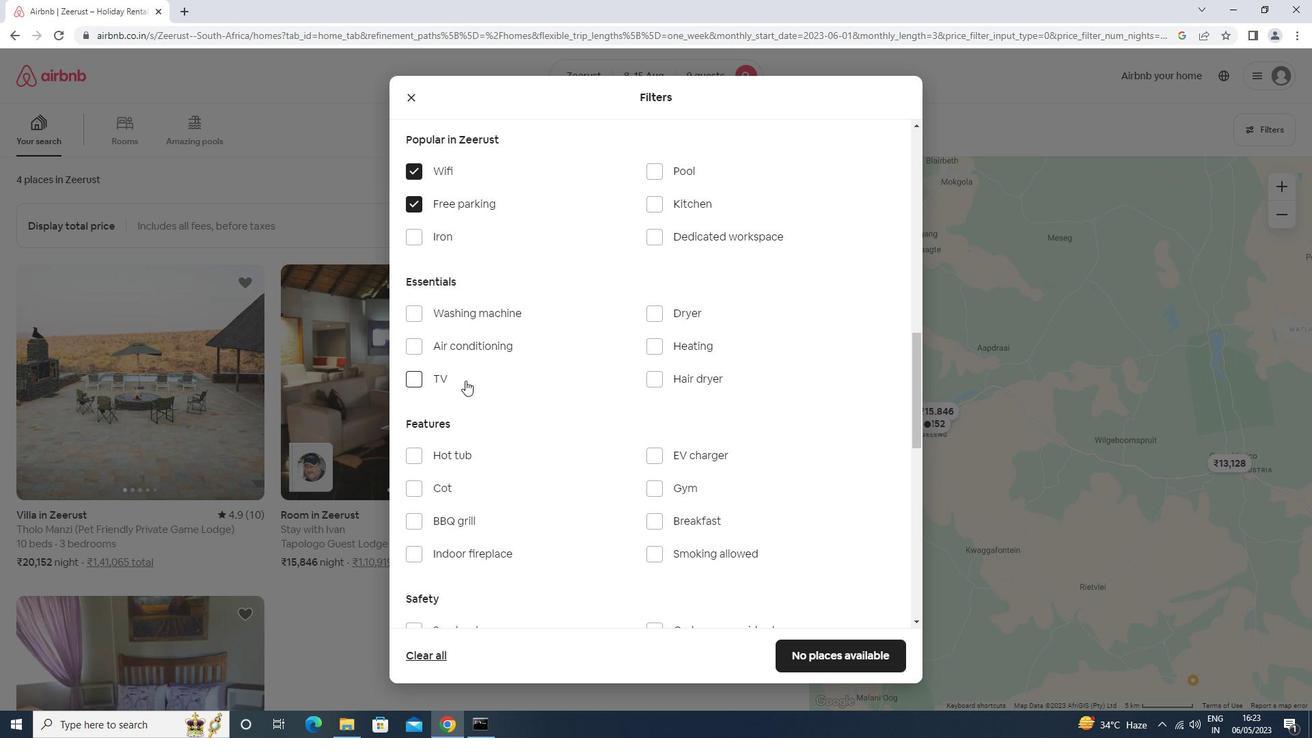 
Action: Mouse moved to (536, 367)
Screenshot: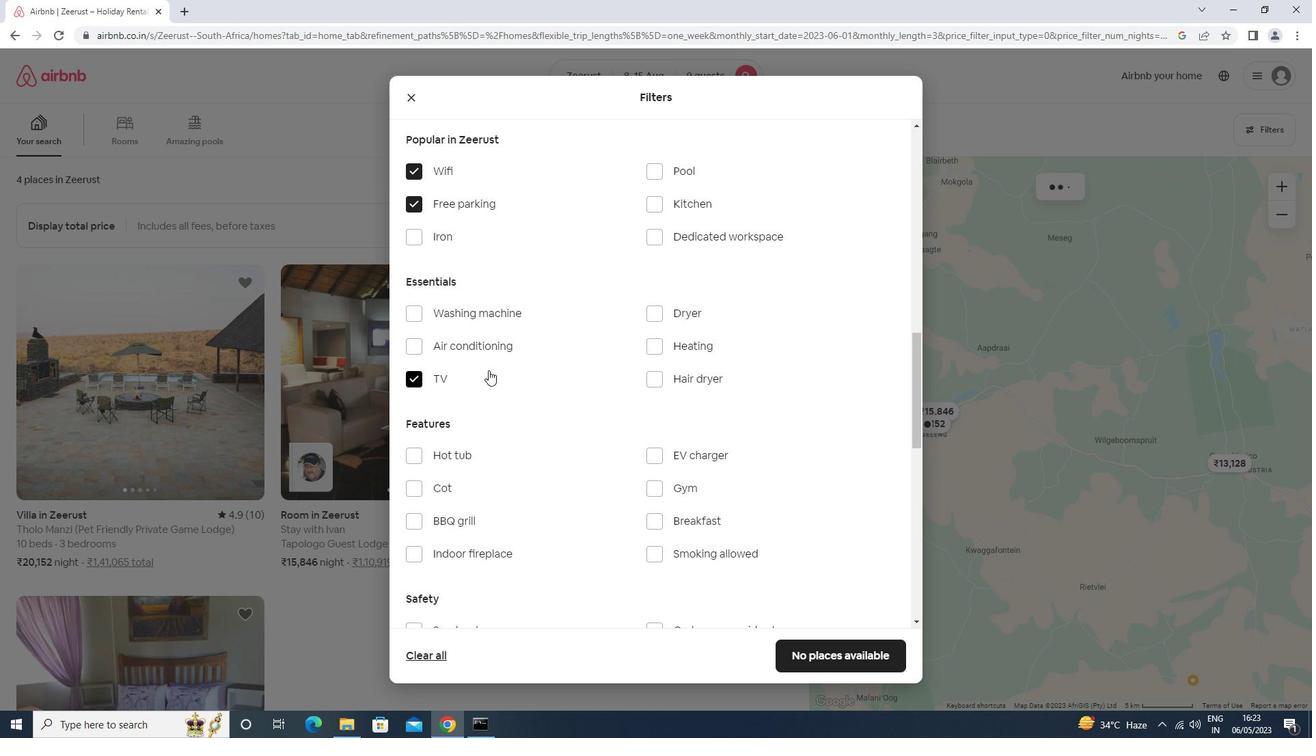 
Action: Mouse scrolled (536, 366) with delta (0, 0)
Screenshot: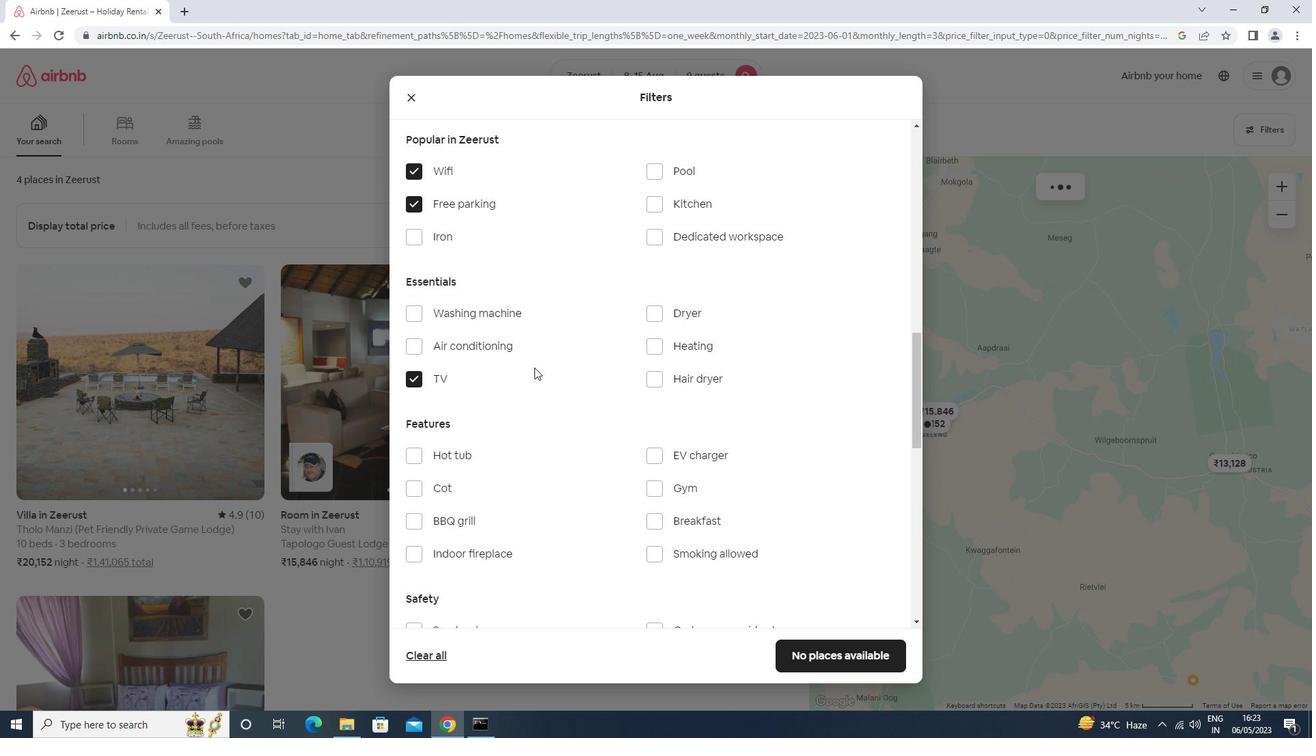 
Action: Mouse scrolled (536, 366) with delta (0, 0)
Screenshot: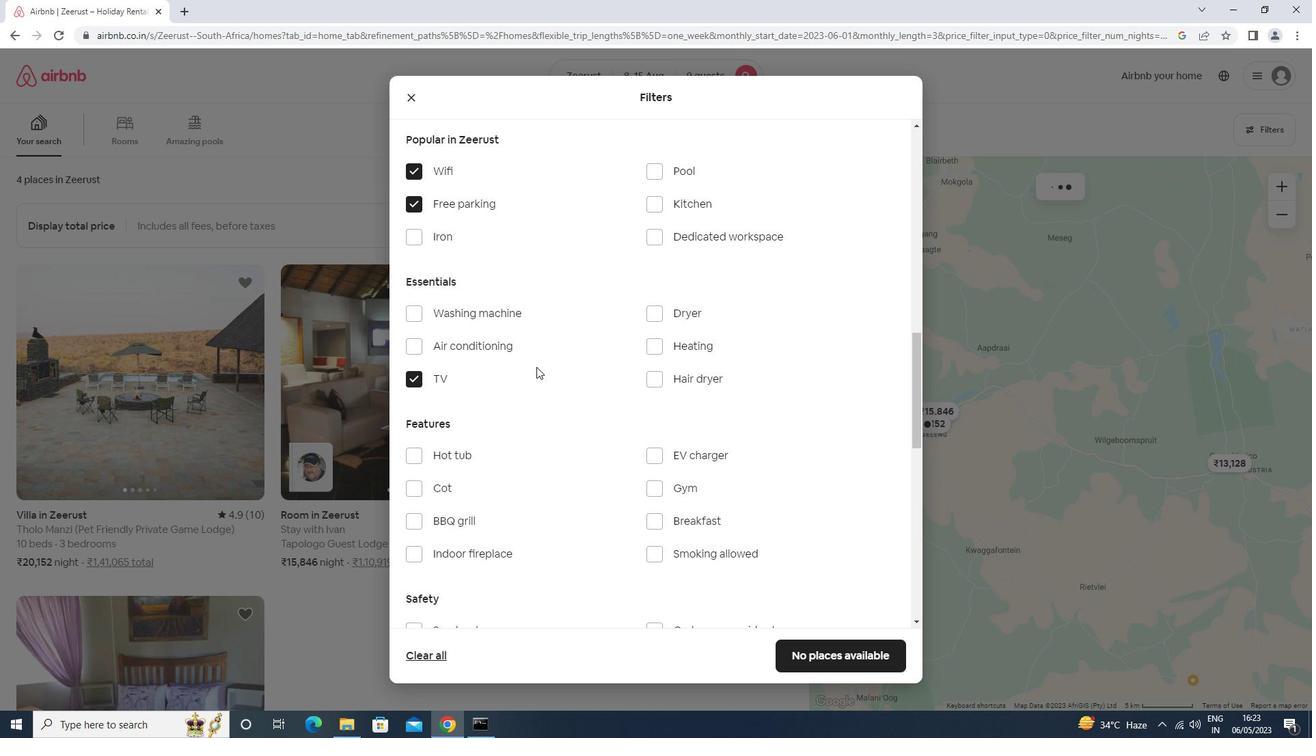 
Action: Mouse moved to (694, 349)
Screenshot: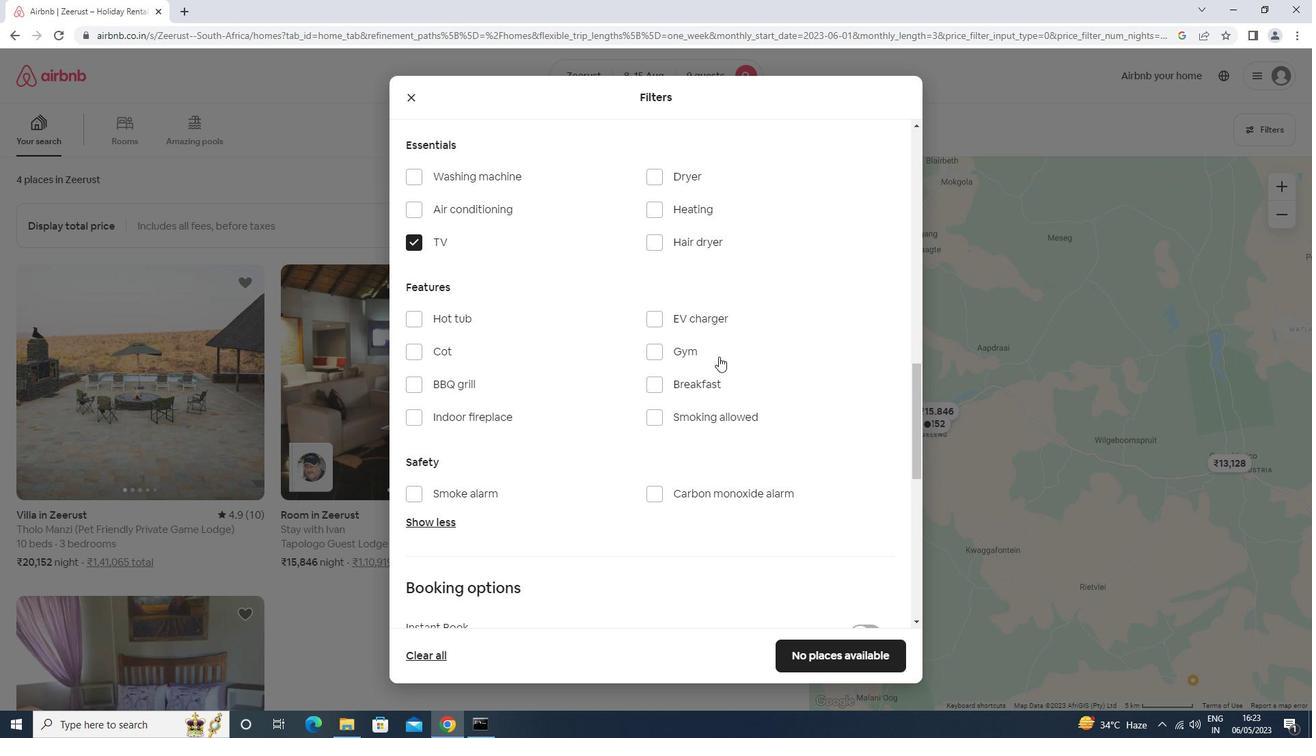 
Action: Mouse pressed left at (694, 349)
Screenshot: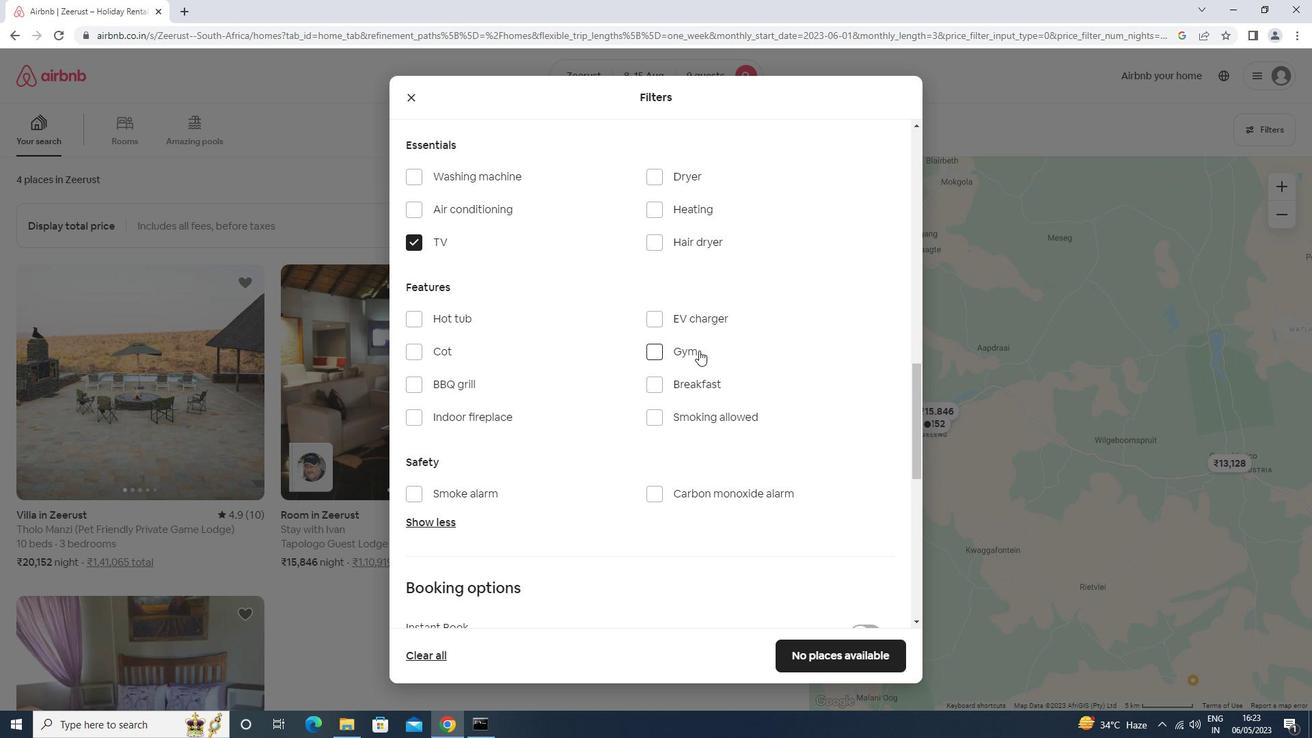 
Action: Mouse moved to (687, 384)
Screenshot: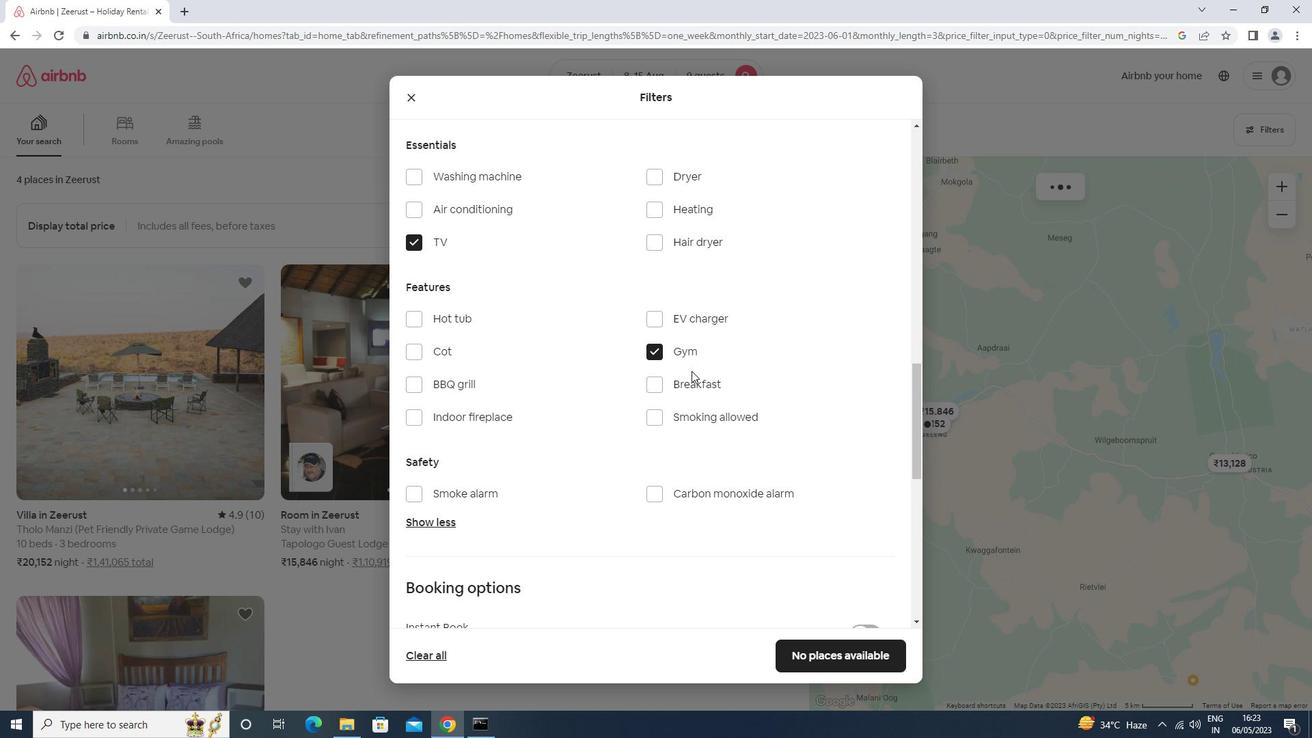 
Action: Mouse pressed left at (687, 384)
Screenshot: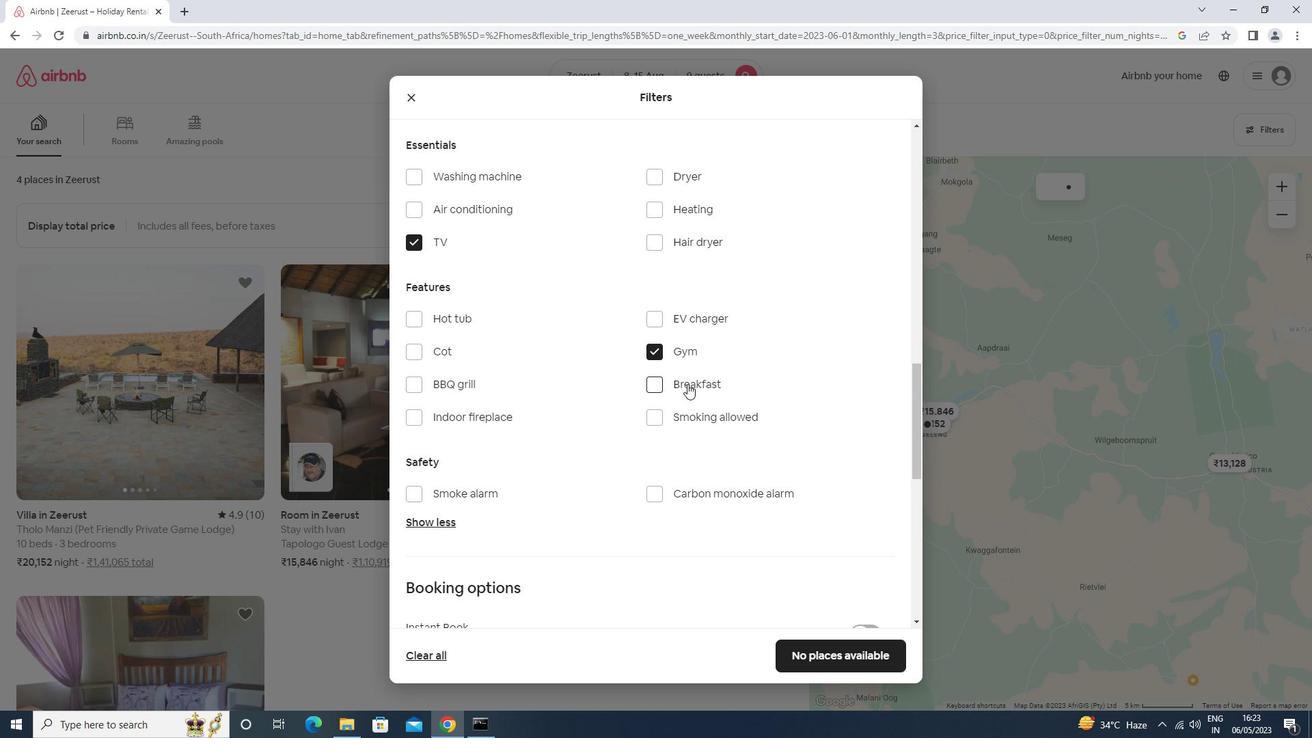 
Action: Mouse moved to (566, 414)
Screenshot: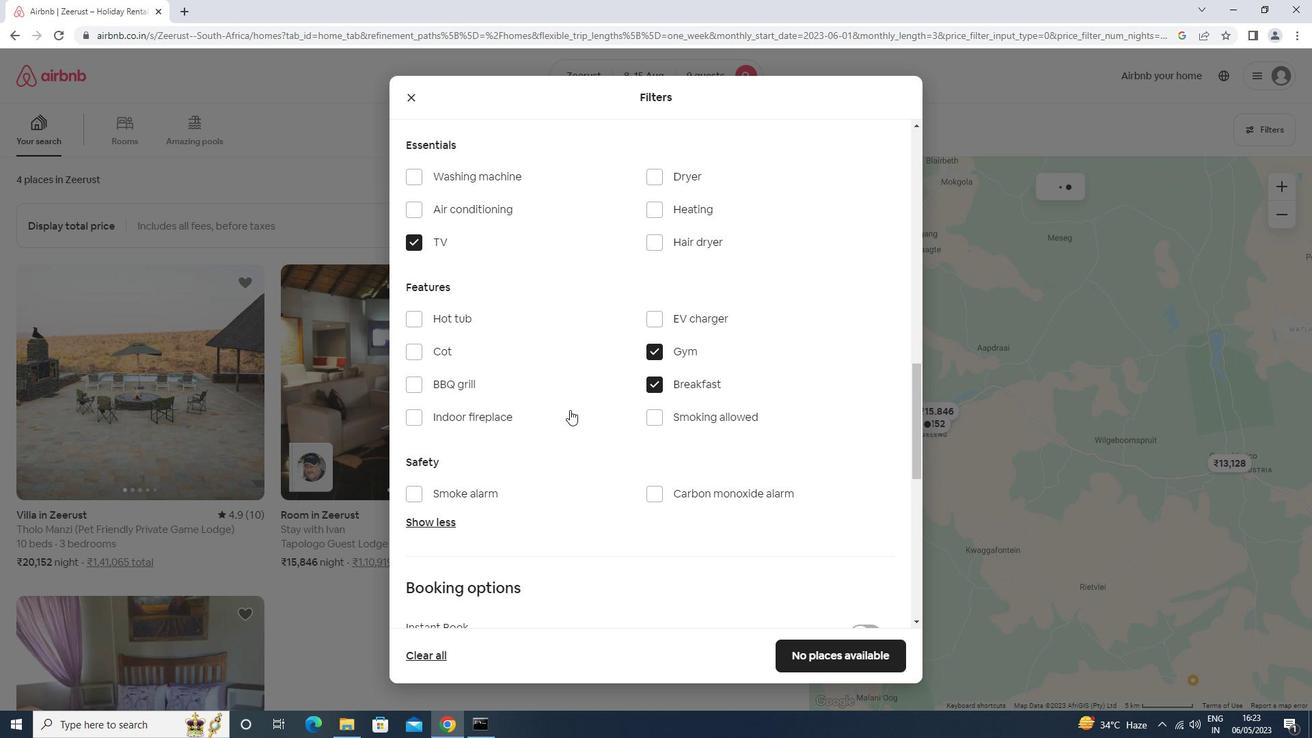 
Action: Mouse scrolled (566, 414) with delta (0, 0)
Screenshot: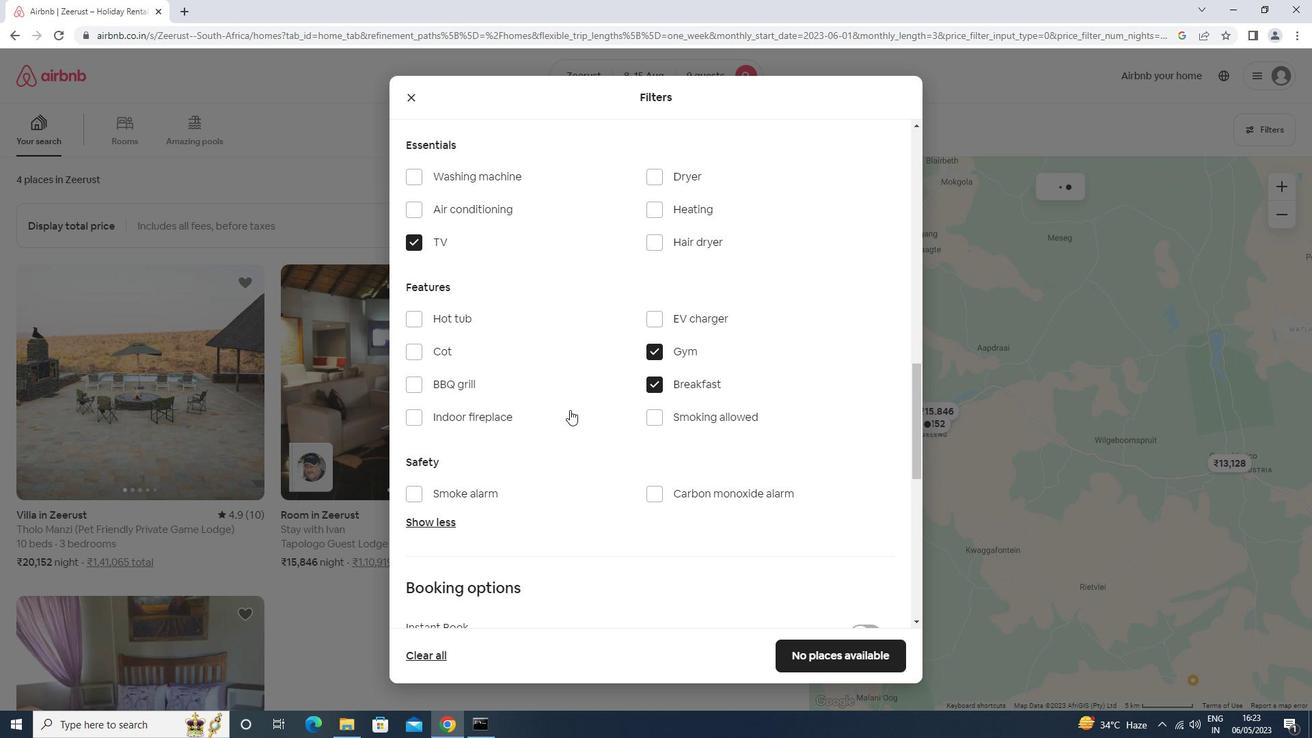 
Action: Mouse moved to (565, 416)
Screenshot: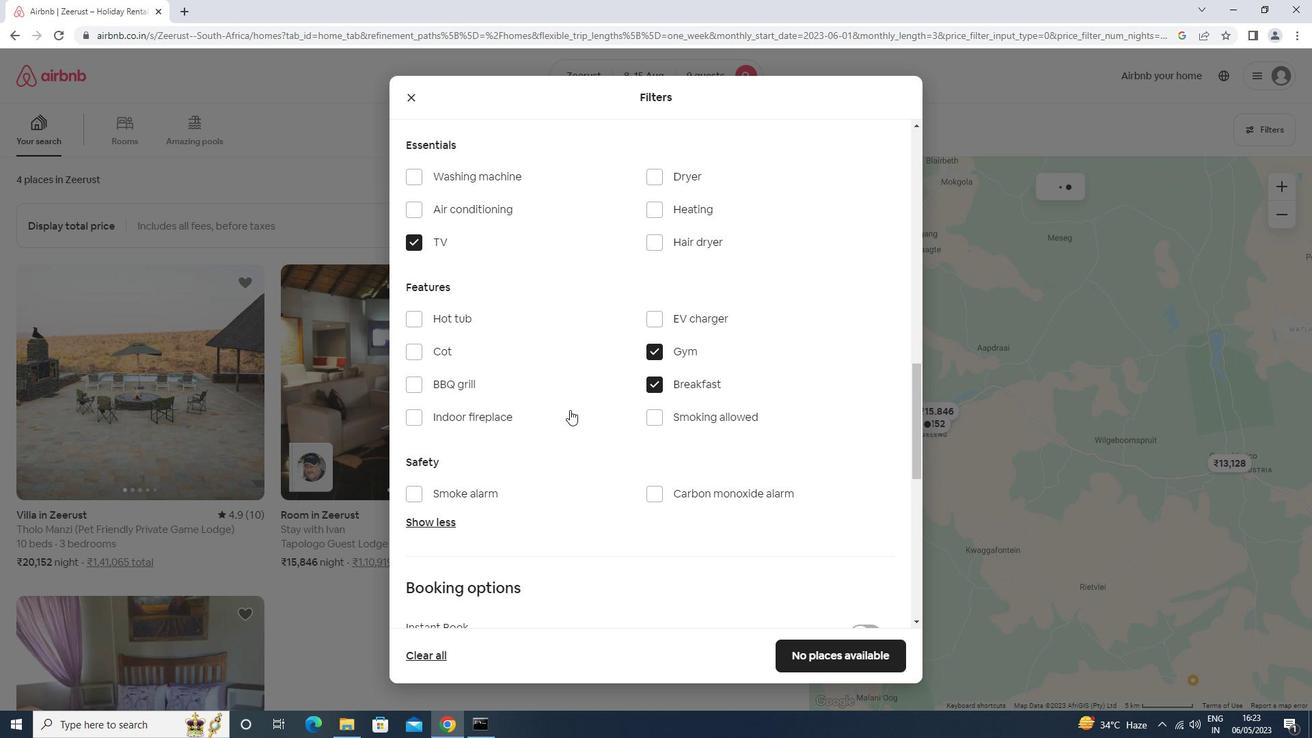 
Action: Mouse scrolled (565, 416) with delta (0, 0)
Screenshot: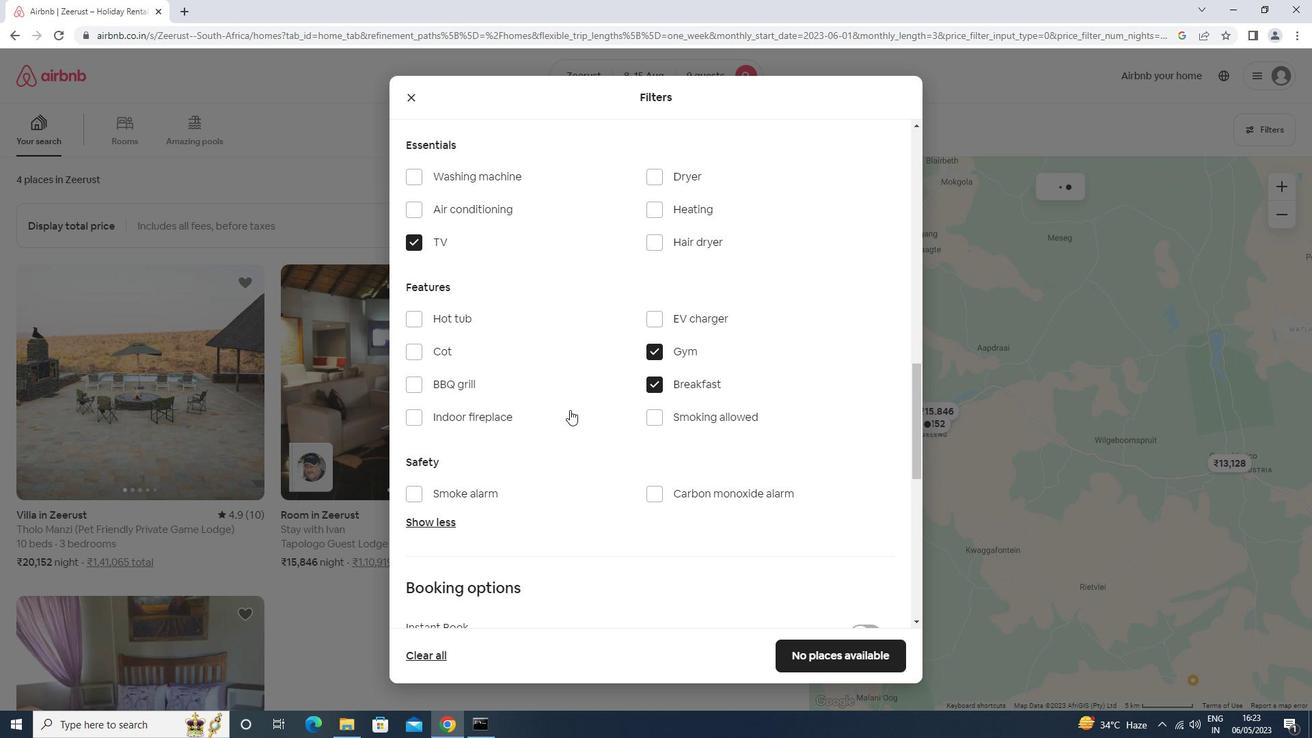 
Action: Mouse scrolled (565, 416) with delta (0, 0)
Screenshot: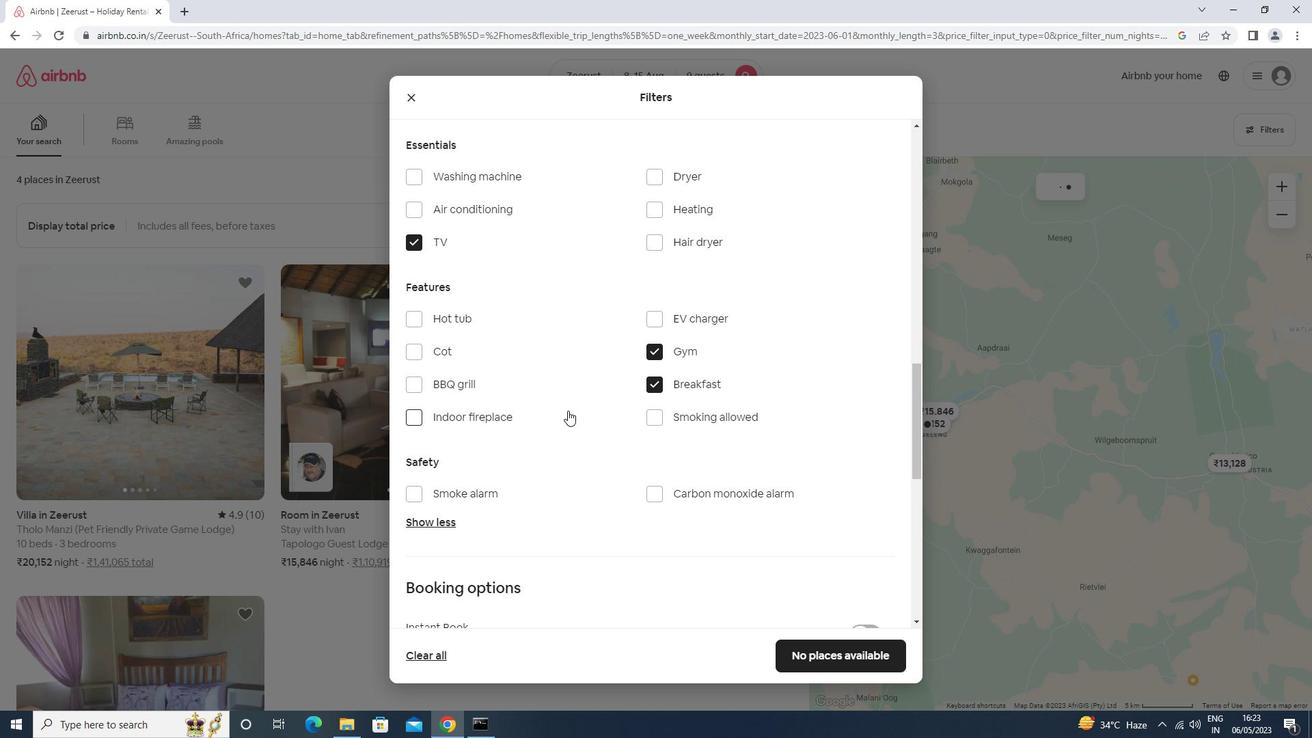 
Action: Mouse moved to (872, 472)
Screenshot: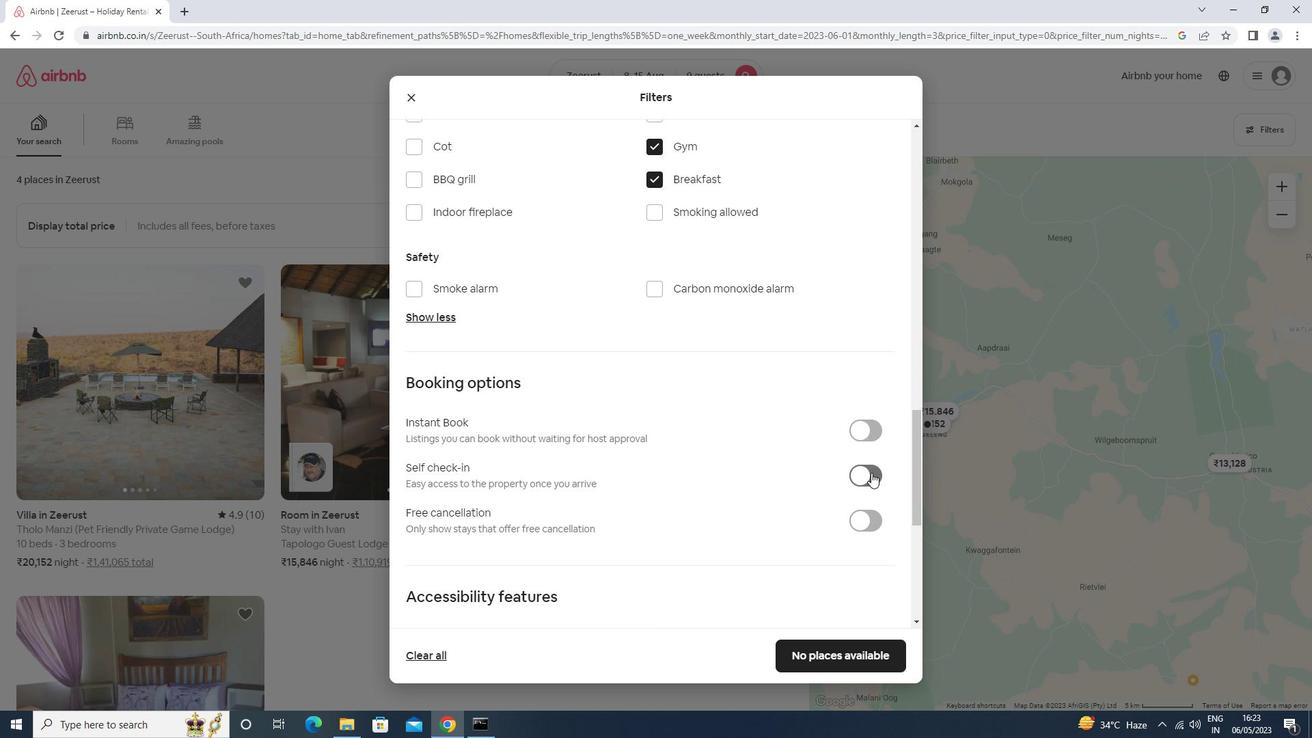 
Action: Mouse pressed left at (872, 472)
Screenshot: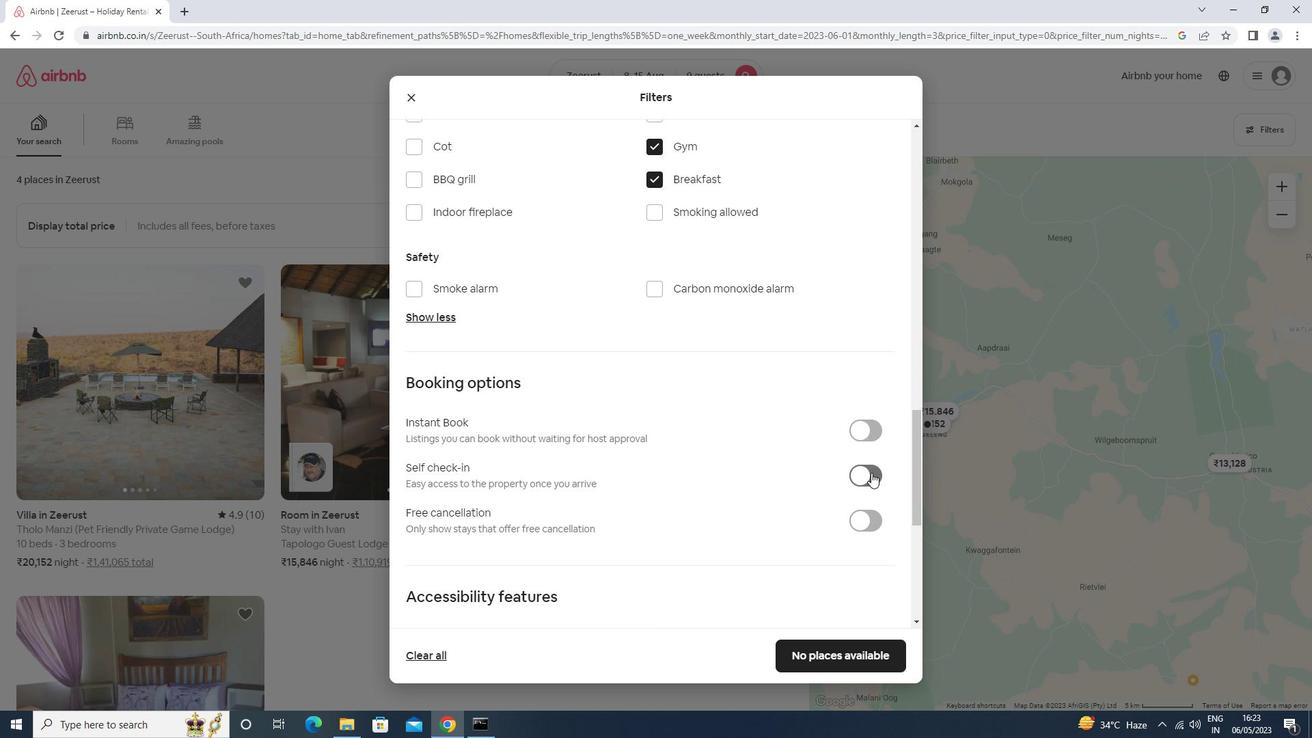 
Action: Mouse moved to (697, 457)
Screenshot: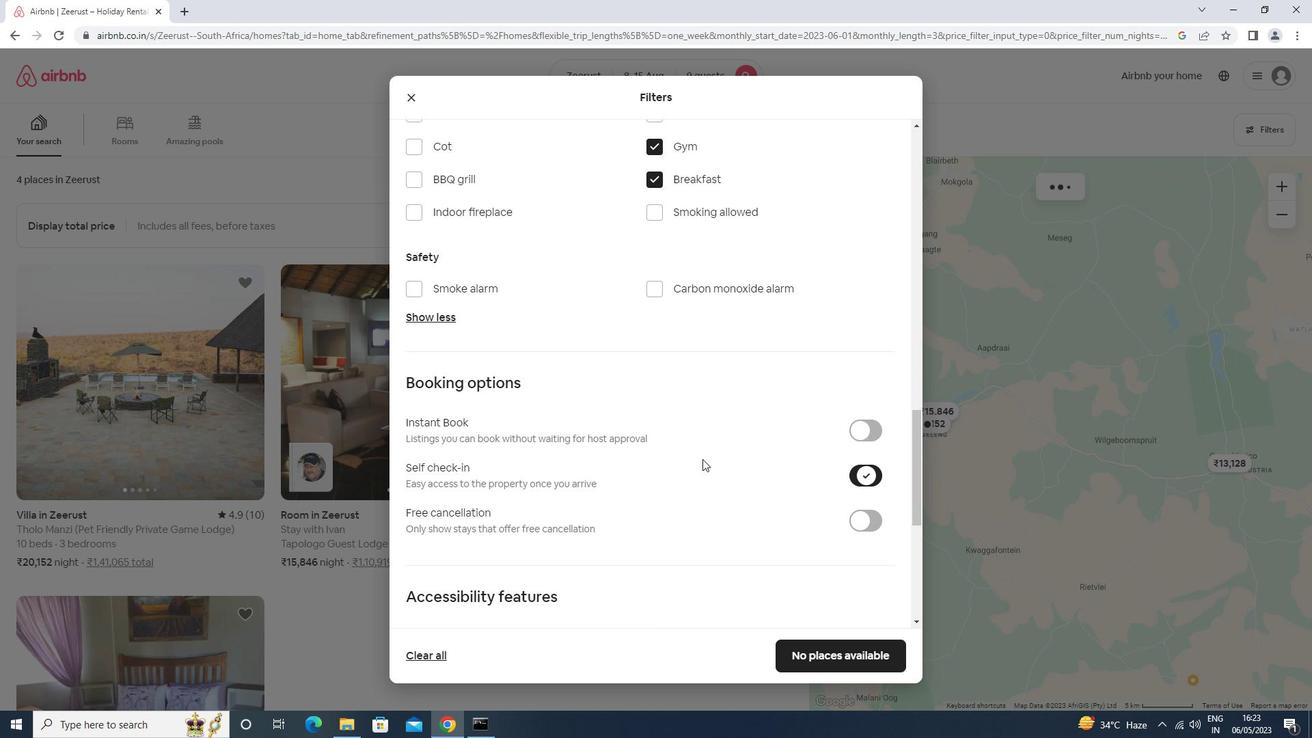
Action: Mouse scrolled (697, 456) with delta (0, 0)
Screenshot: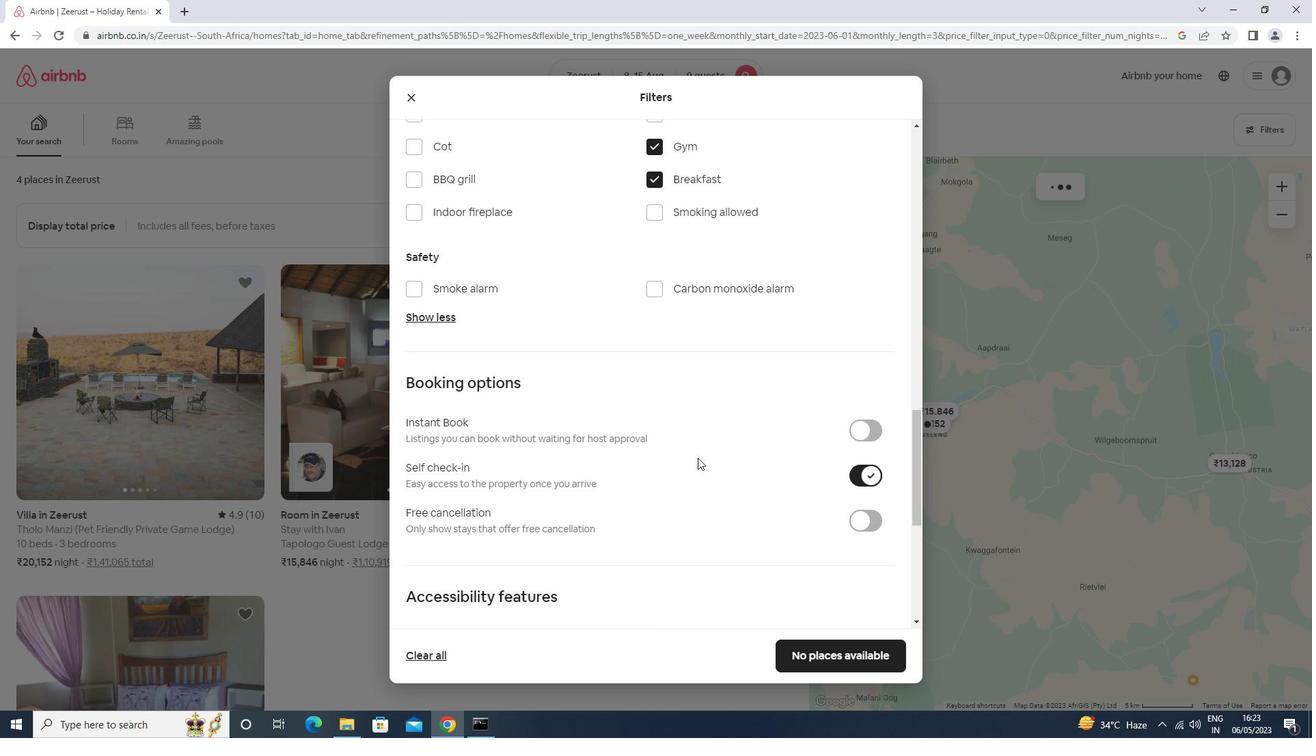 
Action: Mouse scrolled (697, 456) with delta (0, 0)
Screenshot: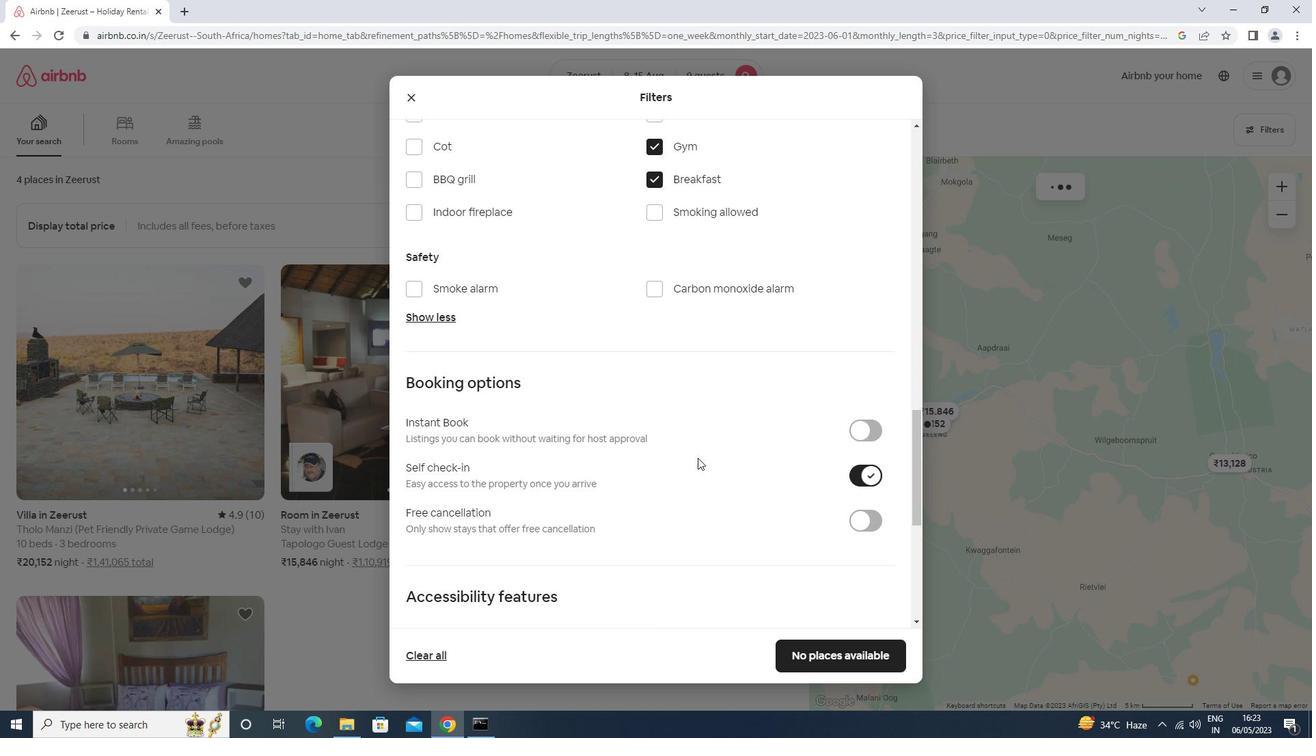 
Action: Mouse scrolled (697, 456) with delta (0, 0)
Screenshot: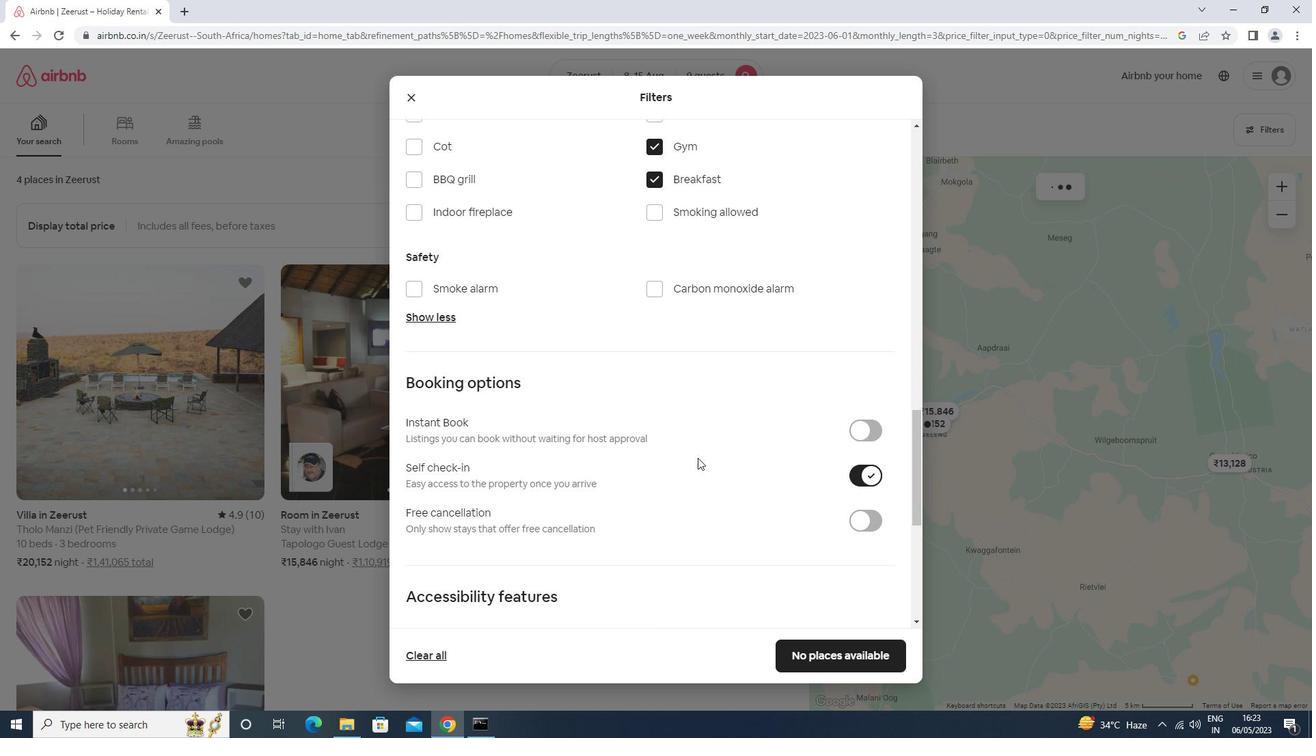 
Action: Mouse scrolled (697, 456) with delta (0, 0)
Screenshot: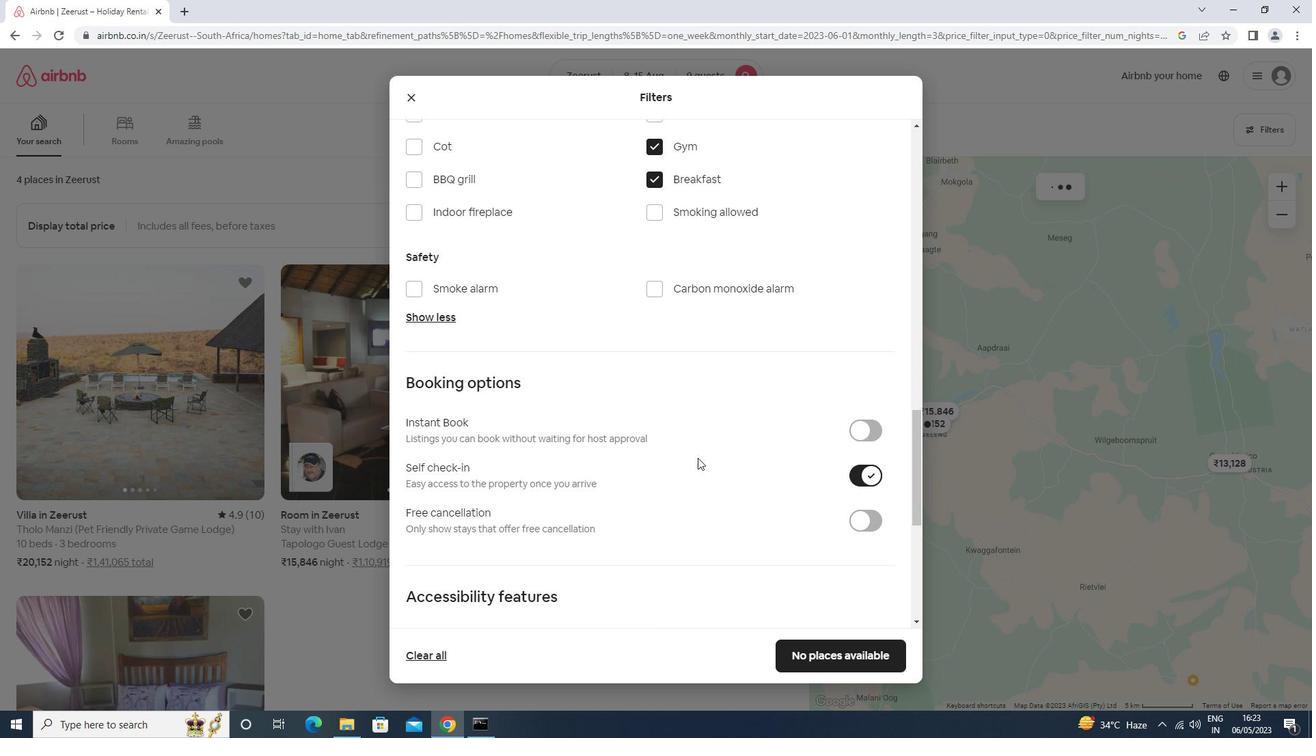 
Action: Mouse scrolled (697, 456) with delta (0, 0)
Screenshot: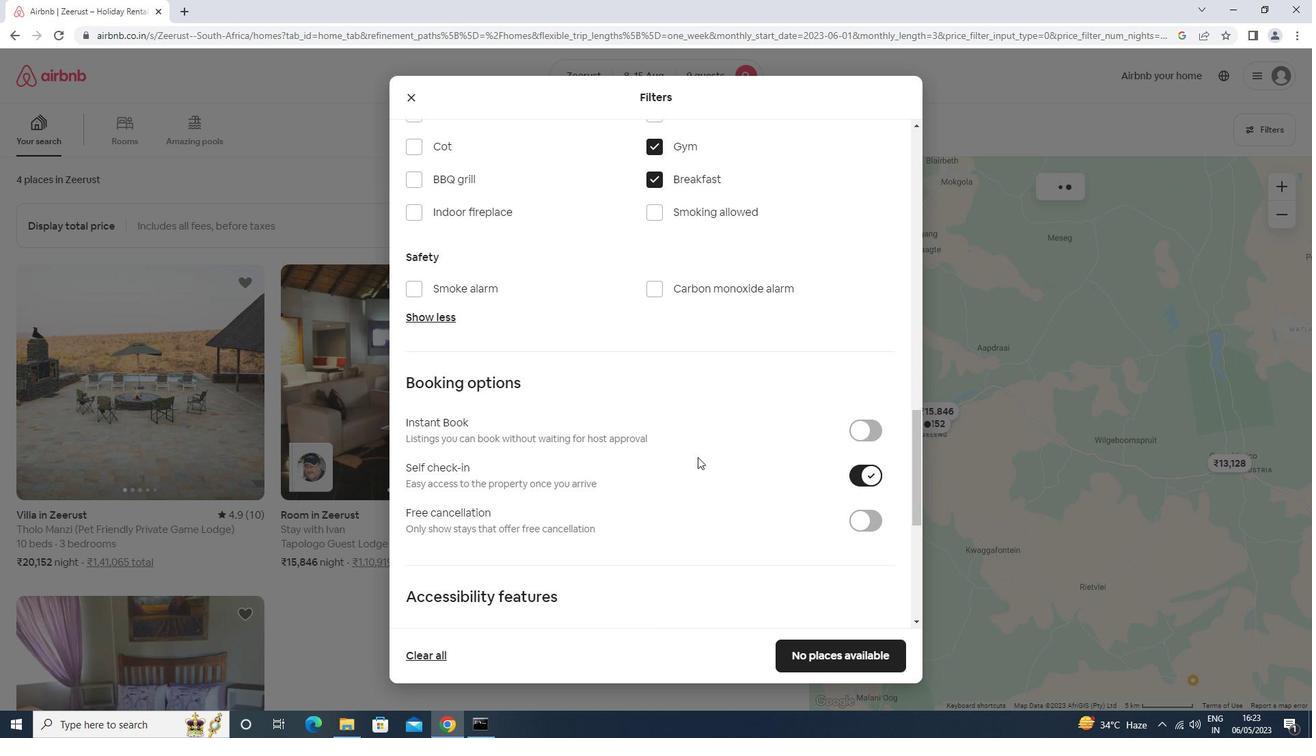 
Action: Mouse scrolled (697, 456) with delta (0, 0)
Screenshot: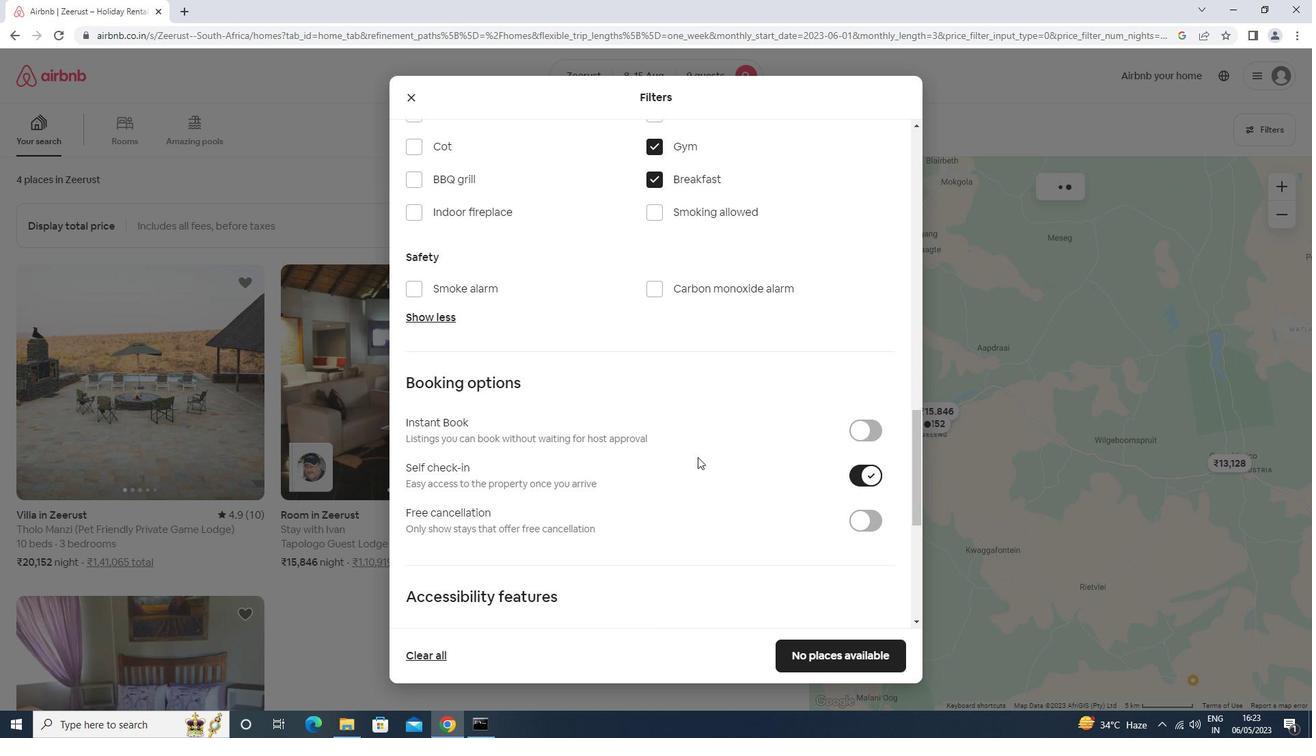 
Action: Mouse moved to (455, 589)
Screenshot: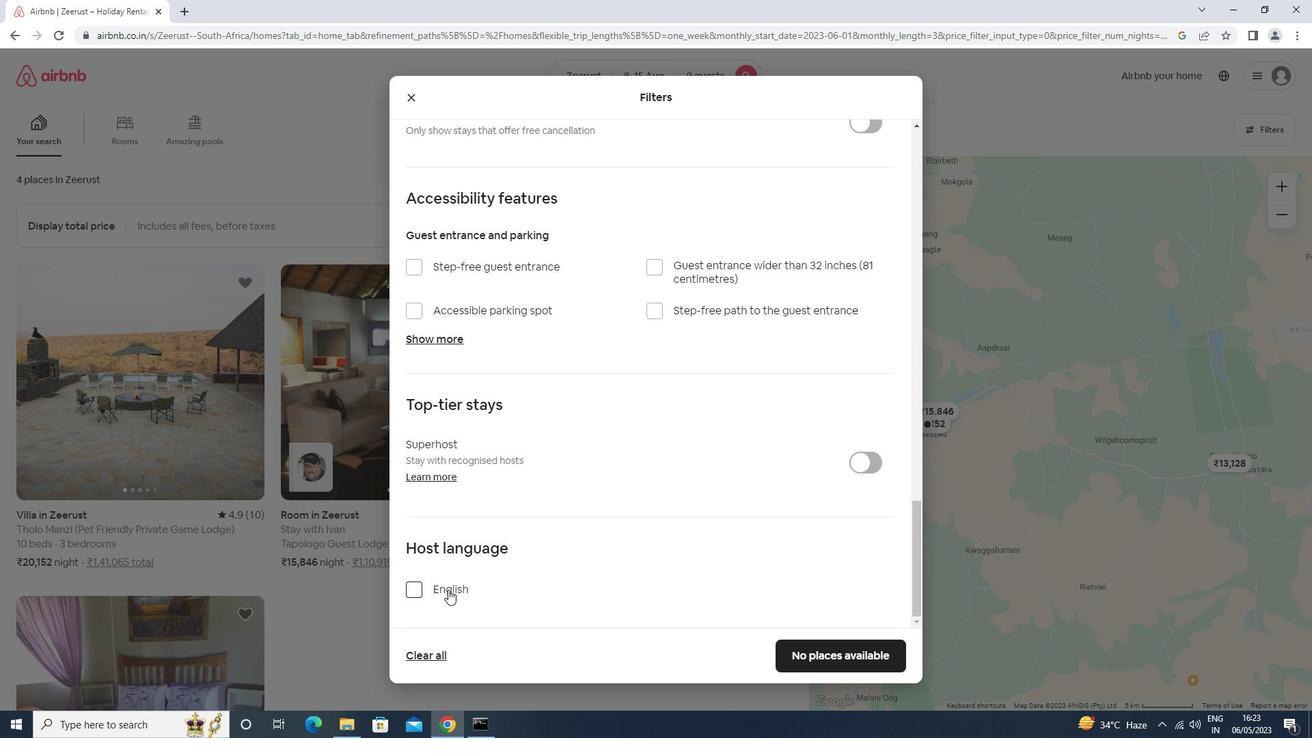 
Action: Mouse pressed left at (455, 589)
Screenshot: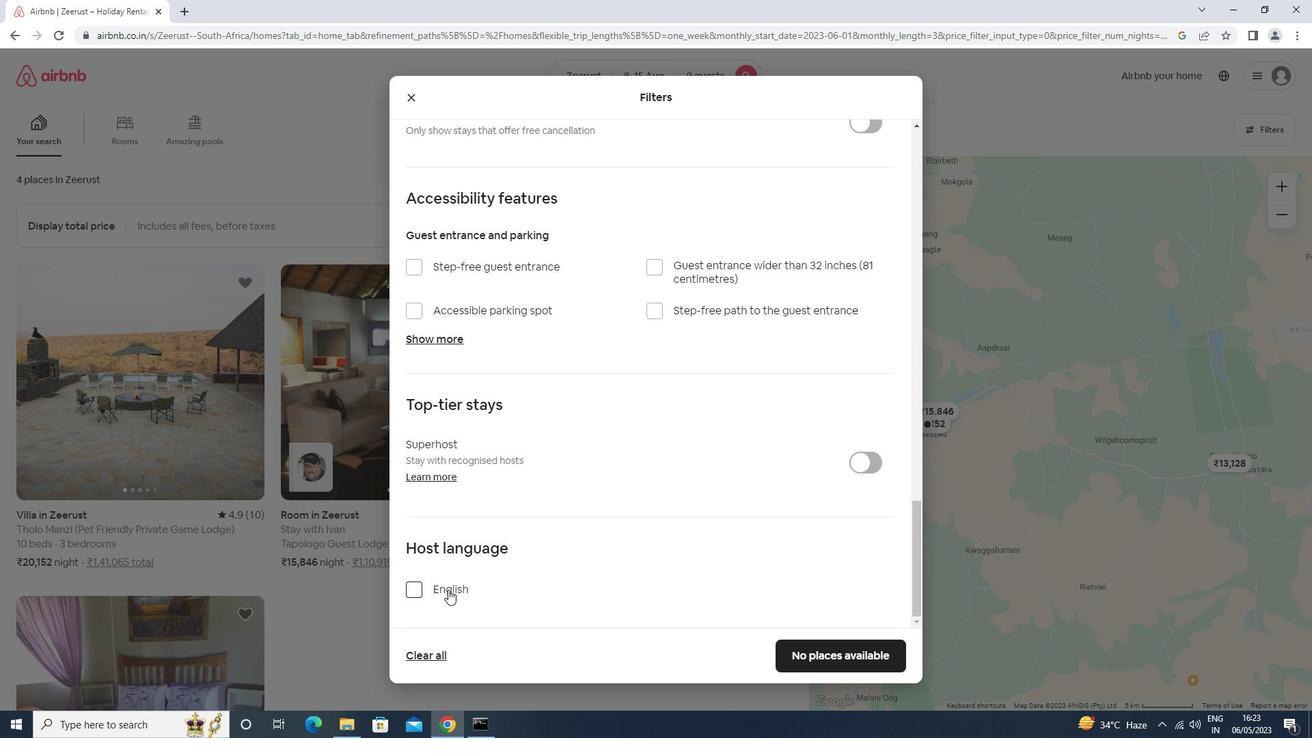 
Action: Mouse moved to (806, 650)
Screenshot: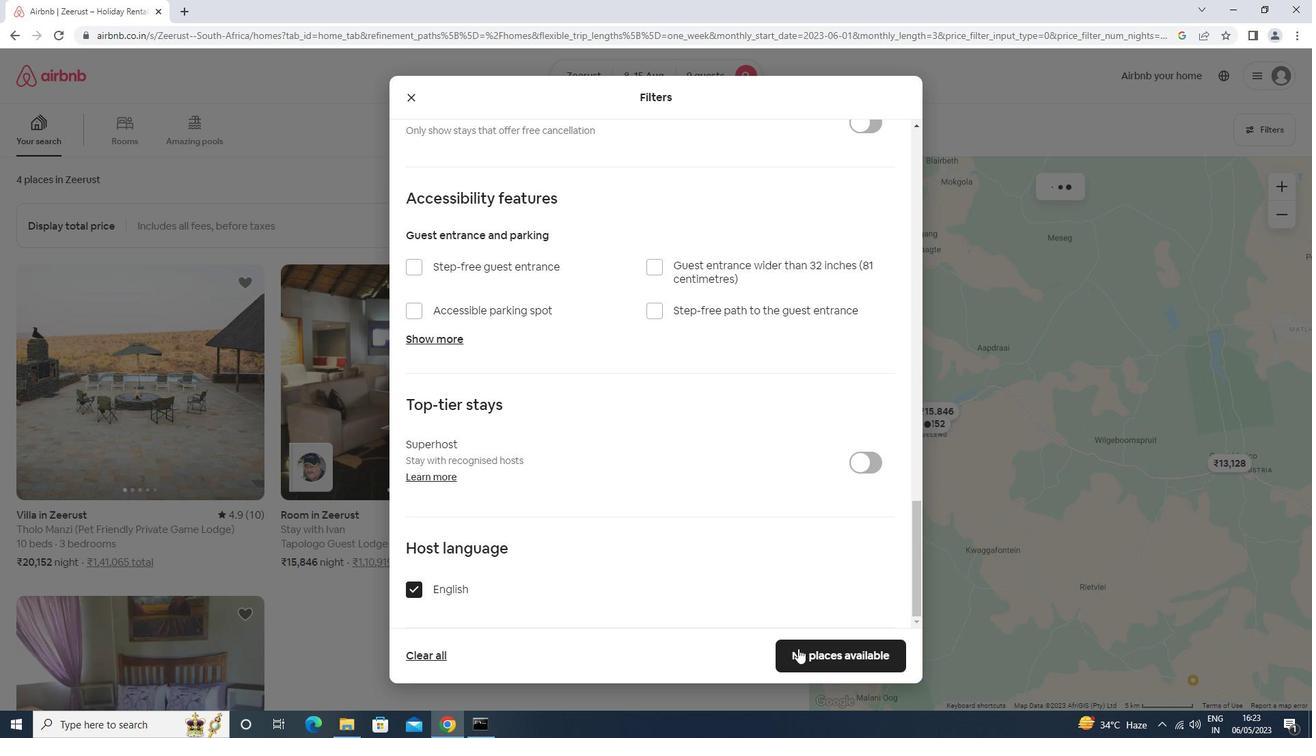 
Action: Mouse pressed left at (806, 650)
Screenshot: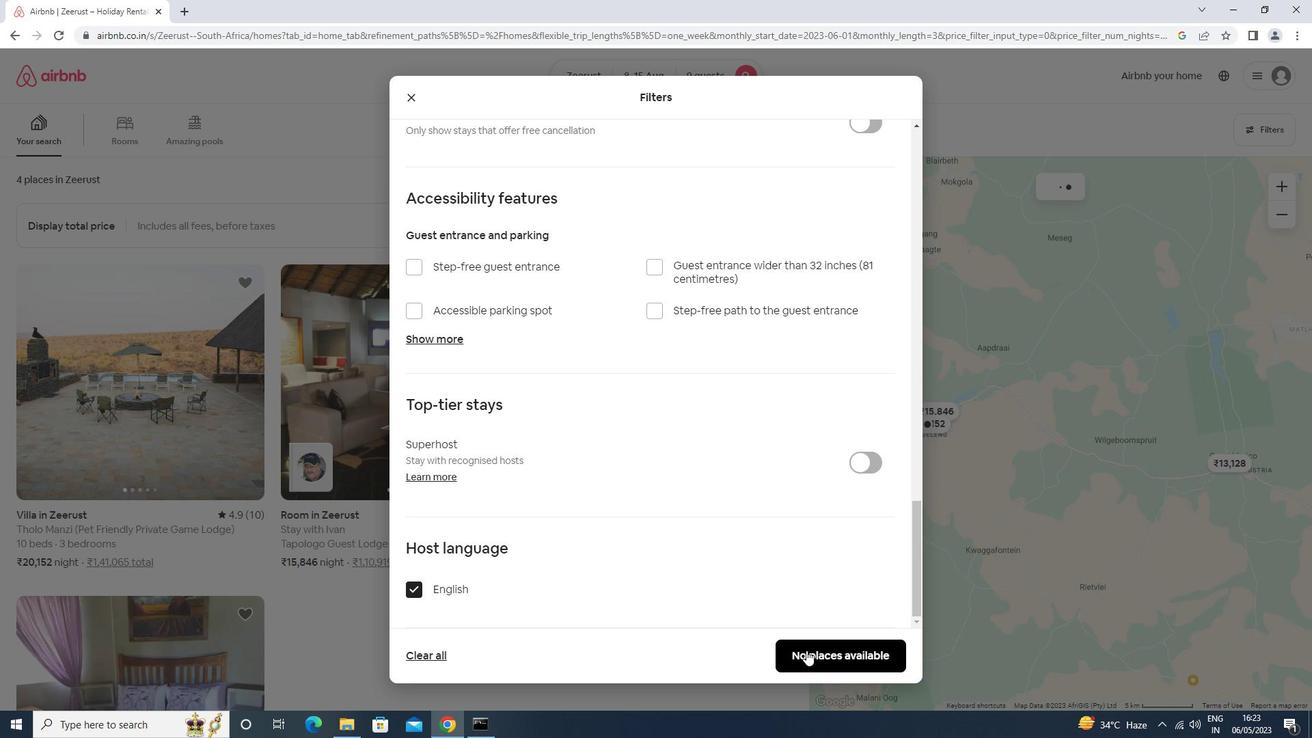 
Action: Mouse moved to (807, 651)
Screenshot: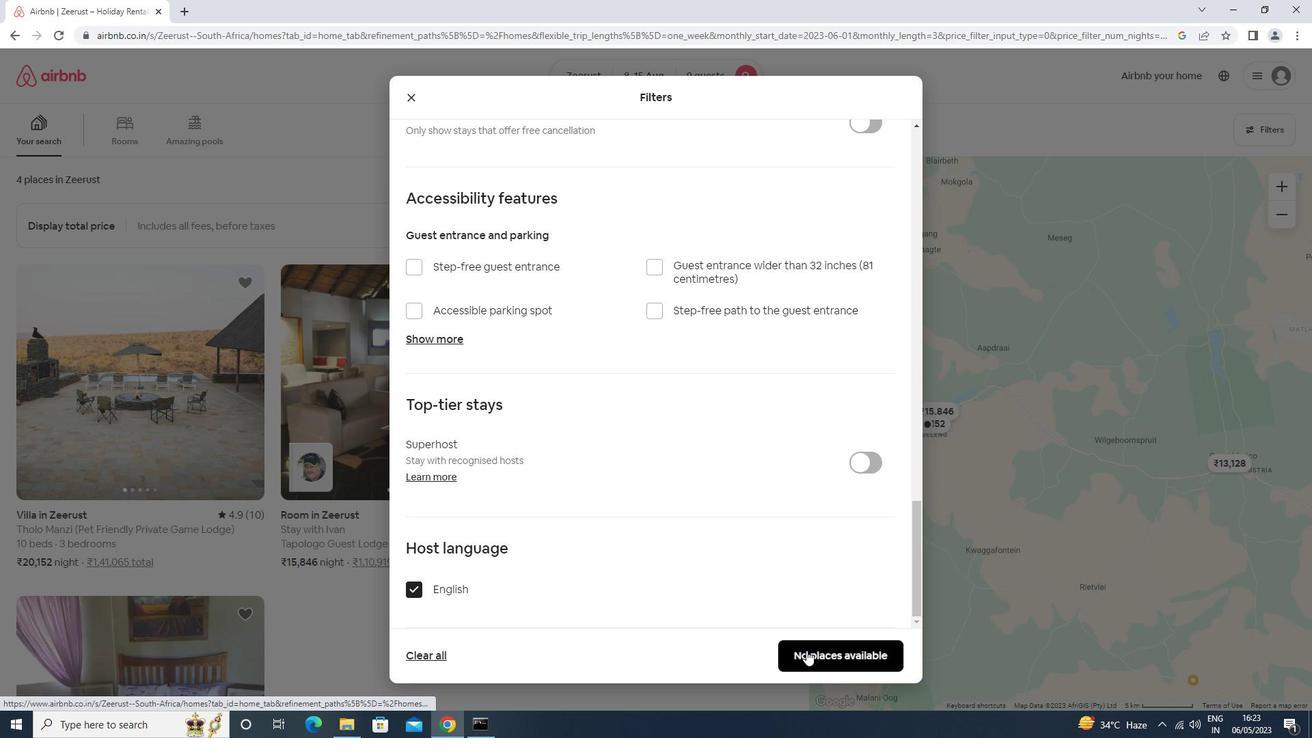
